 Task: Find connections with filter location Rezé with filter topic #programingwith filter profile language French with filter current company Dalmia Bharat Group with filter school SRM University (Sri Ramaswamy Memorial University) with filter industry Movies and Sound Recording with filter service category Business Law with filter keywords title Business Analyst
Action: Mouse moved to (257, 235)
Screenshot: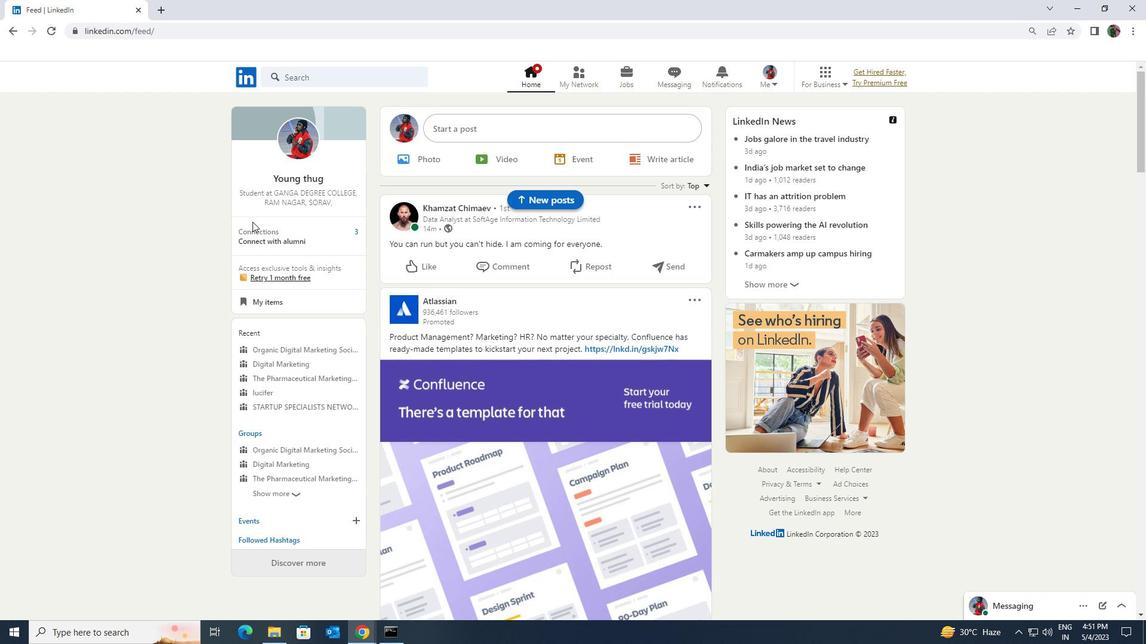 
Action: Mouse pressed left at (257, 235)
Screenshot: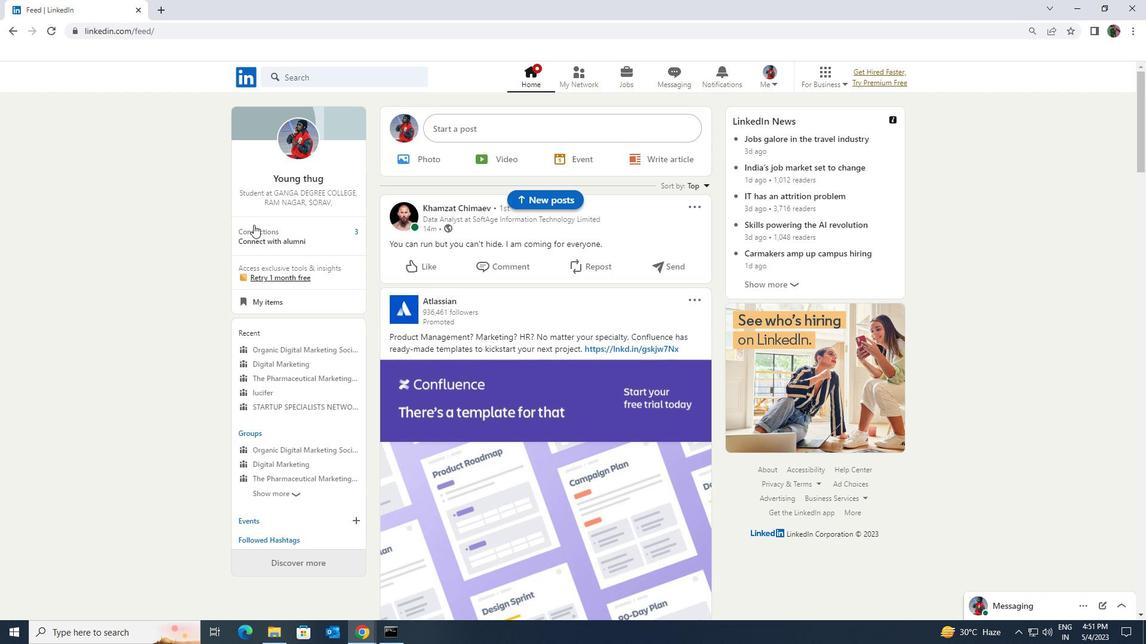 
Action: Mouse moved to (287, 145)
Screenshot: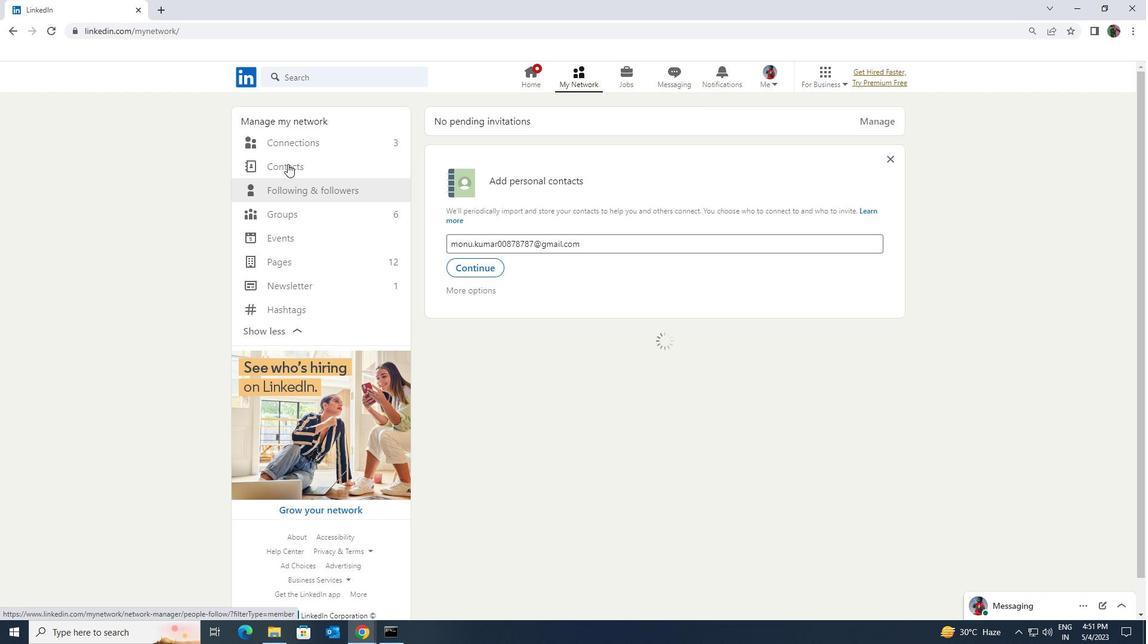 
Action: Mouse pressed left at (287, 145)
Screenshot: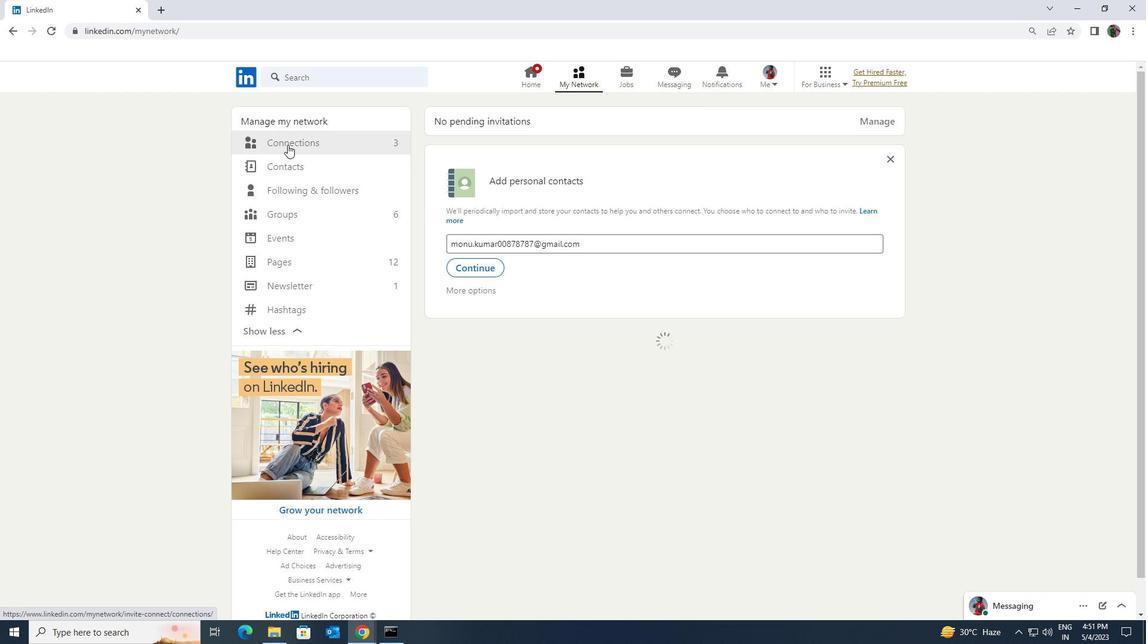 
Action: Mouse moved to (644, 146)
Screenshot: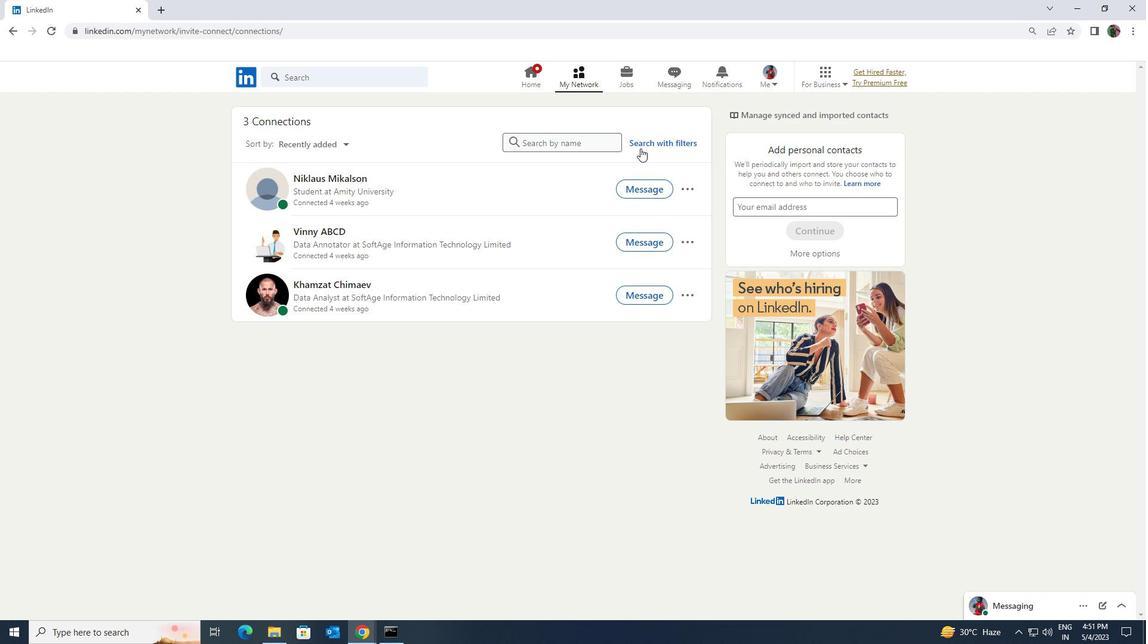 
Action: Mouse pressed left at (644, 146)
Screenshot: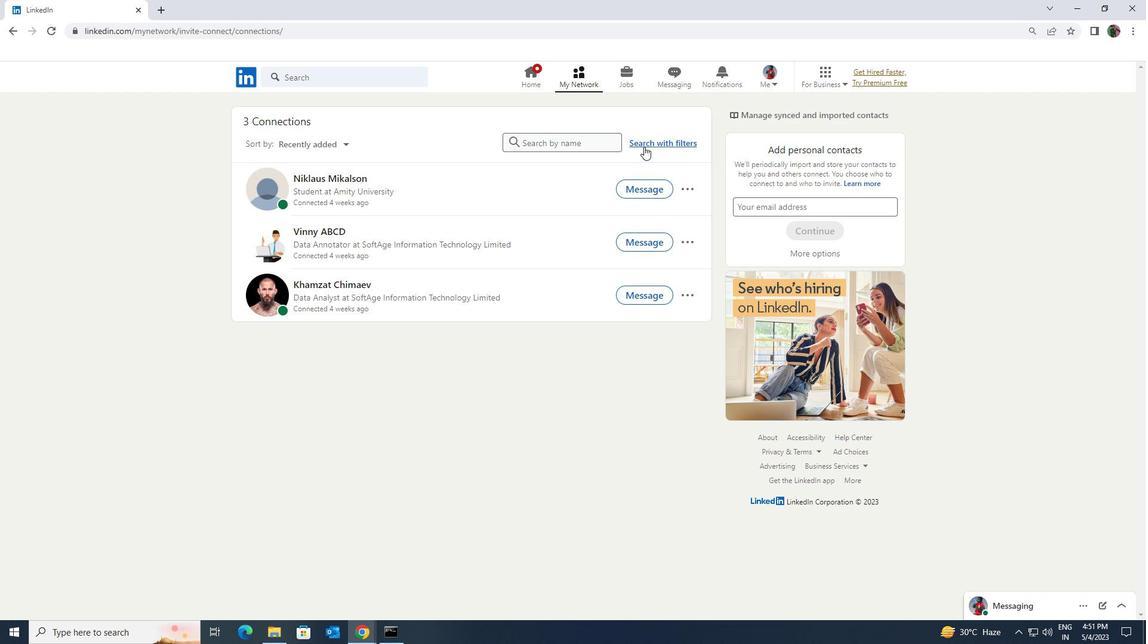 
Action: Mouse moved to (619, 108)
Screenshot: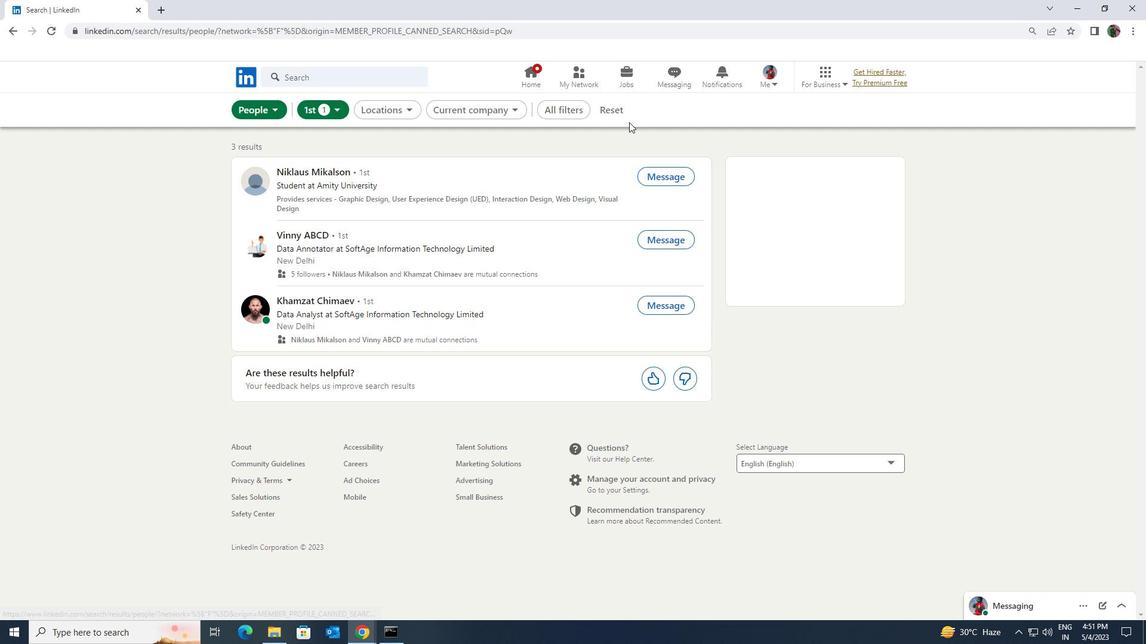 
Action: Mouse pressed left at (619, 108)
Screenshot: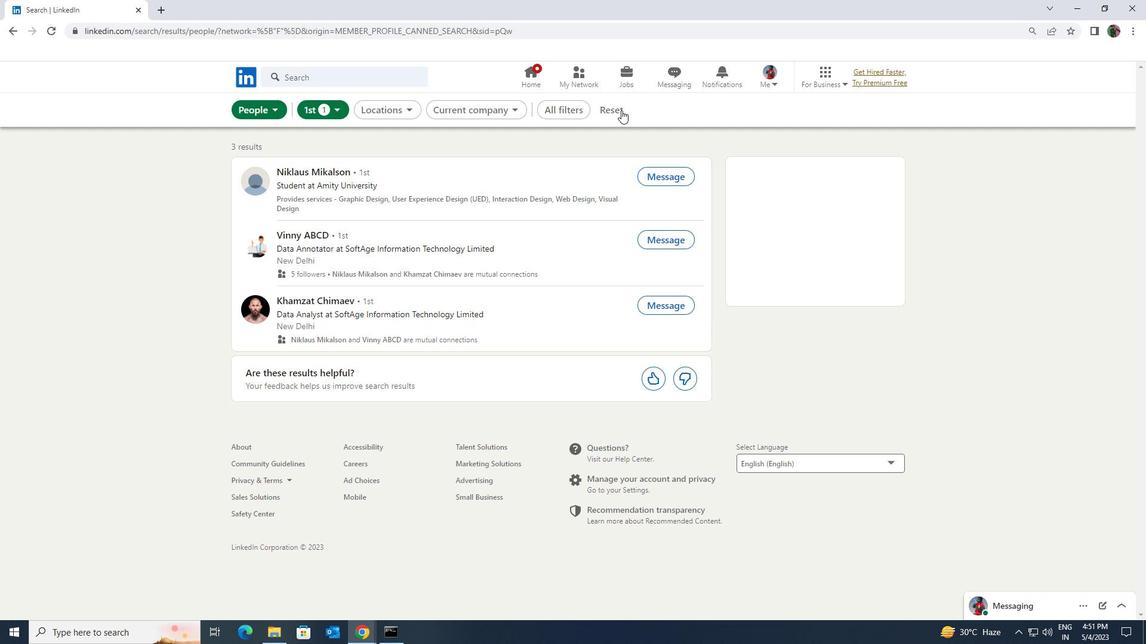 
Action: Mouse moved to (590, 108)
Screenshot: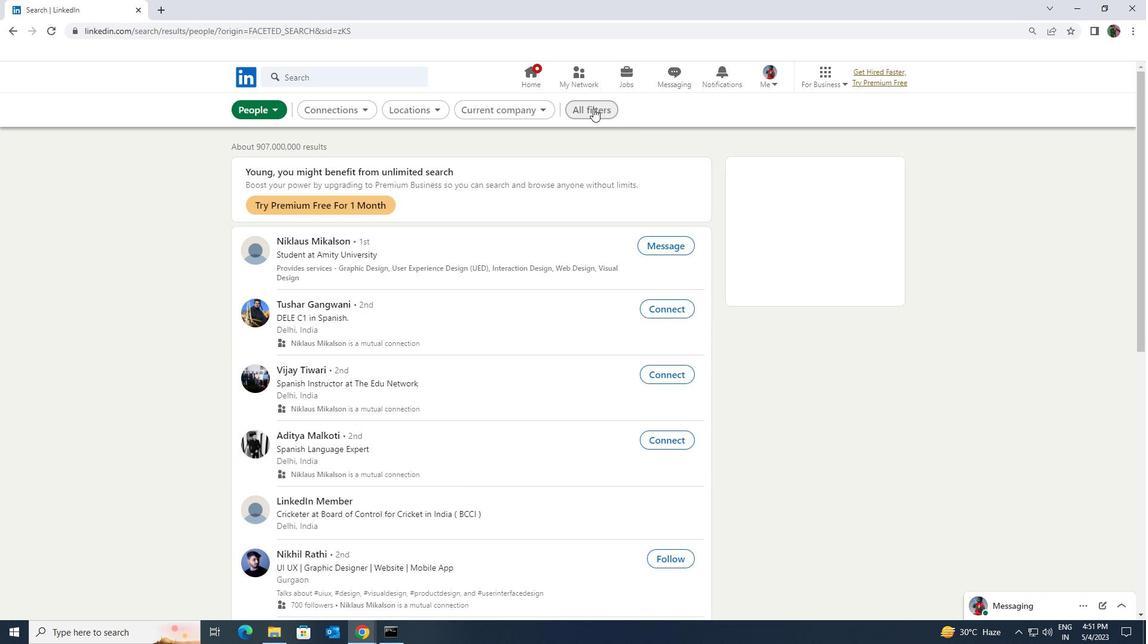 
Action: Mouse pressed left at (590, 108)
Screenshot: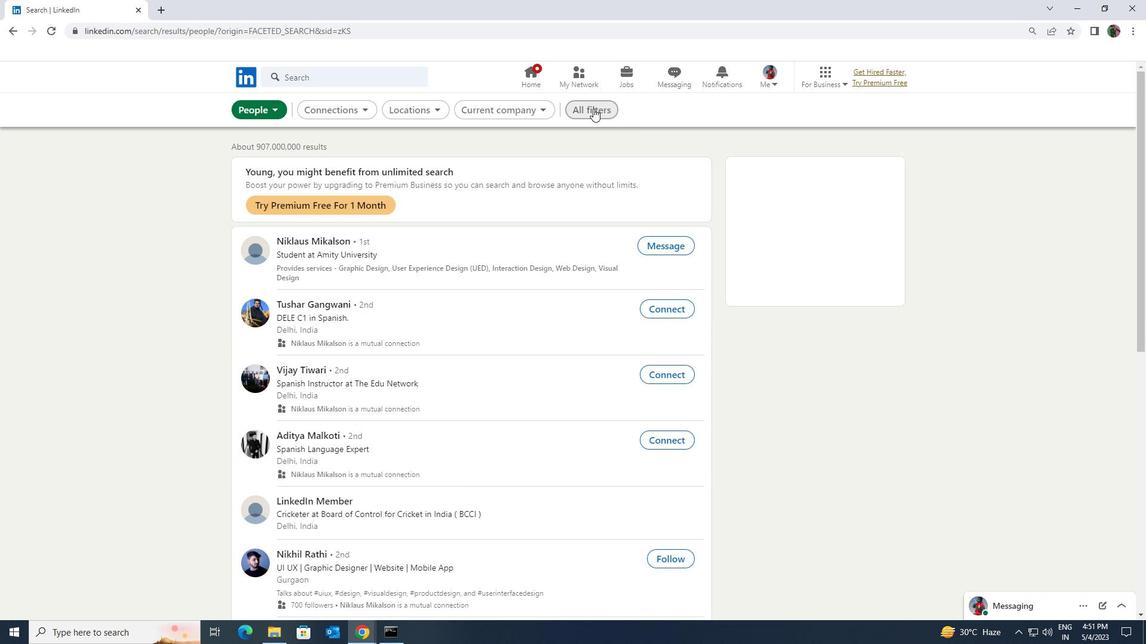 
Action: Mouse moved to (1009, 467)
Screenshot: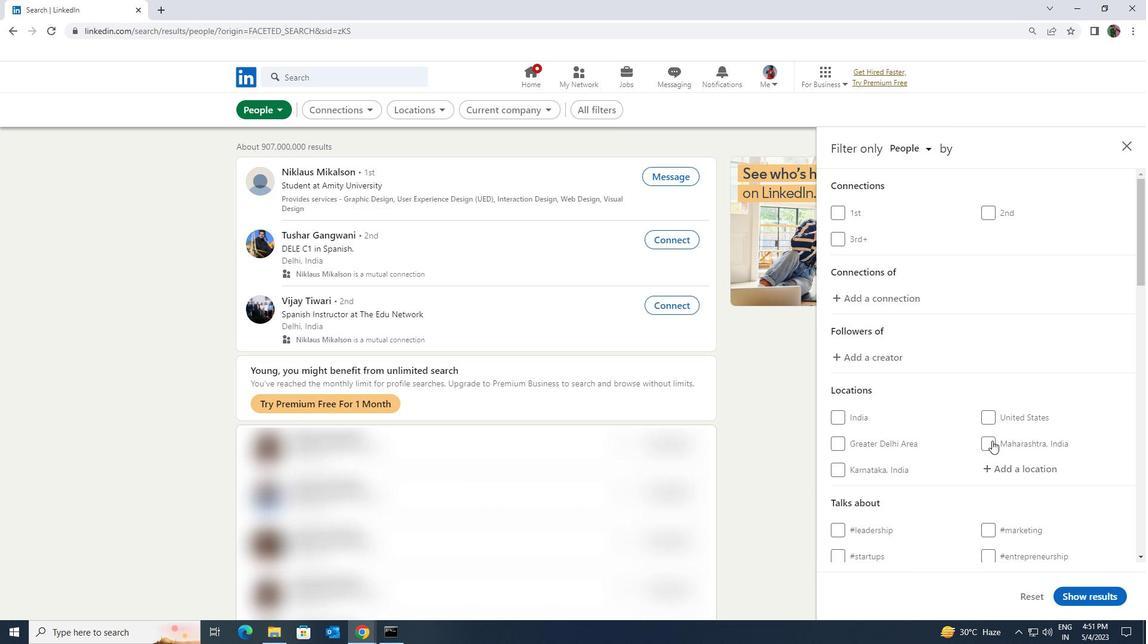 
Action: Mouse pressed left at (1009, 467)
Screenshot: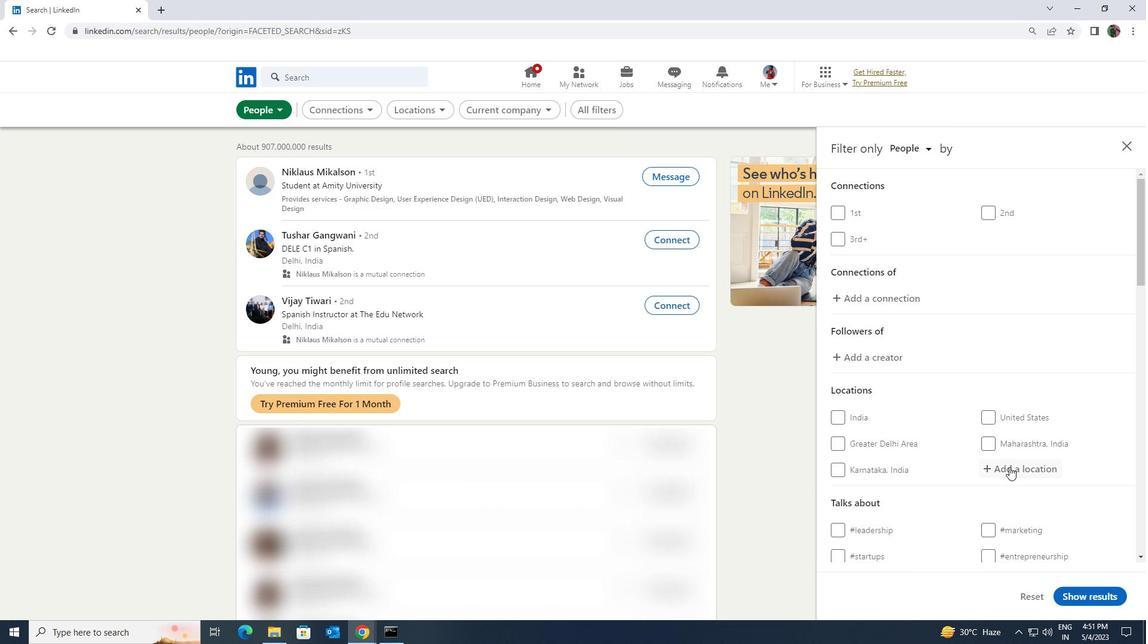 
Action: Mouse moved to (1009, 468)
Screenshot: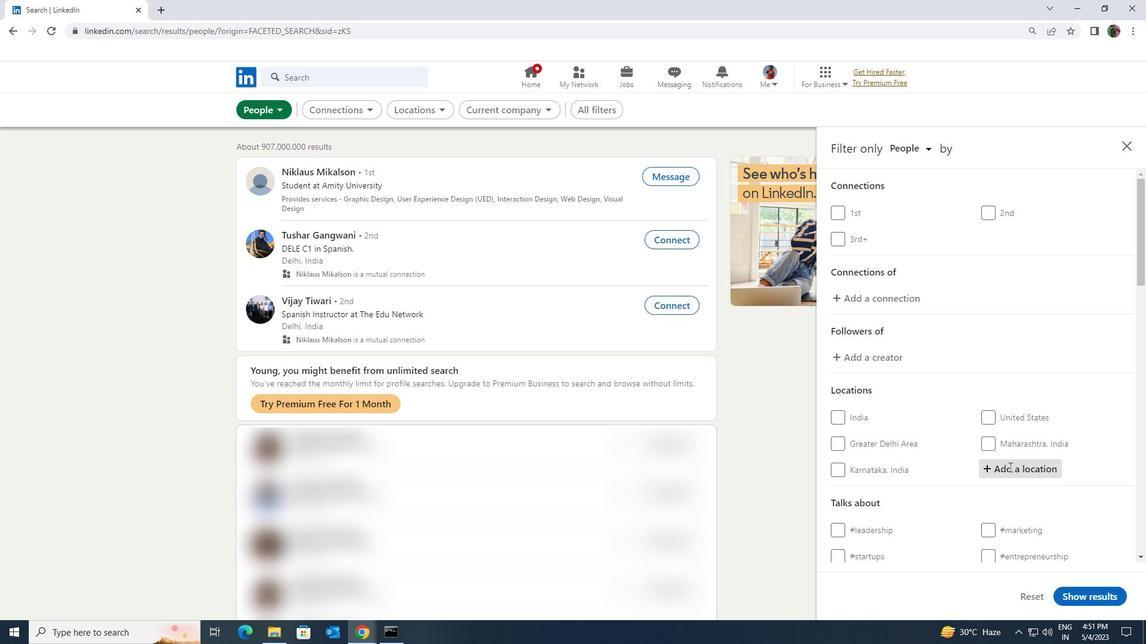 
Action: Key pressed <Key.shift>REZE
Screenshot: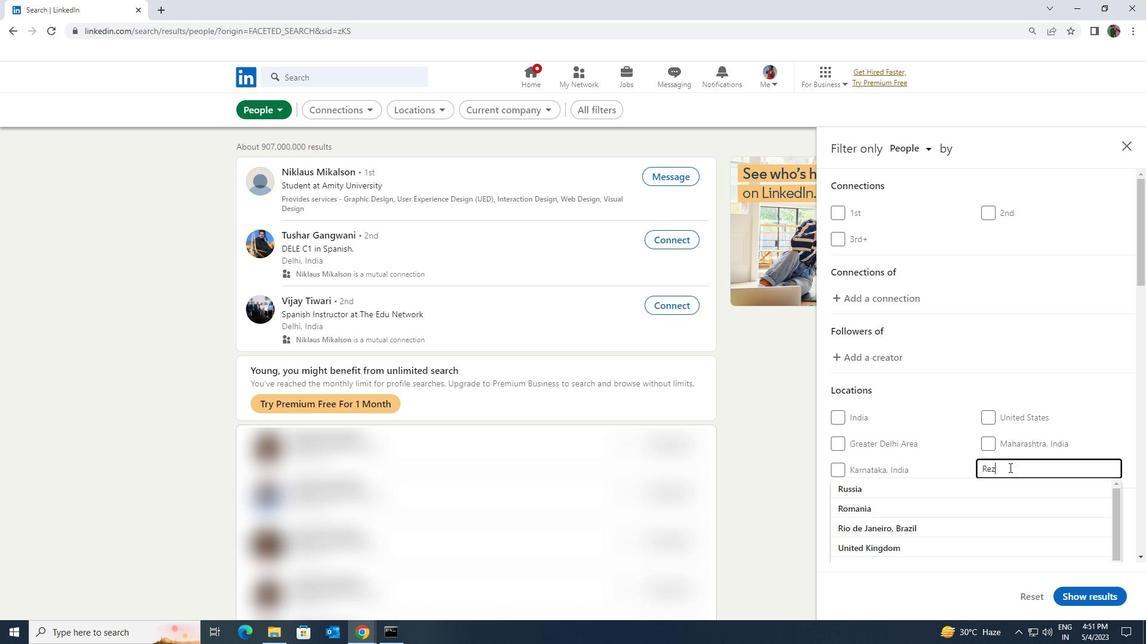 
Action: Mouse moved to (1003, 484)
Screenshot: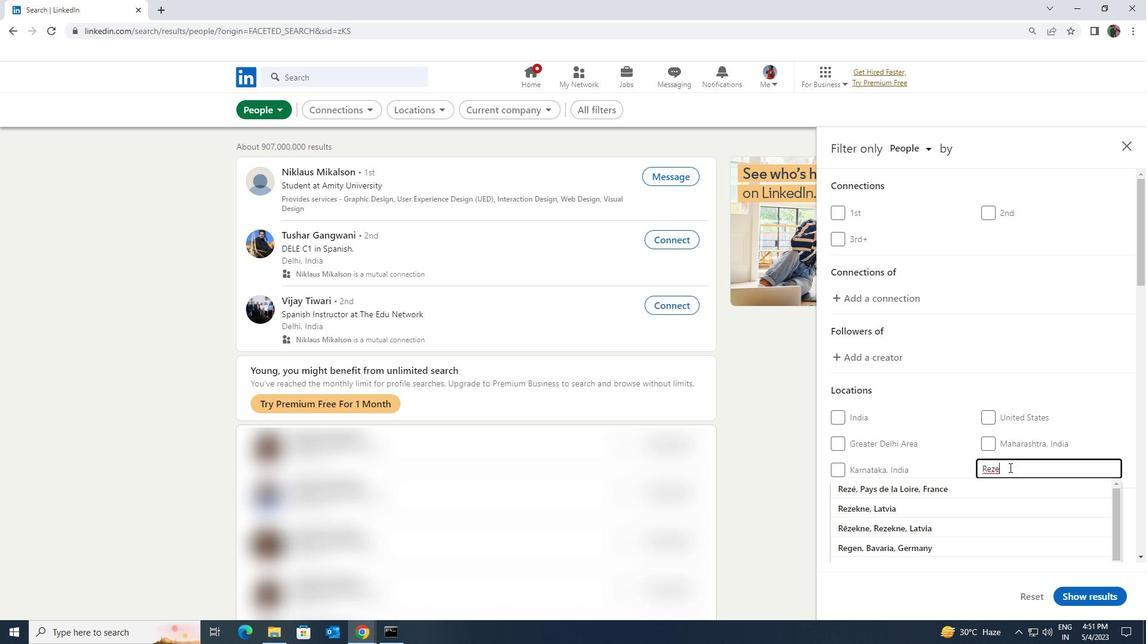 
Action: Mouse pressed left at (1003, 484)
Screenshot: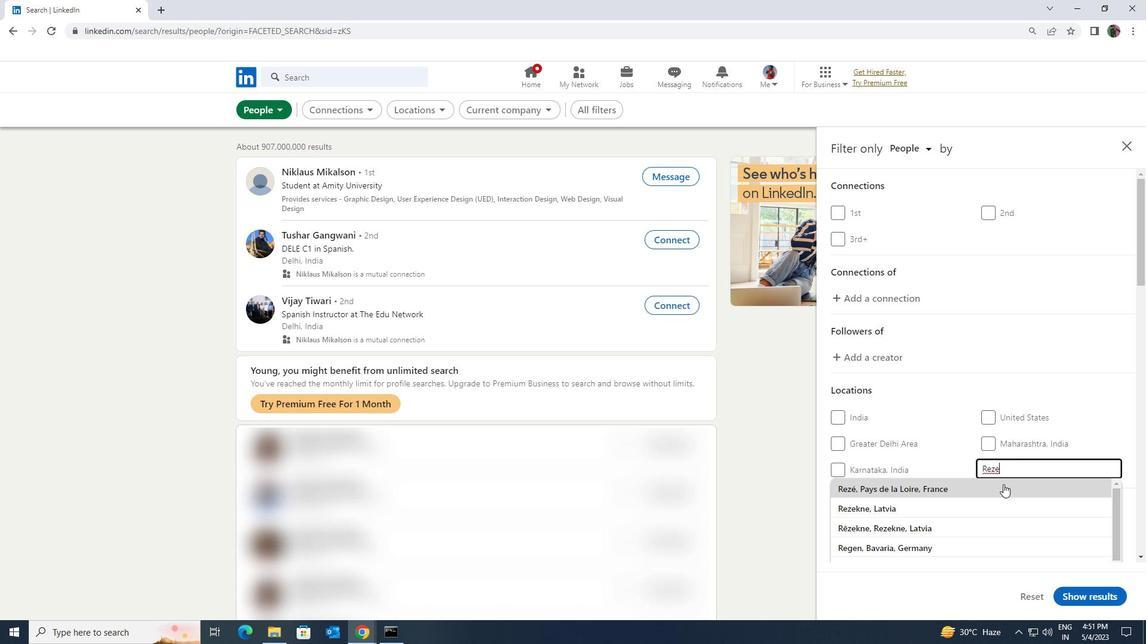 
Action: Mouse moved to (980, 484)
Screenshot: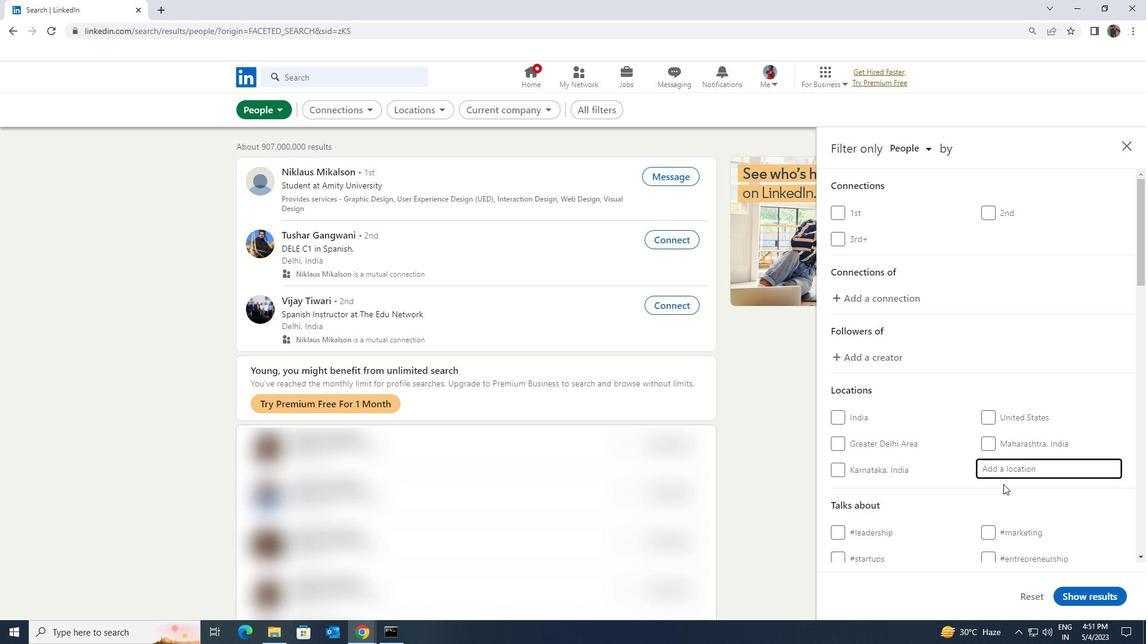 
Action: Mouse scrolled (980, 484) with delta (0, 0)
Screenshot: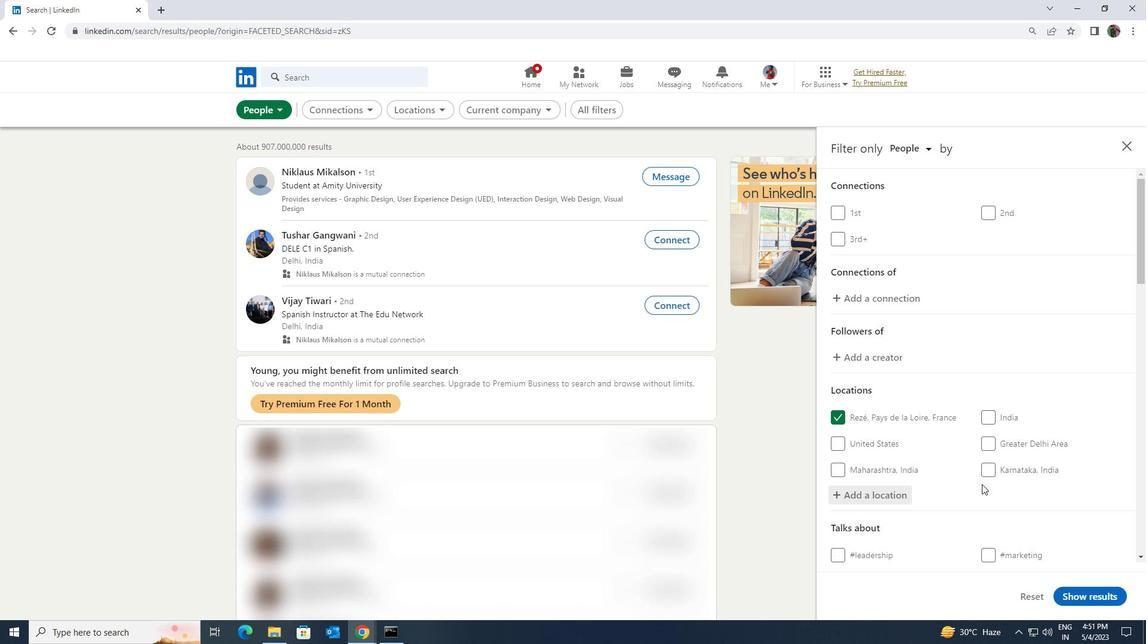 
Action: Mouse scrolled (980, 484) with delta (0, 0)
Screenshot: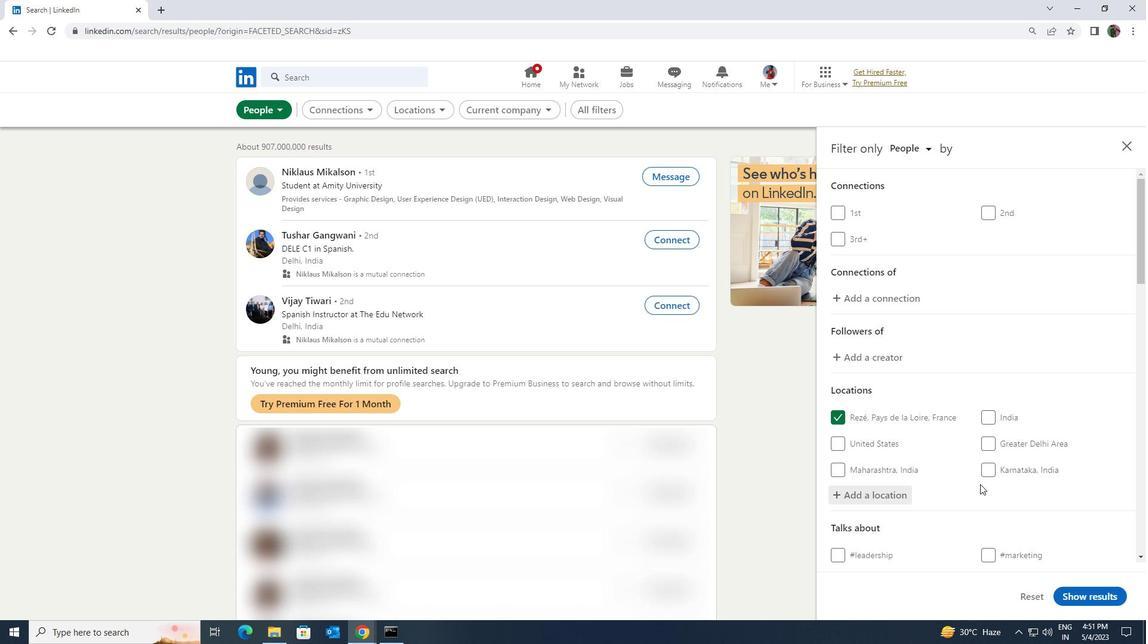 
Action: Mouse moved to (986, 491)
Screenshot: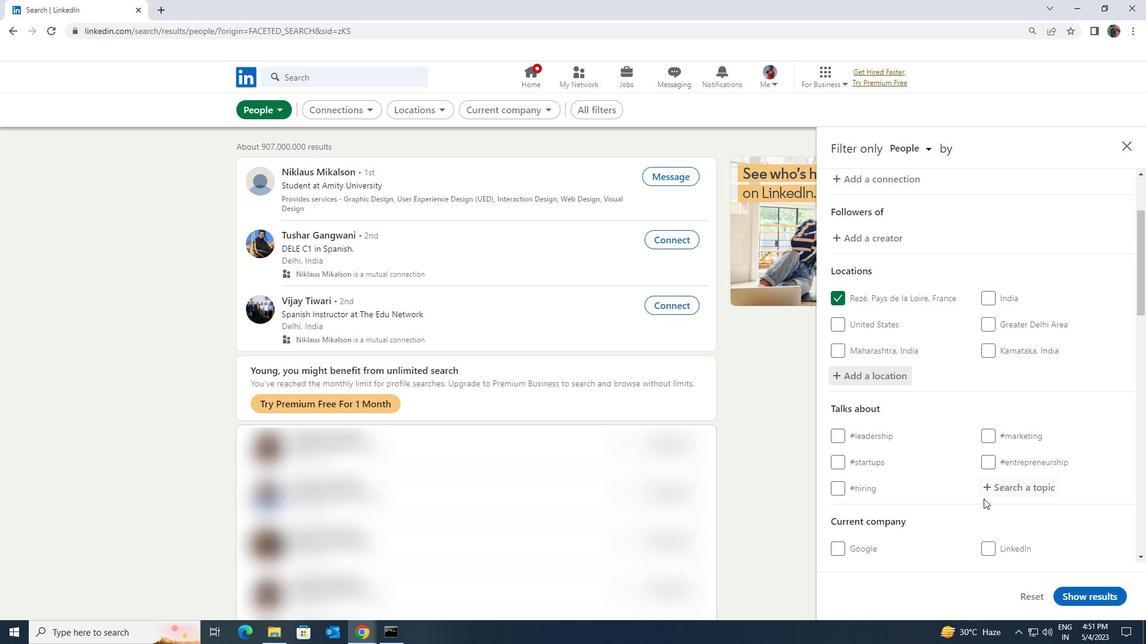
Action: Mouse pressed left at (986, 491)
Screenshot: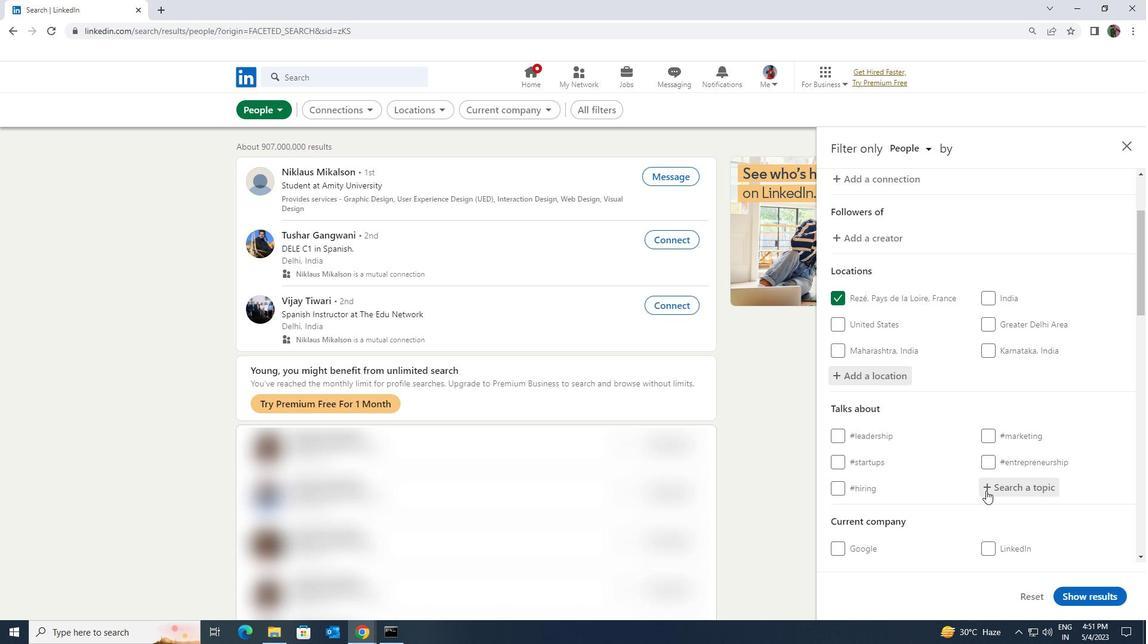 
Action: Key pressed <Key.shift><Key.shift><Key.shift><Key.shift><Key.shift><Key.shift><Key.shift><Key.shift><Key.shift><Key.shift><Key.shift>PROGRAMING
Screenshot: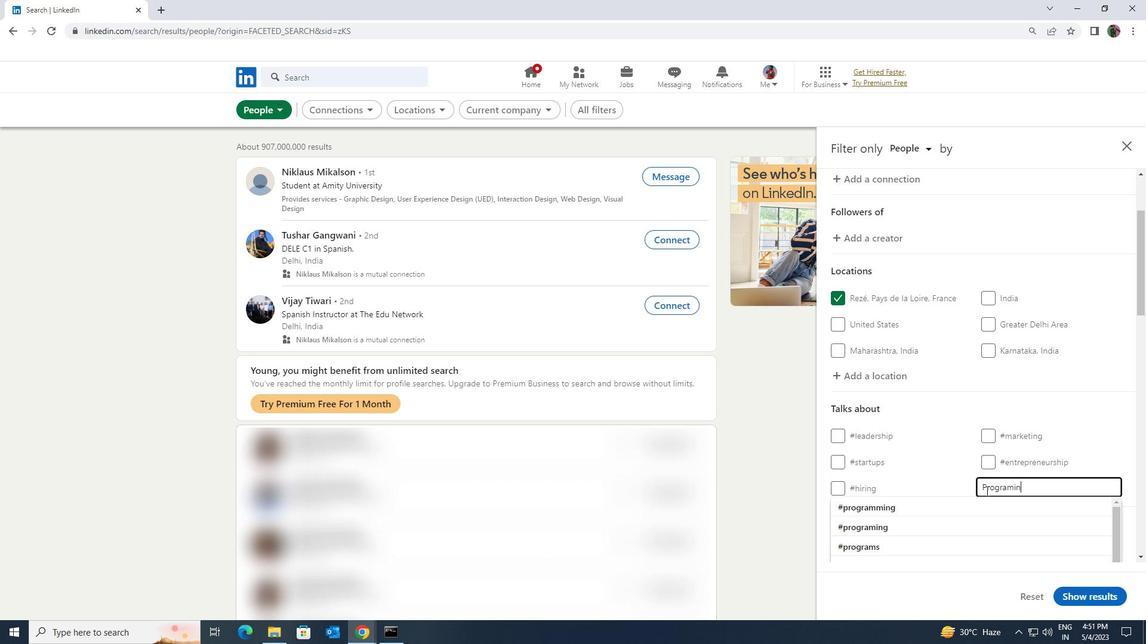 
Action: Mouse moved to (986, 509)
Screenshot: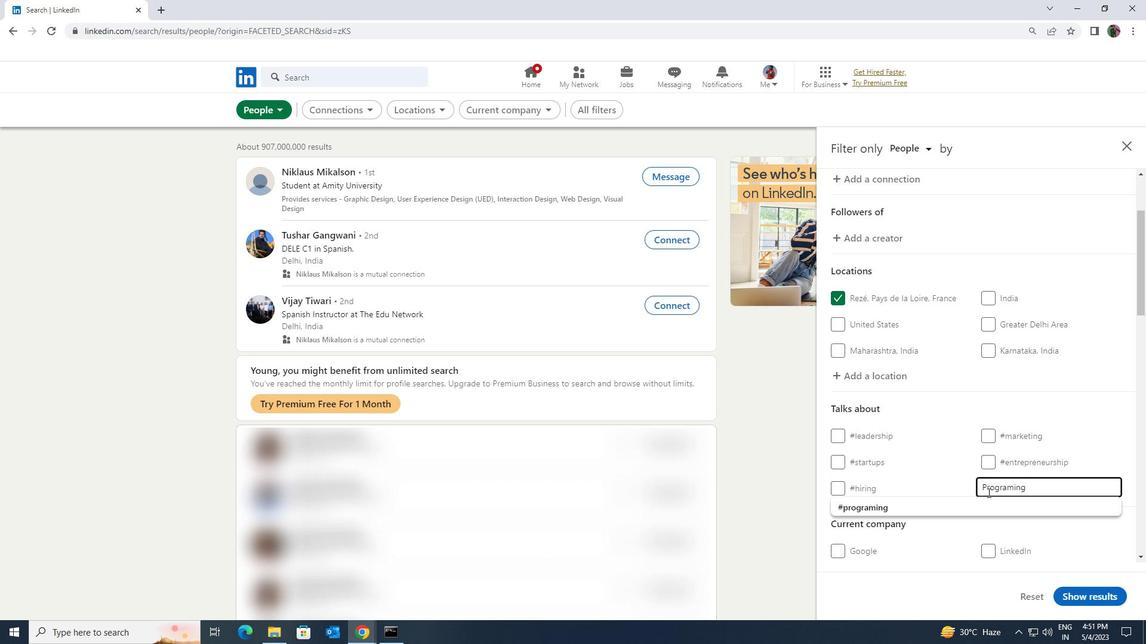 
Action: Mouse pressed left at (986, 509)
Screenshot: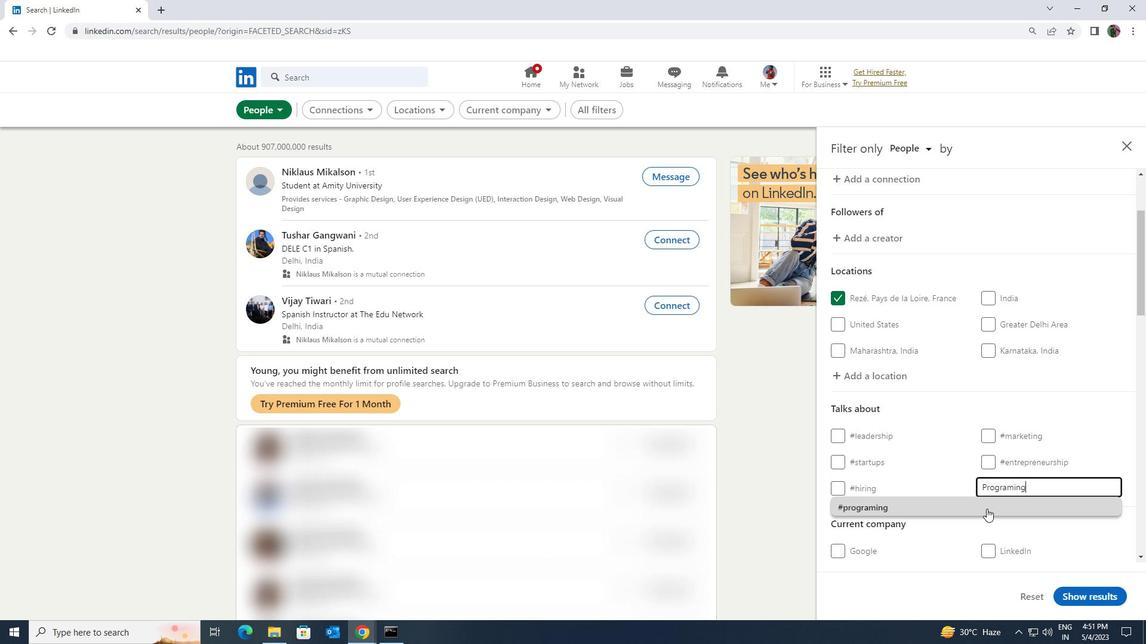 
Action: Mouse moved to (990, 509)
Screenshot: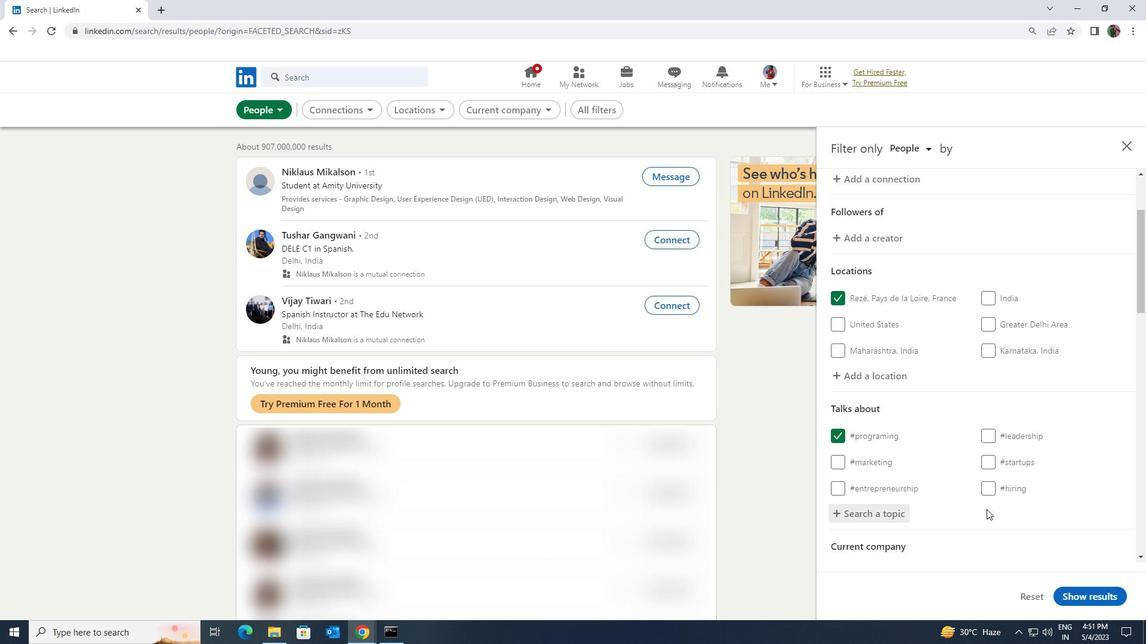 
Action: Mouse scrolled (990, 508) with delta (0, 0)
Screenshot: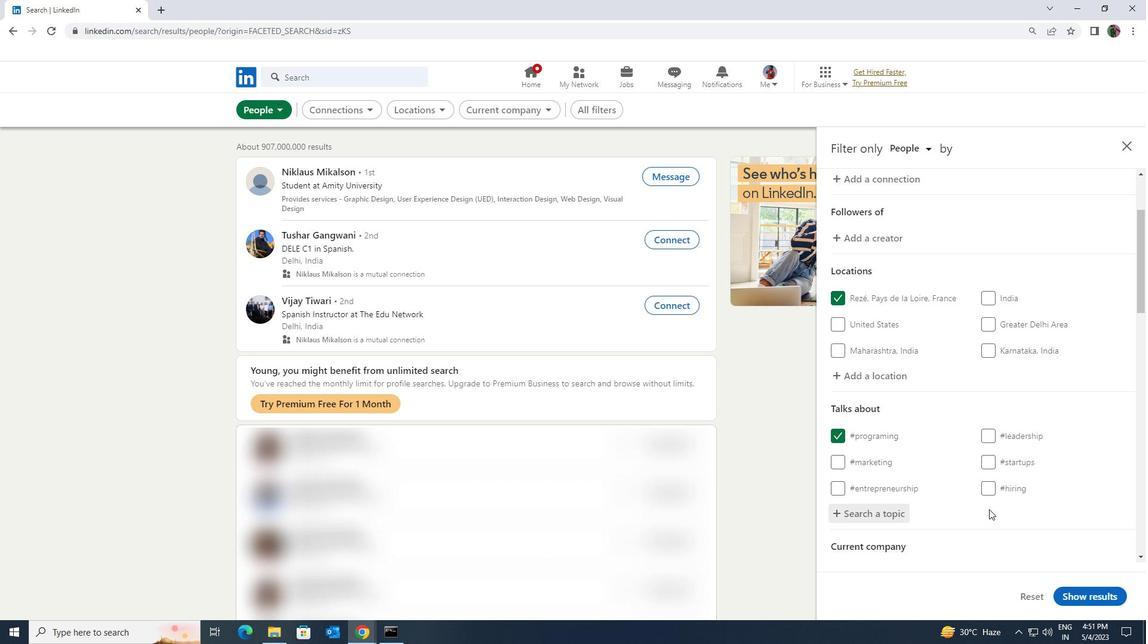 
Action: Mouse moved to (991, 508)
Screenshot: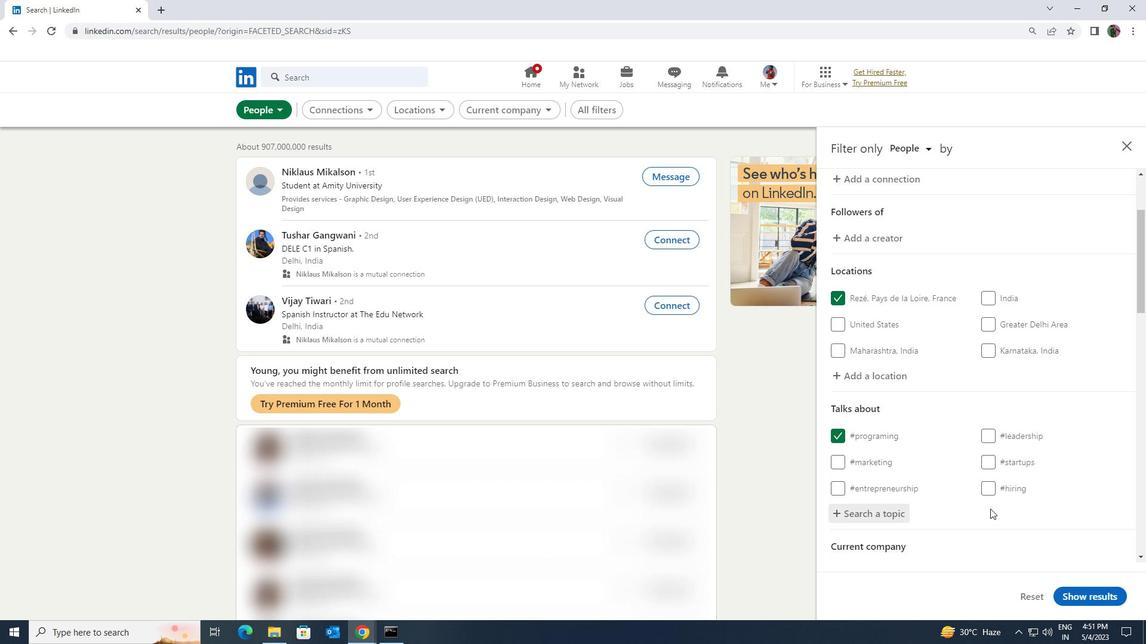 
Action: Mouse scrolled (991, 508) with delta (0, 0)
Screenshot: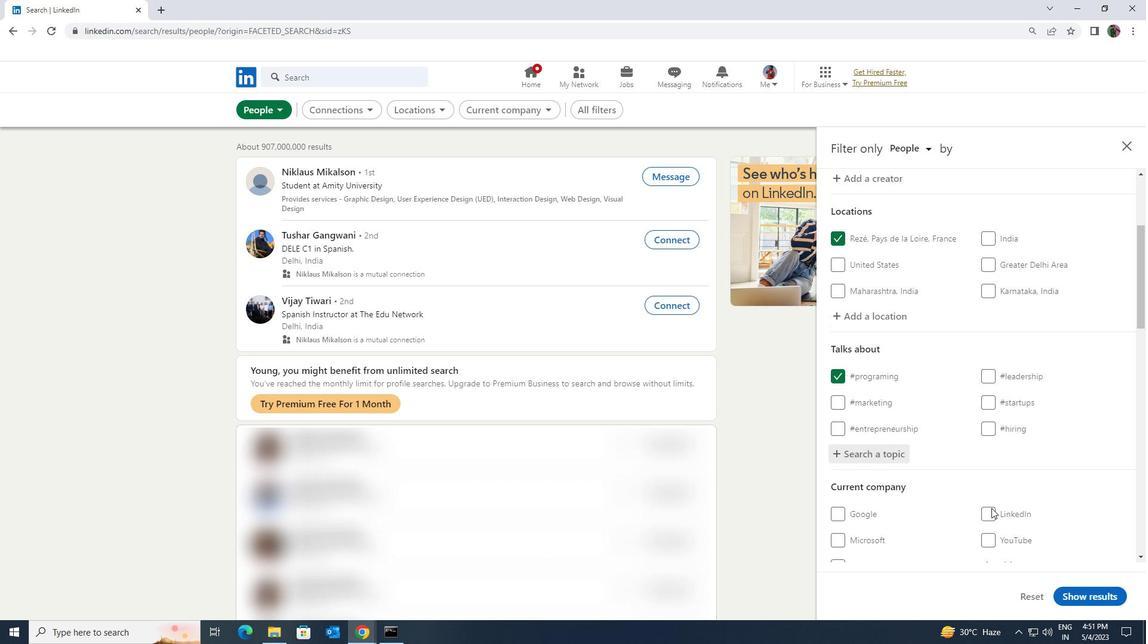 
Action: Mouse moved to (991, 508)
Screenshot: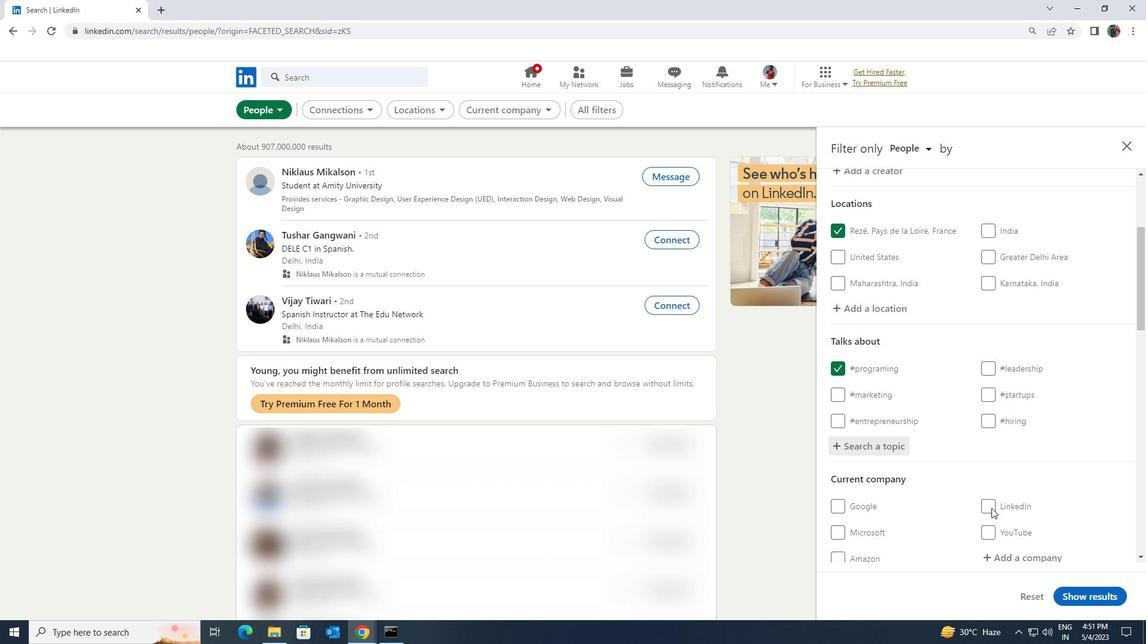 
Action: Mouse scrolled (991, 507) with delta (0, 0)
Screenshot: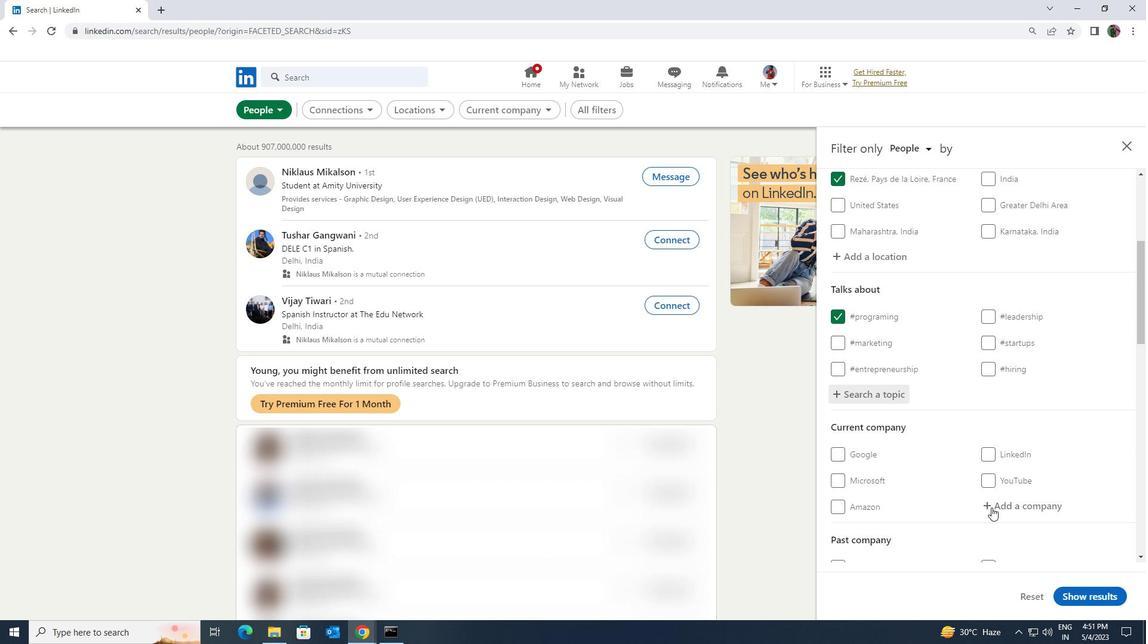 
Action: Mouse scrolled (991, 507) with delta (0, 0)
Screenshot: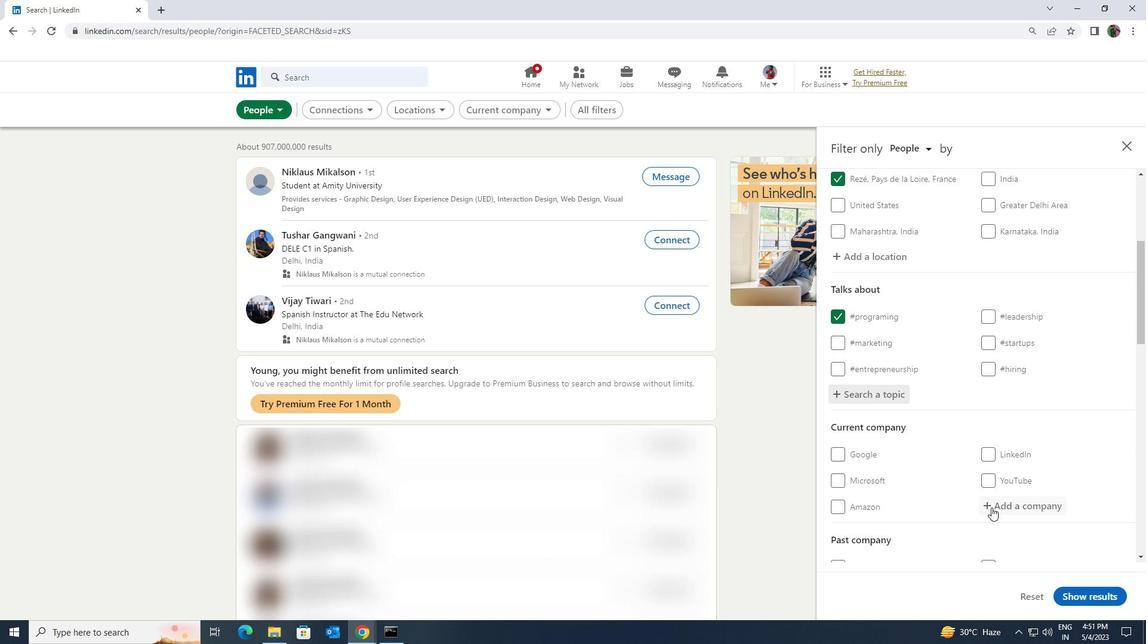 
Action: Mouse moved to (991, 508)
Screenshot: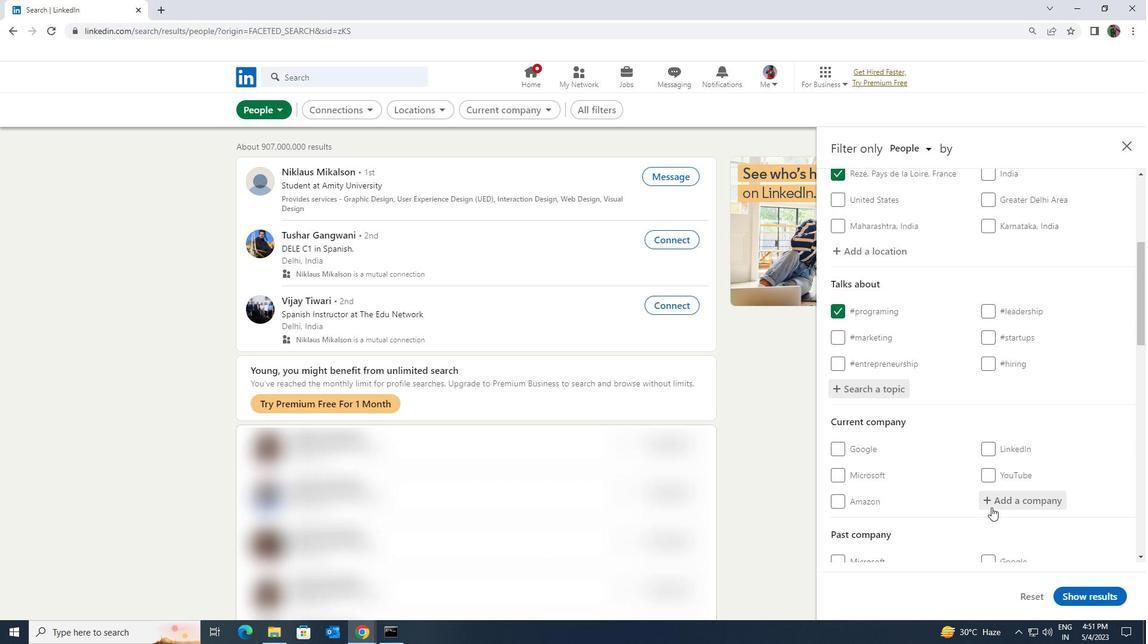 
Action: Mouse scrolled (991, 507) with delta (0, 0)
Screenshot: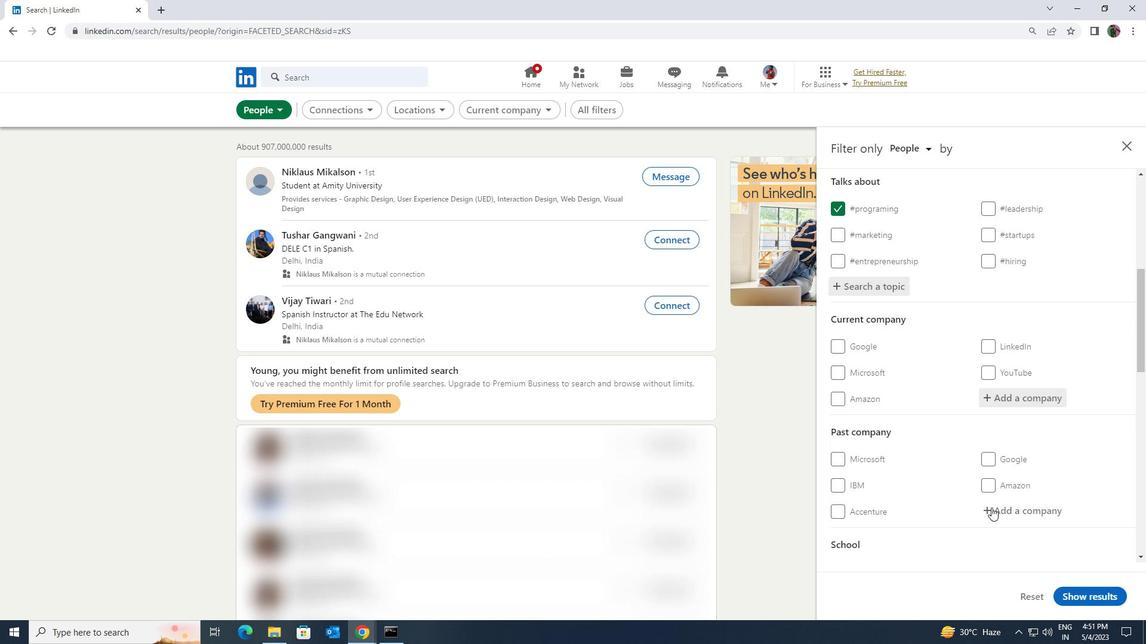 
Action: Mouse moved to (992, 506)
Screenshot: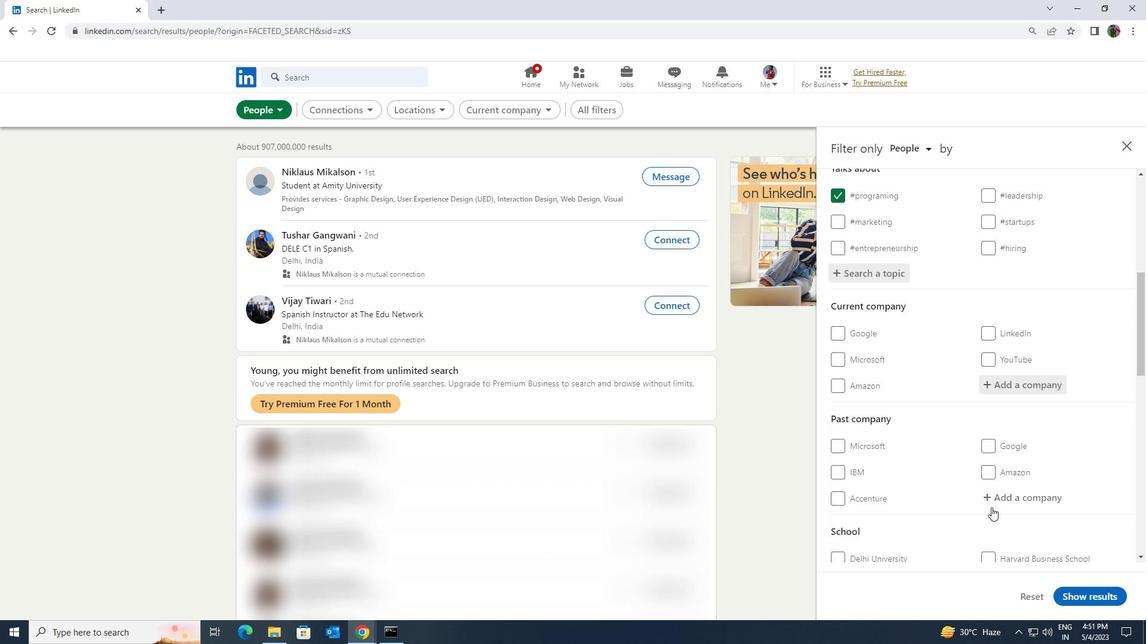 
Action: Mouse scrolled (992, 506) with delta (0, 0)
Screenshot: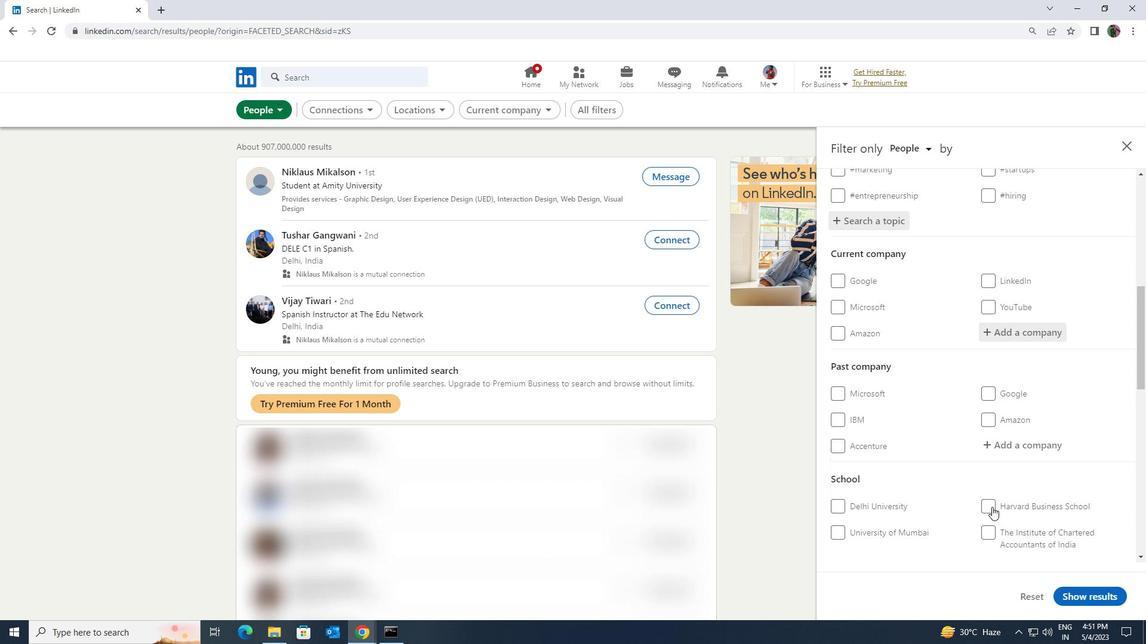 
Action: Mouse scrolled (992, 506) with delta (0, 0)
Screenshot: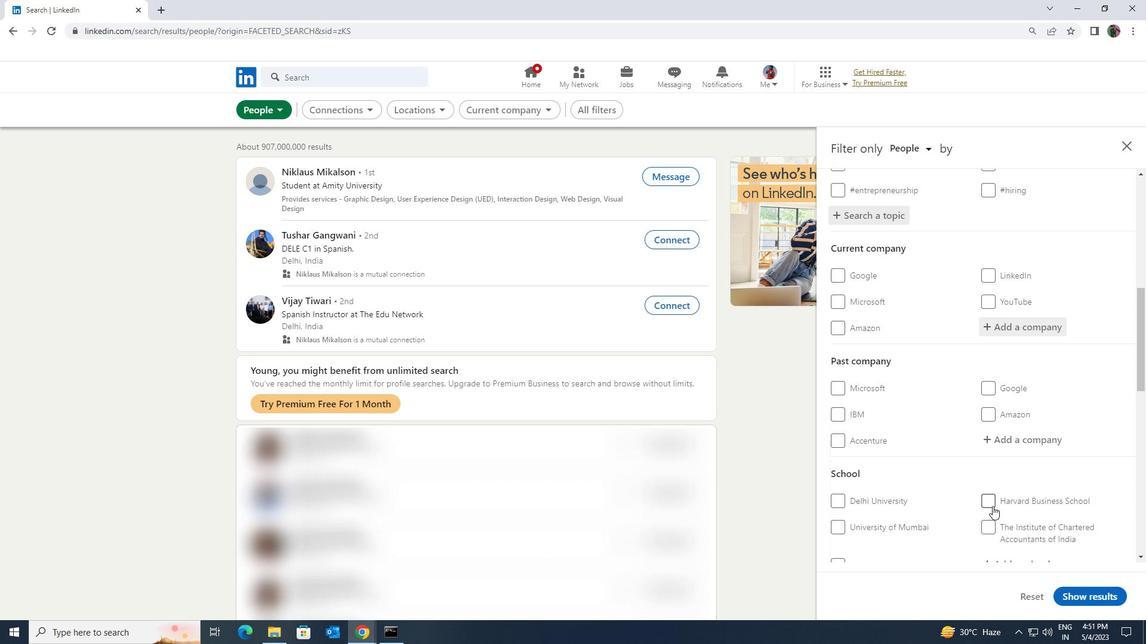 
Action: Mouse scrolled (992, 506) with delta (0, 0)
Screenshot: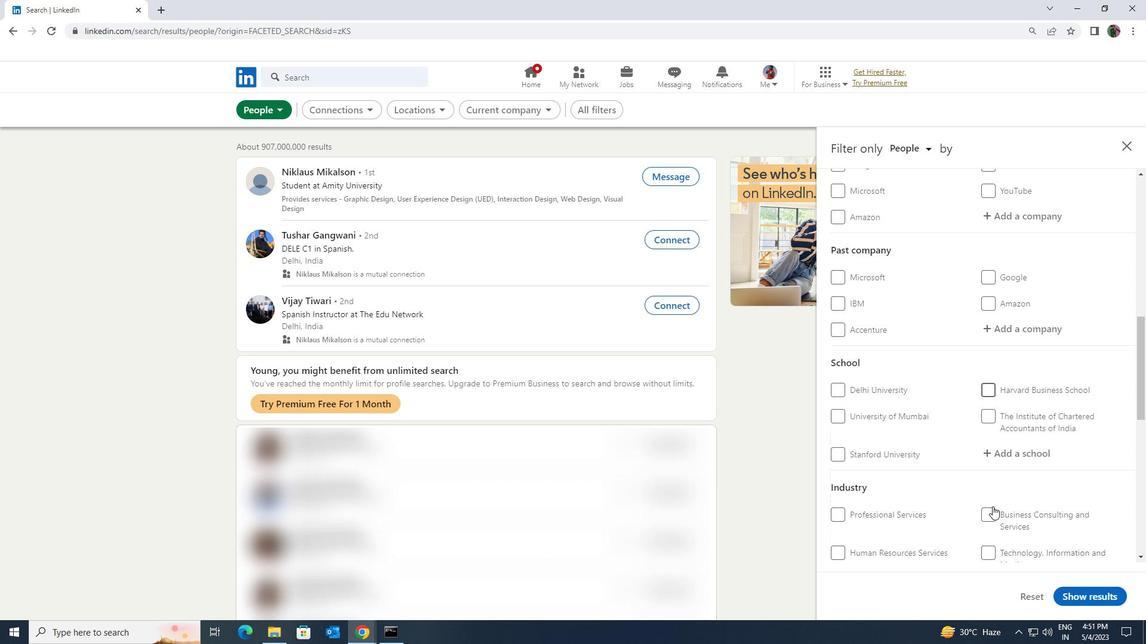 
Action: Mouse scrolled (992, 506) with delta (0, 0)
Screenshot: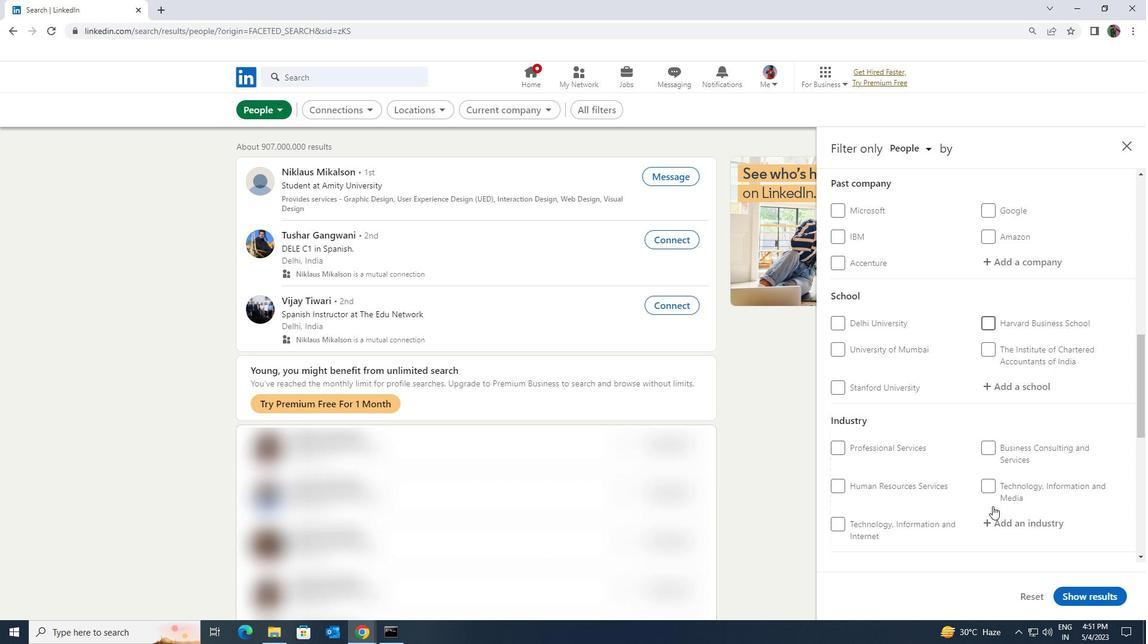 
Action: Mouse scrolled (992, 506) with delta (0, 0)
Screenshot: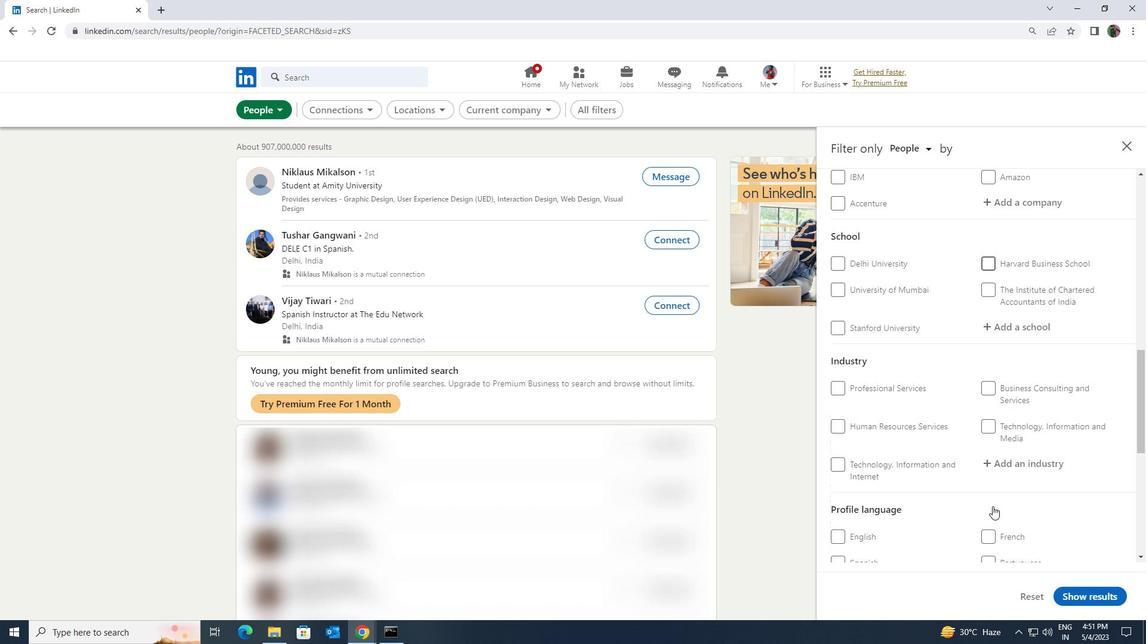 
Action: Mouse moved to (988, 478)
Screenshot: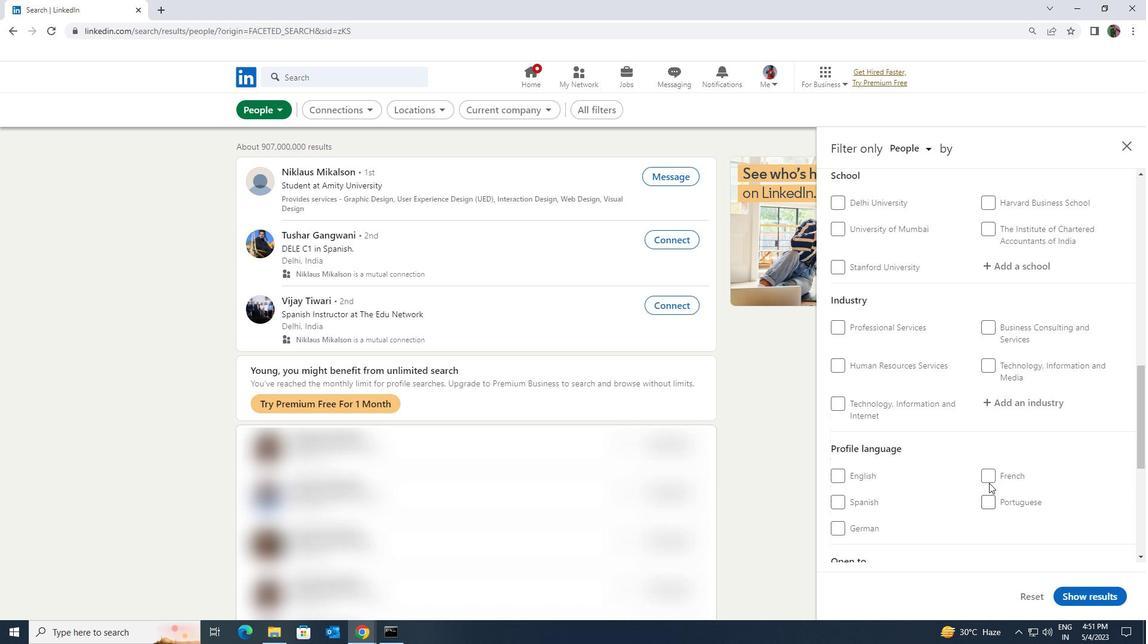 
Action: Mouse pressed left at (988, 478)
Screenshot: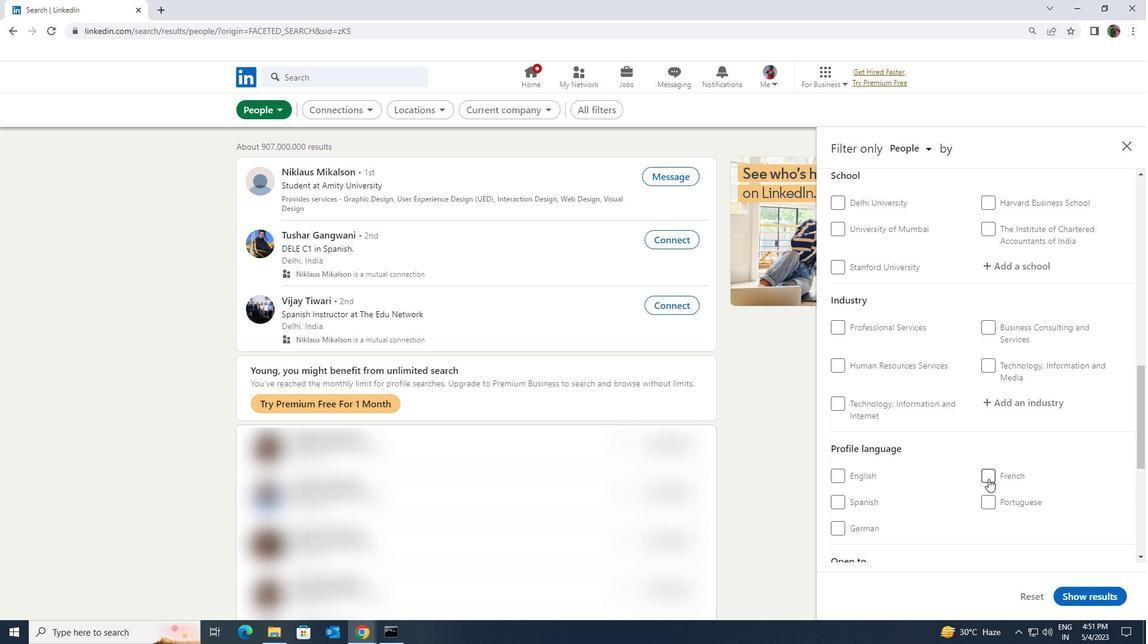
Action: Mouse moved to (988, 478)
Screenshot: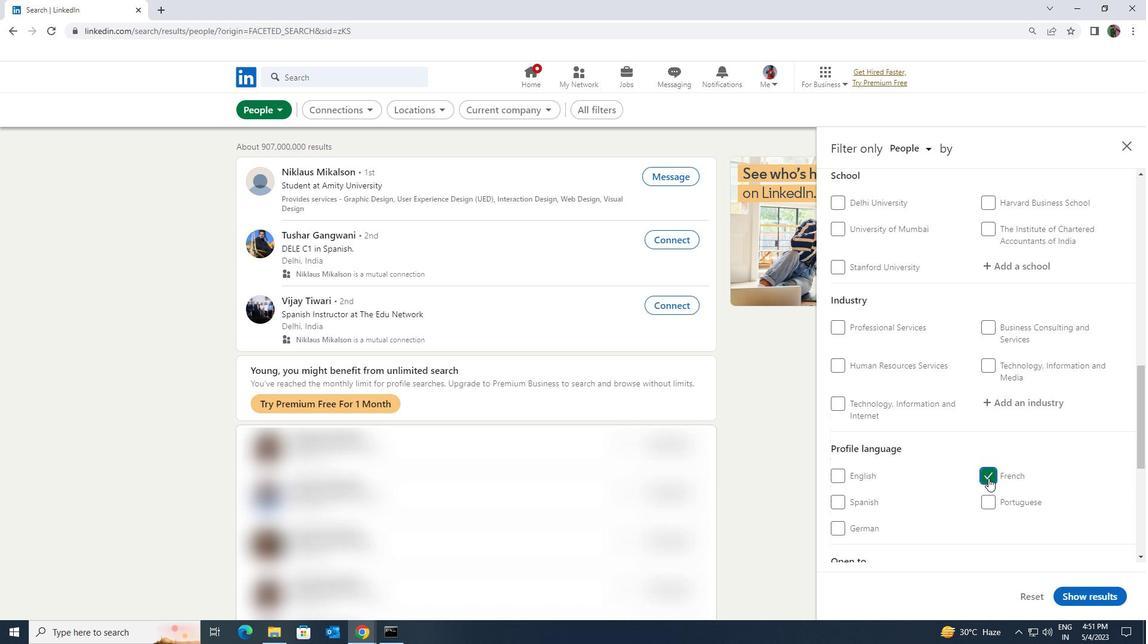 
Action: Mouse scrolled (988, 479) with delta (0, 0)
Screenshot: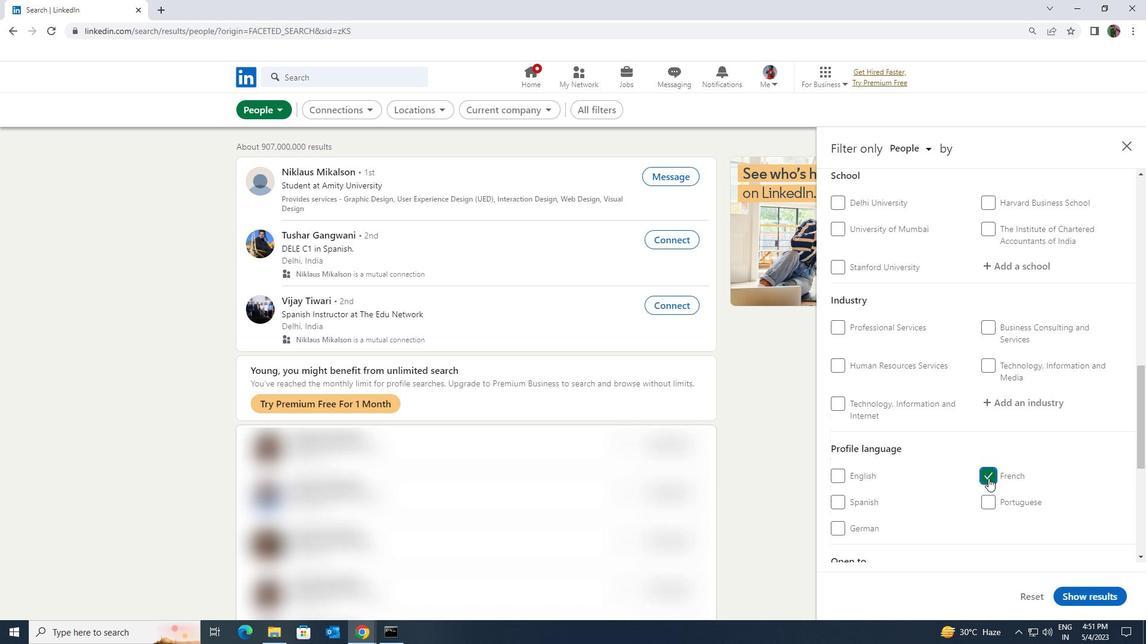 
Action: Mouse scrolled (988, 479) with delta (0, 0)
Screenshot: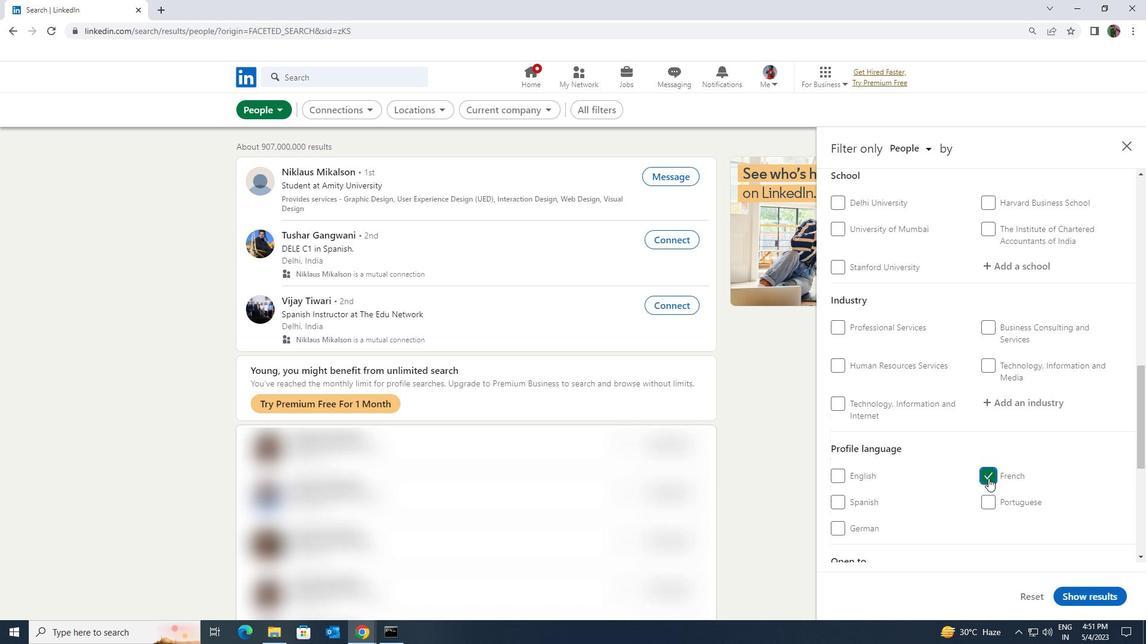 
Action: Mouse scrolled (988, 479) with delta (0, 0)
Screenshot: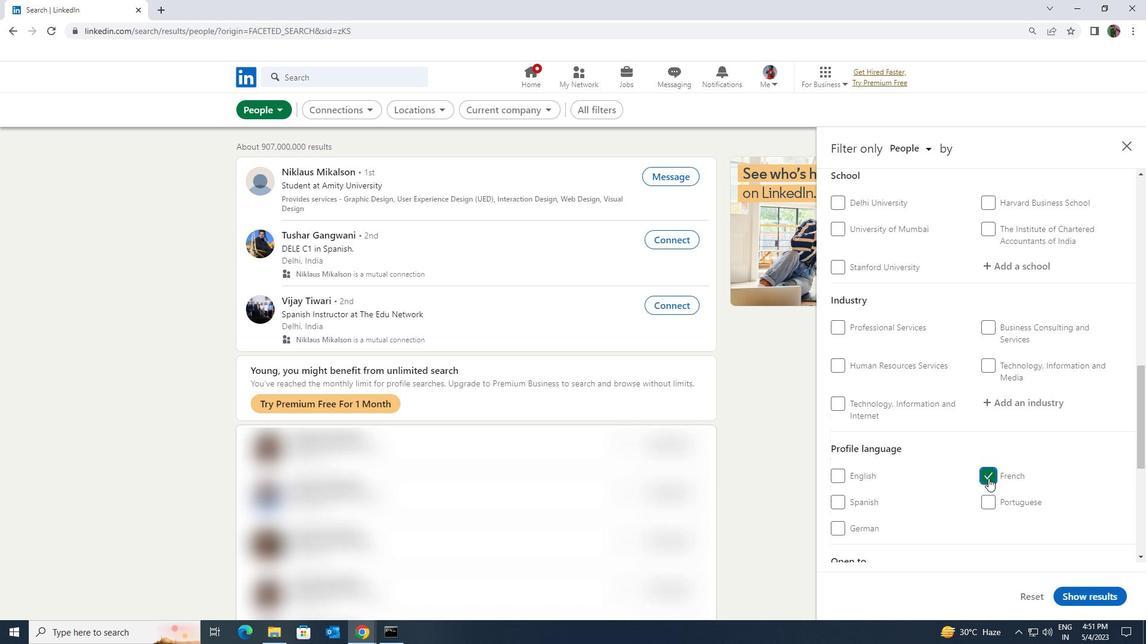 
Action: Mouse scrolled (988, 479) with delta (0, 0)
Screenshot: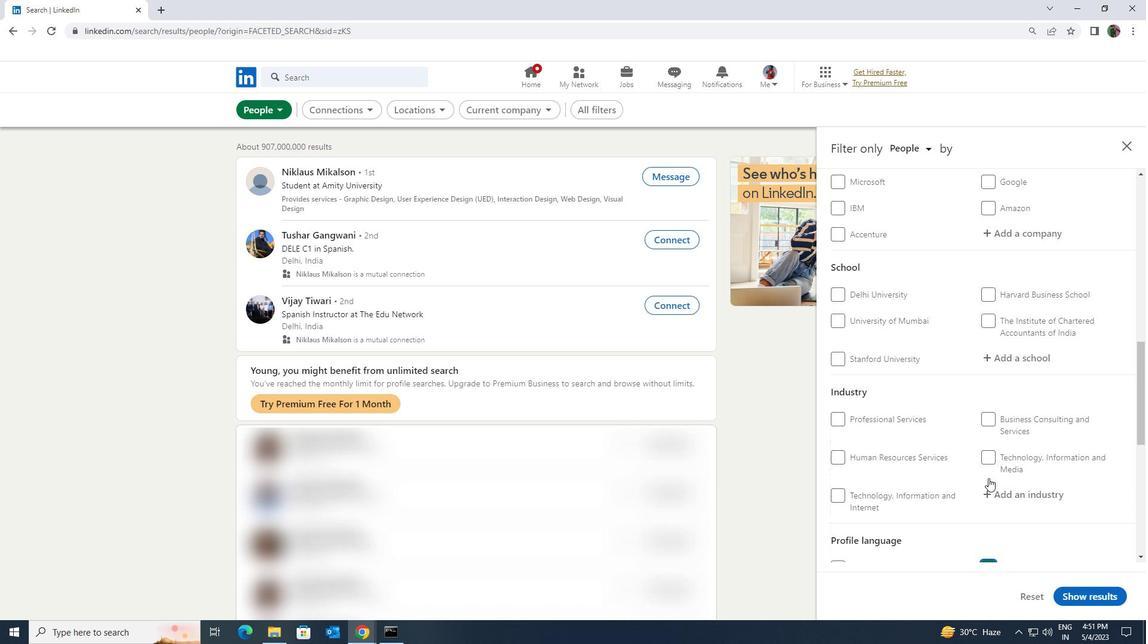 
Action: Mouse scrolled (988, 479) with delta (0, 0)
Screenshot: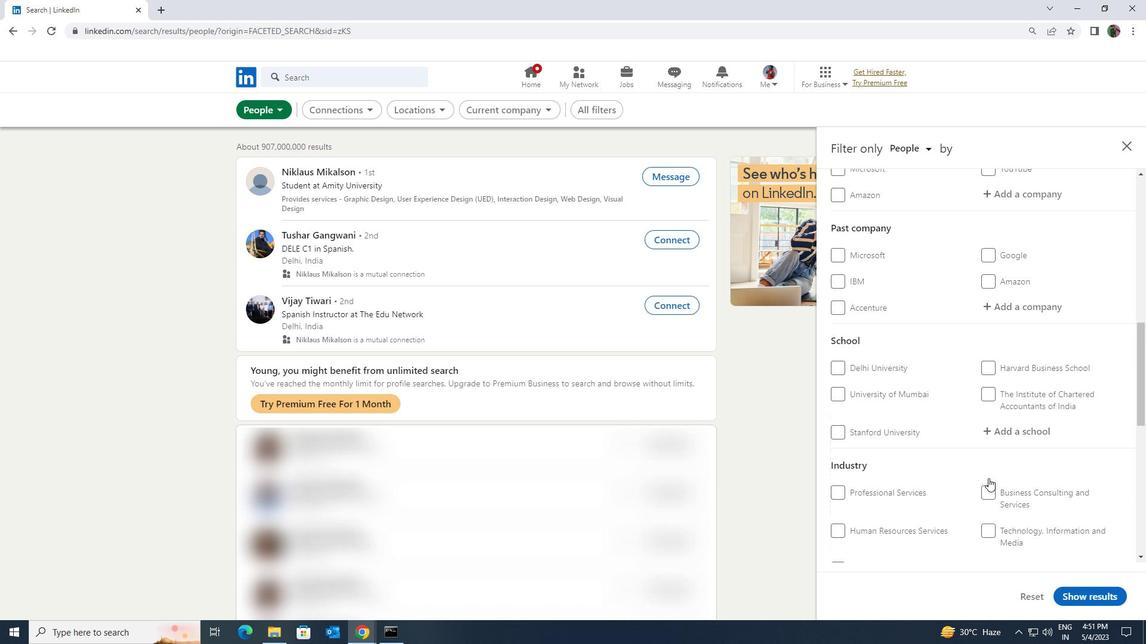 
Action: Mouse moved to (988, 479)
Screenshot: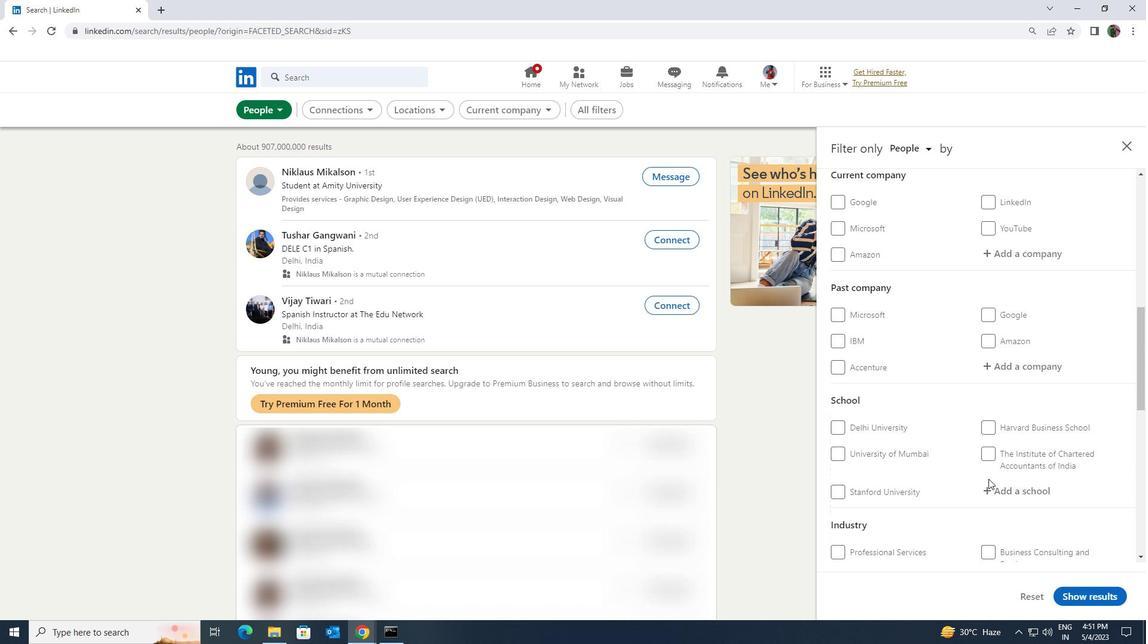 
Action: Mouse scrolled (988, 480) with delta (0, 0)
Screenshot: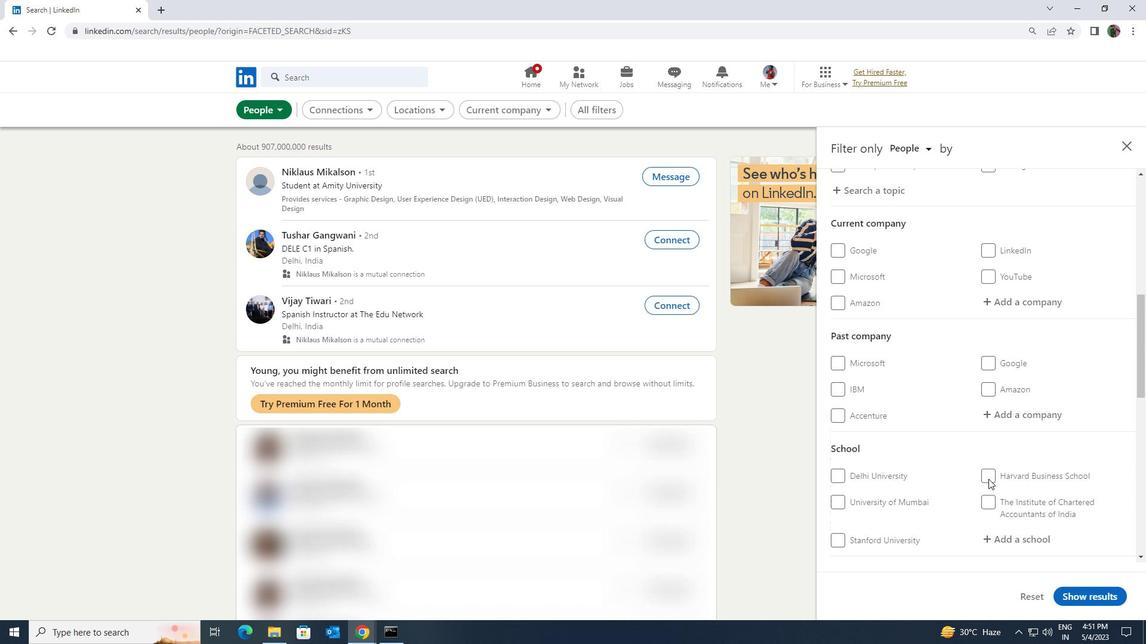 
Action: Mouse scrolled (988, 480) with delta (0, 0)
Screenshot: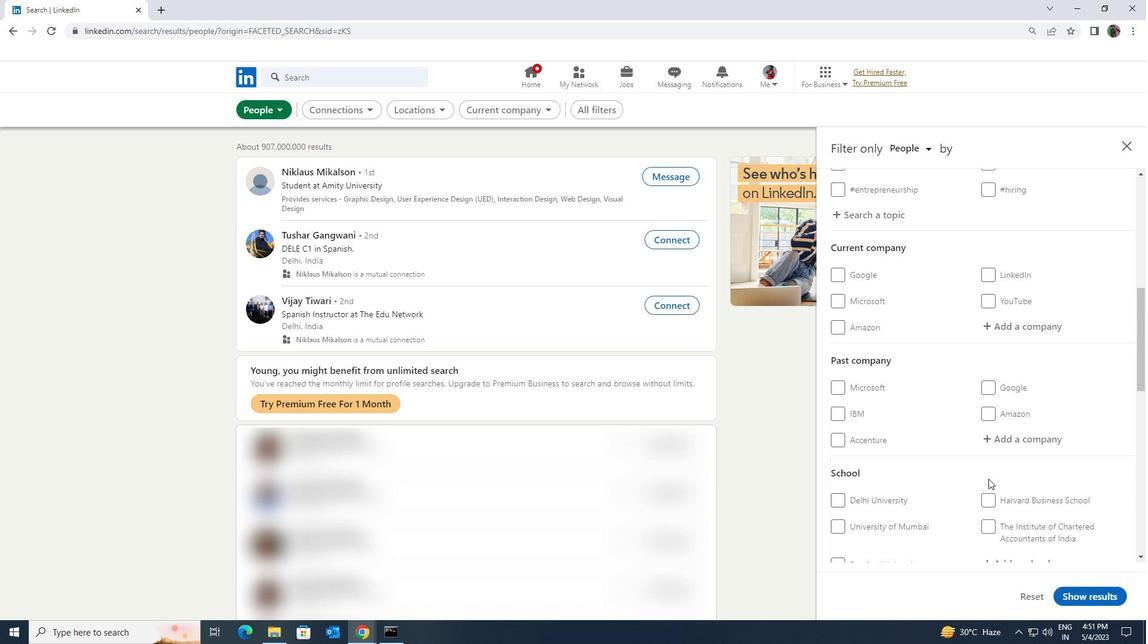 
Action: Mouse moved to (995, 448)
Screenshot: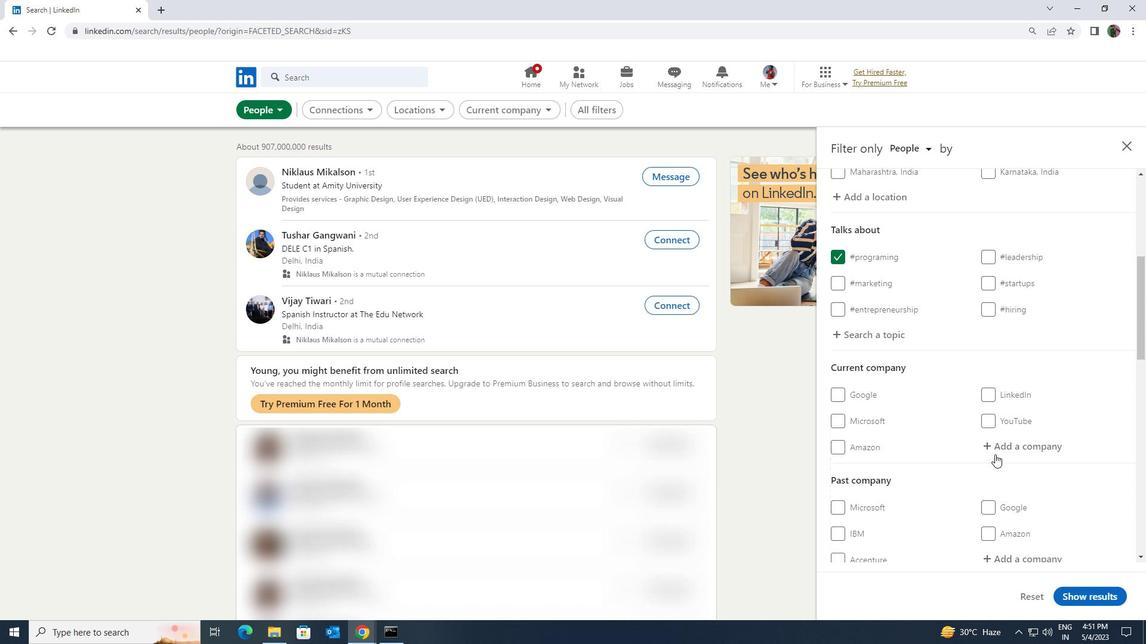 
Action: Mouse pressed left at (995, 448)
Screenshot: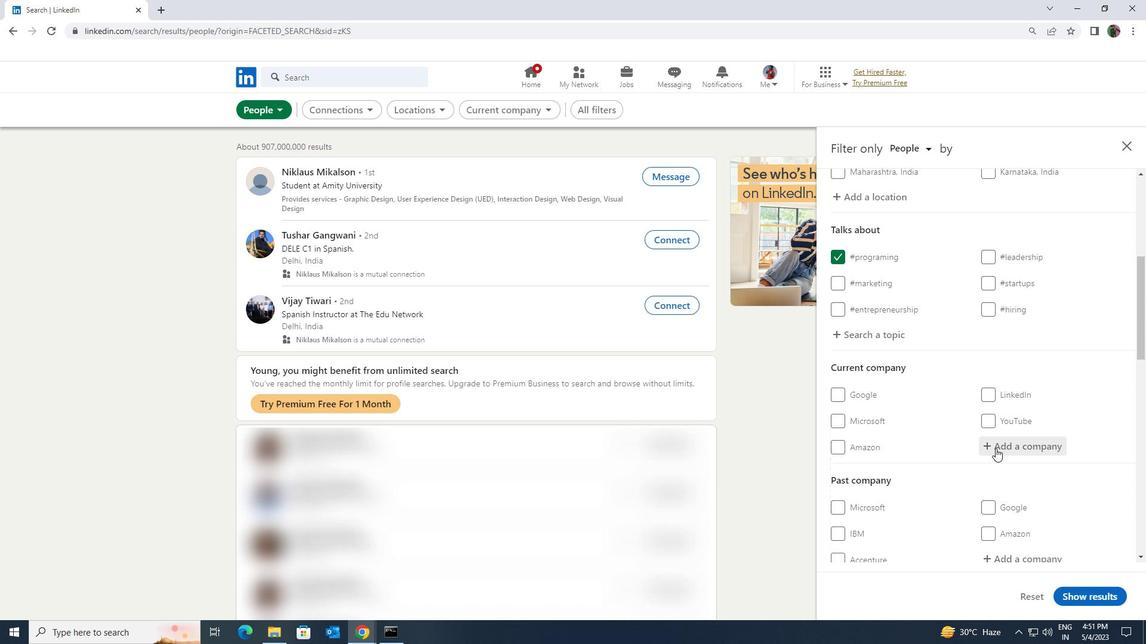 
Action: Mouse moved to (994, 450)
Screenshot: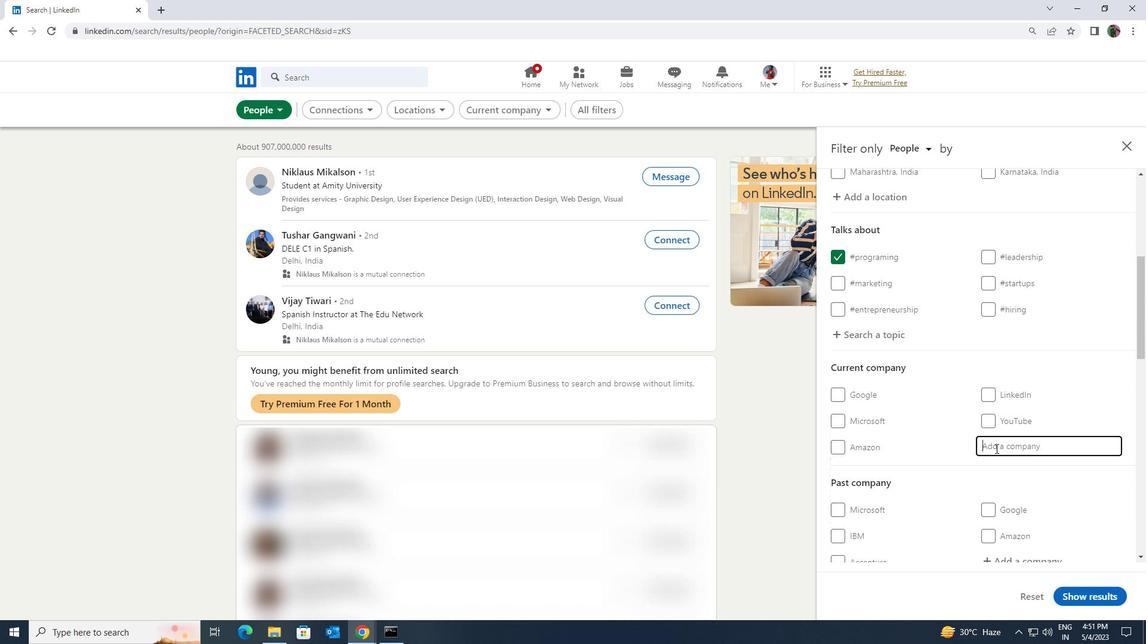 
Action: Key pressed <Key.shift><Key.shift><Key.shift><Key.shift><Key.shift><Key.shift><Key.shift><Key.shift><Key.shift>DALIMIA
Screenshot: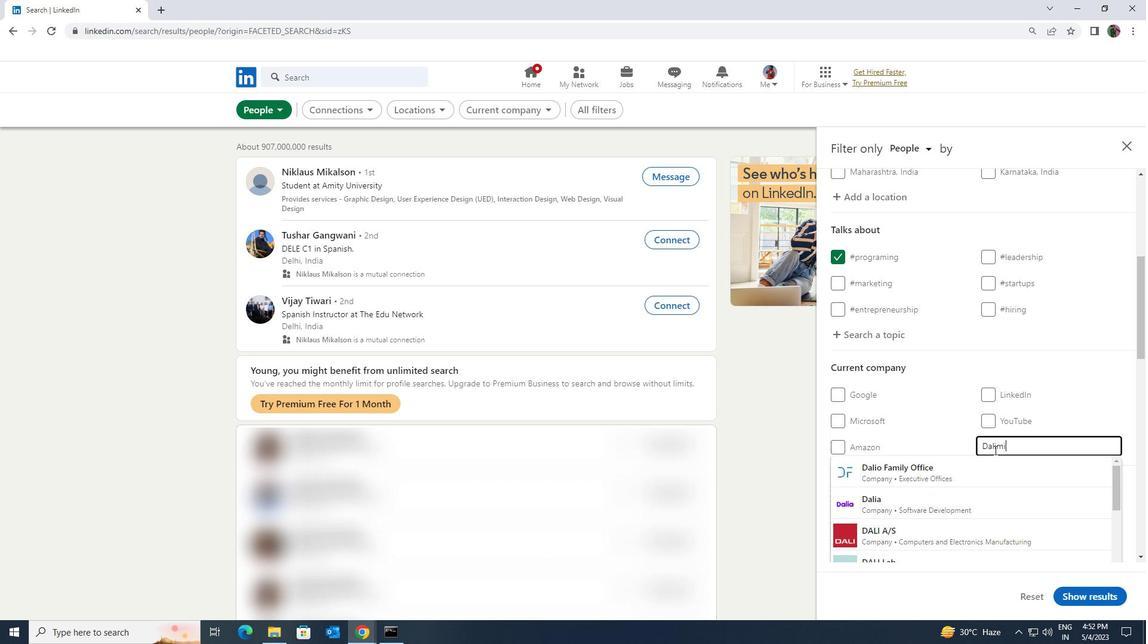 
Action: Mouse moved to (998, 451)
Screenshot: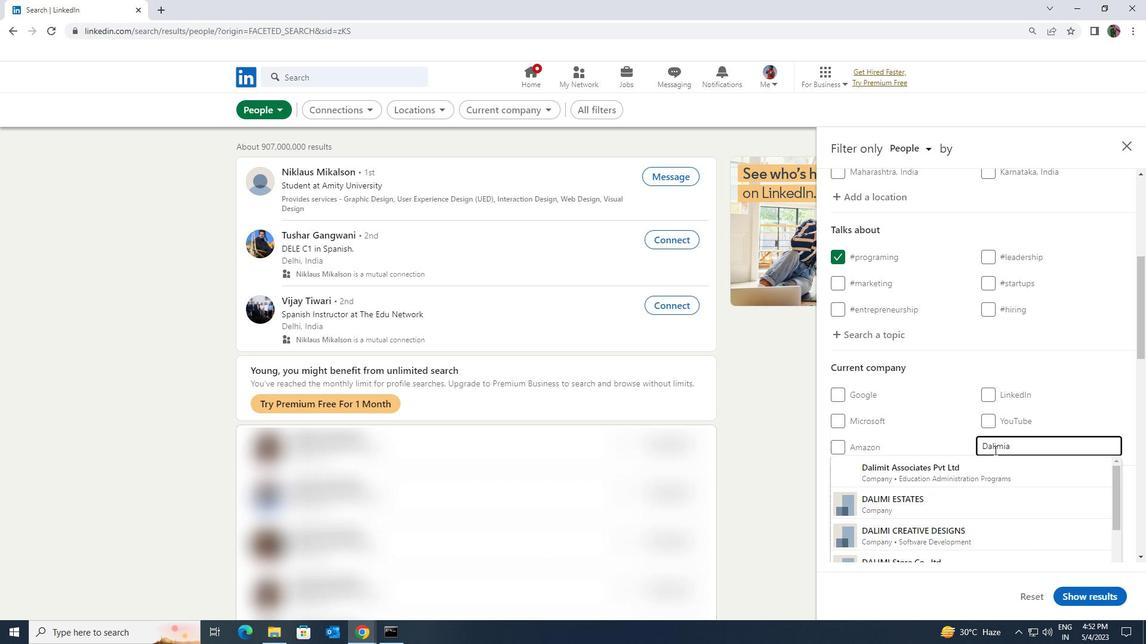 
Action: Key pressed <Key.backspace><Key.backspace><Key.backspace><Key.backspace>MIA<Key.space>
Screenshot: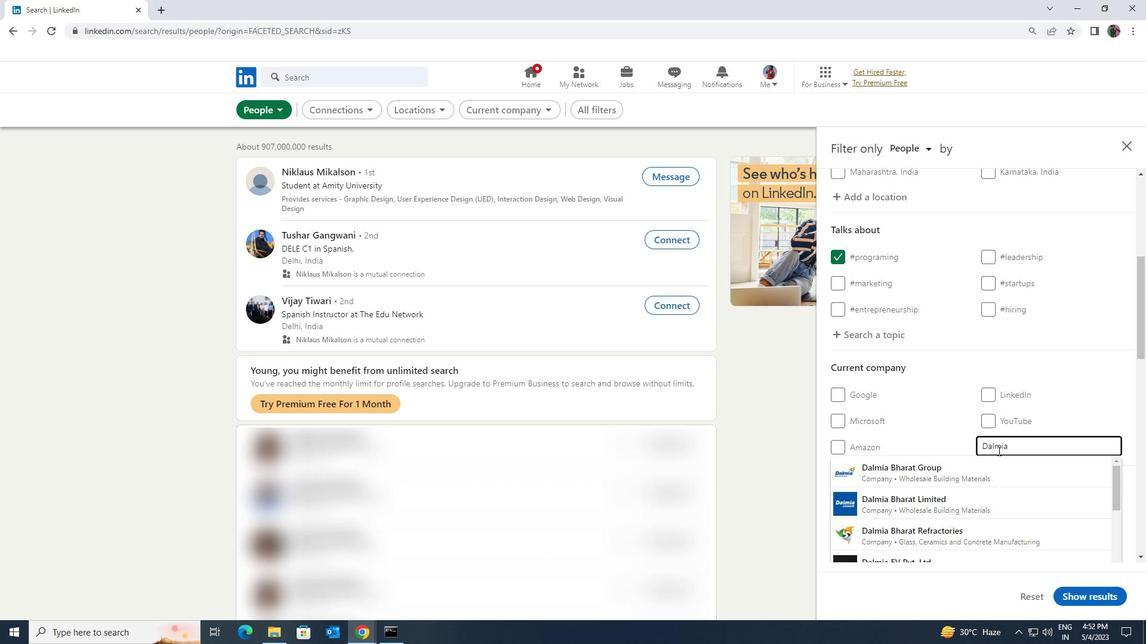 
Action: Mouse moved to (990, 470)
Screenshot: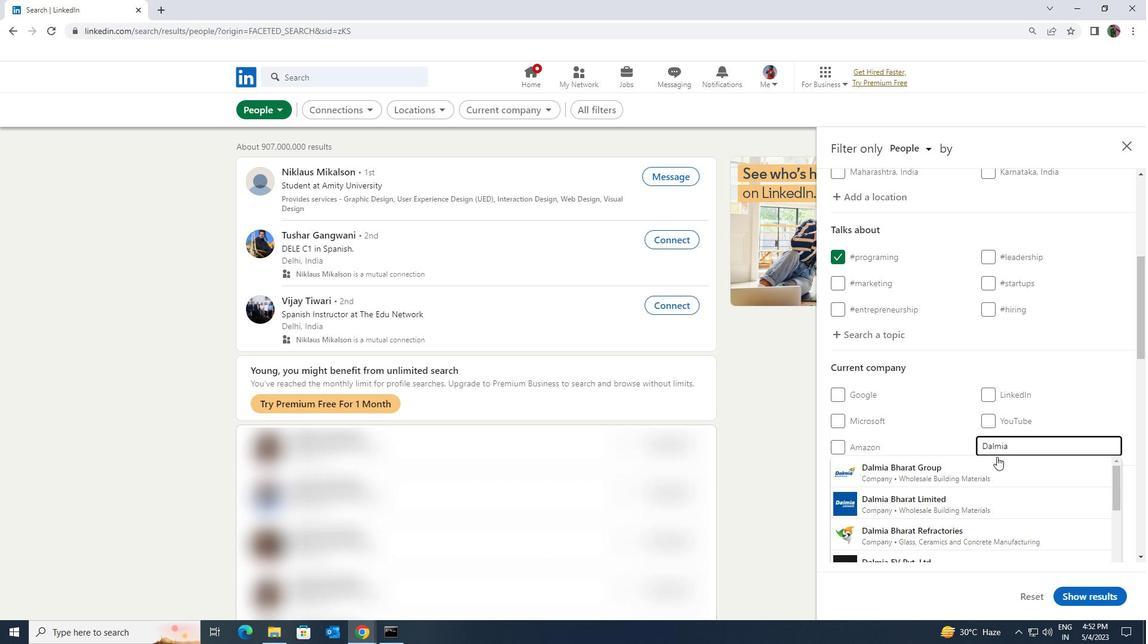 
Action: Mouse pressed left at (990, 470)
Screenshot: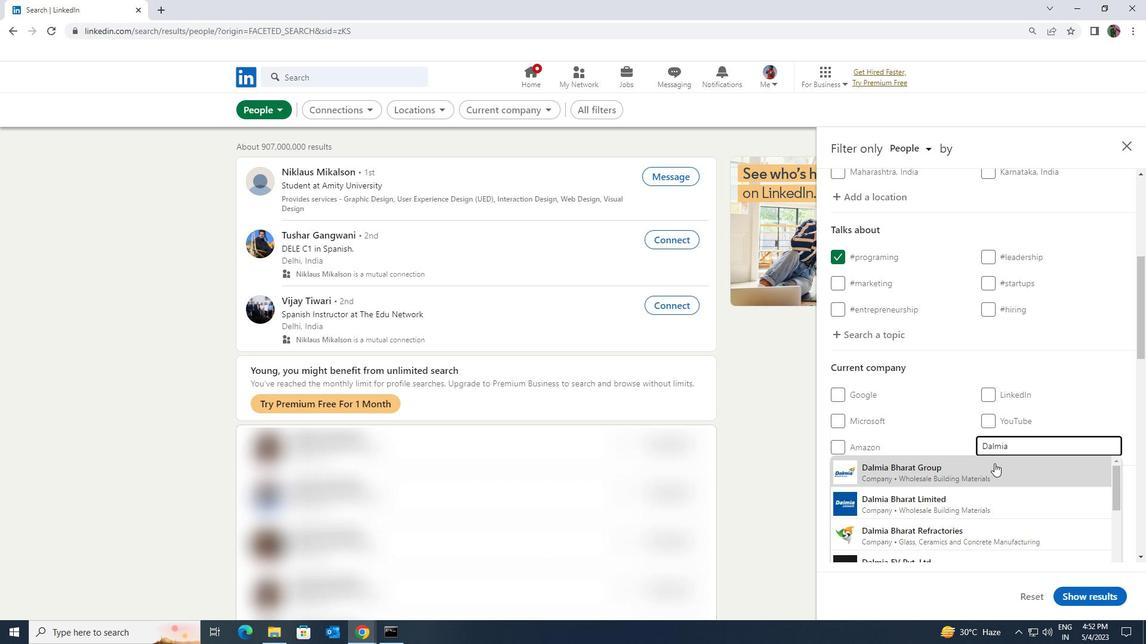 
Action: Mouse scrolled (990, 469) with delta (0, 0)
Screenshot: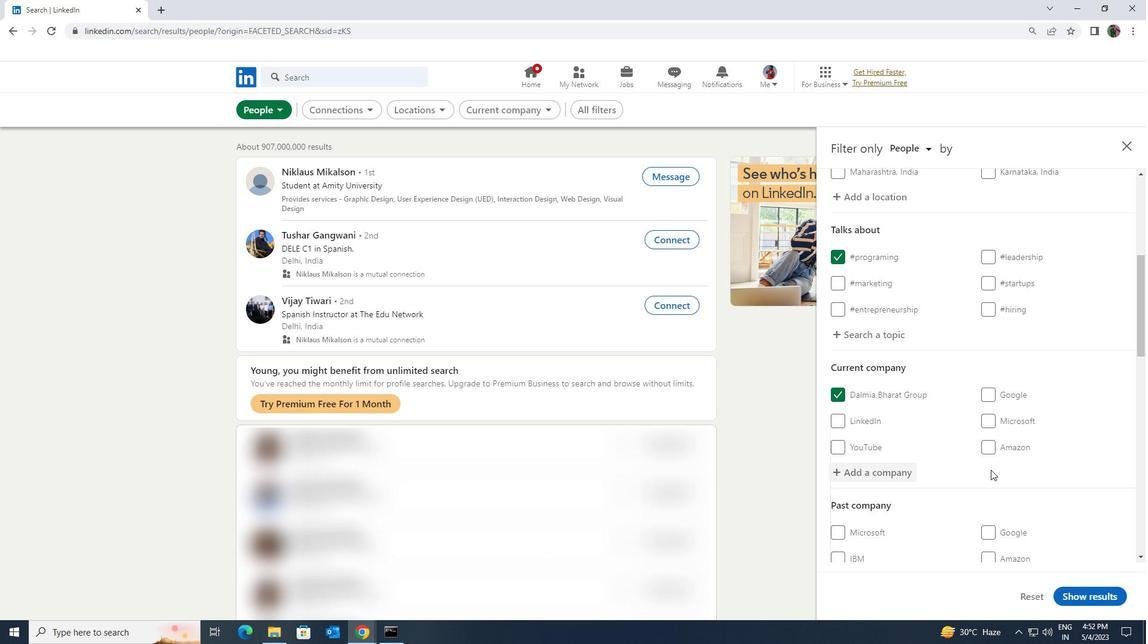 
Action: Mouse scrolled (990, 469) with delta (0, 0)
Screenshot: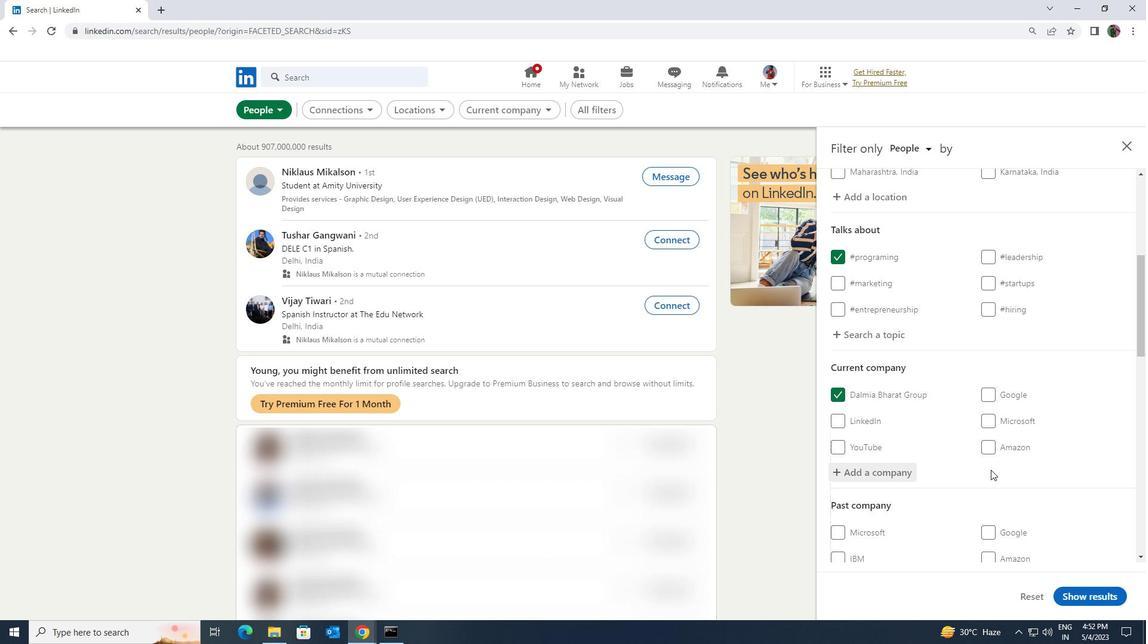 
Action: Mouse scrolled (990, 469) with delta (0, 0)
Screenshot: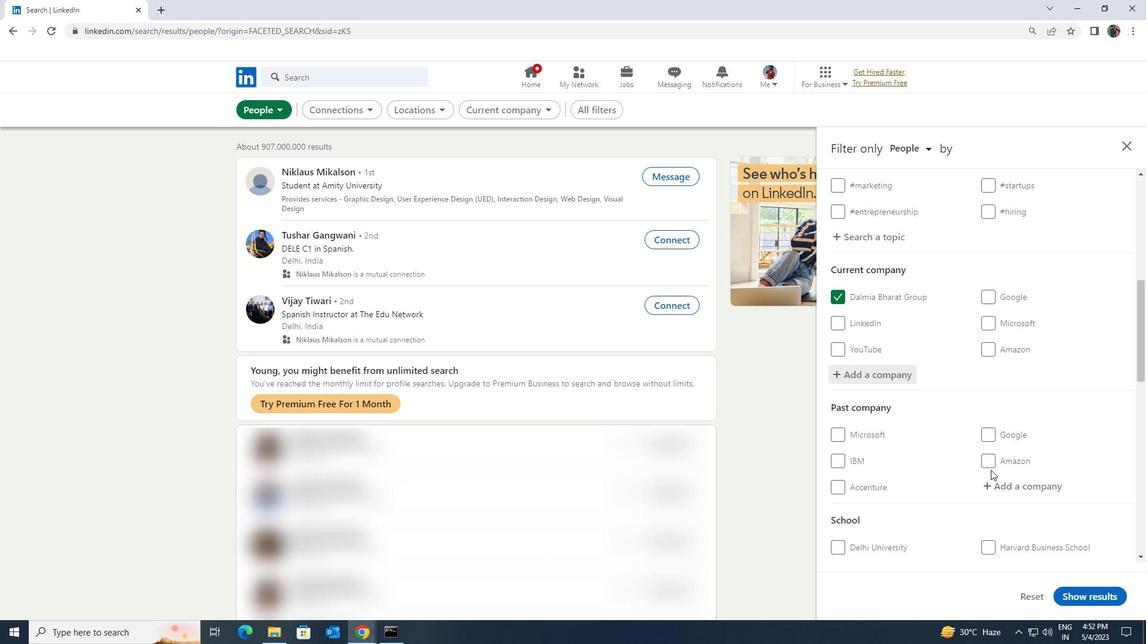 
Action: Mouse scrolled (990, 469) with delta (0, 0)
Screenshot: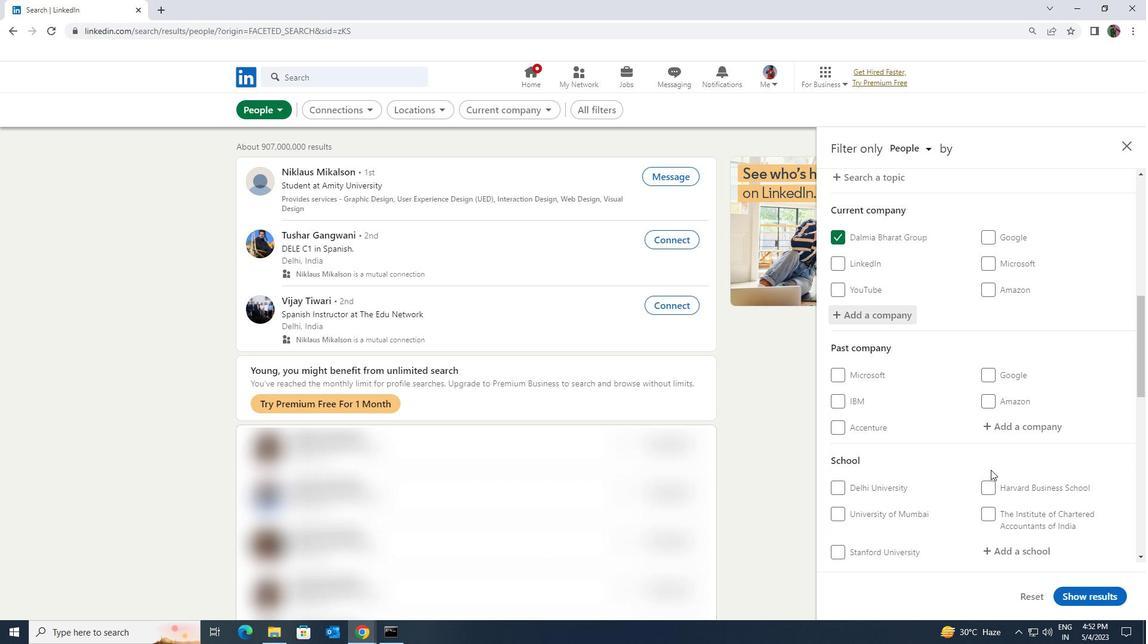 
Action: Mouse moved to (990, 470)
Screenshot: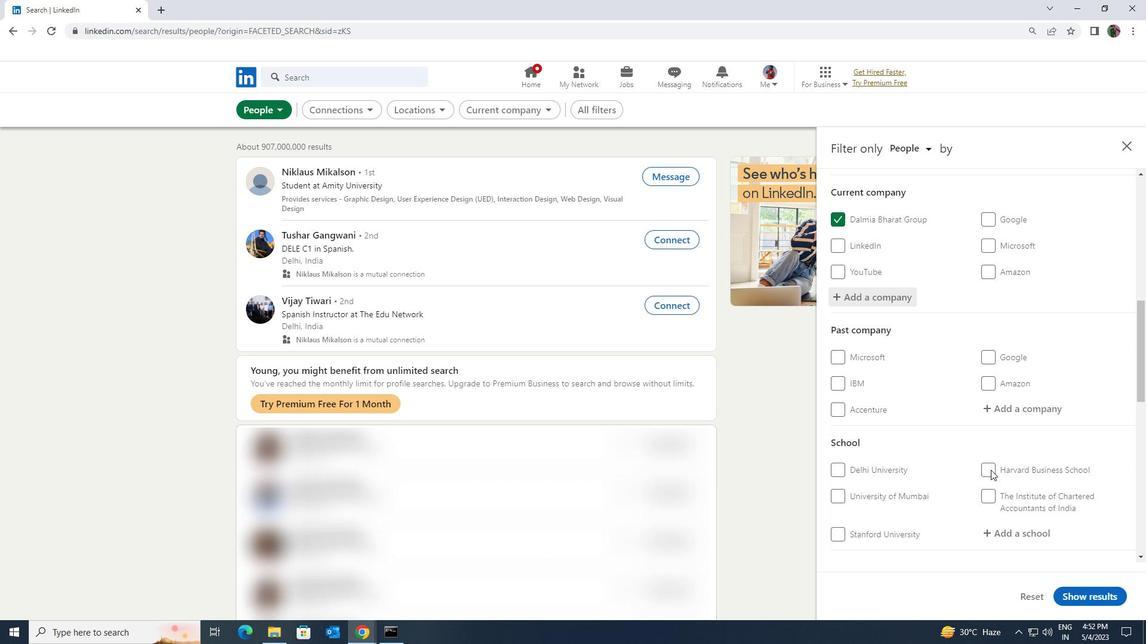 
Action: Mouse scrolled (990, 469) with delta (0, 0)
Screenshot: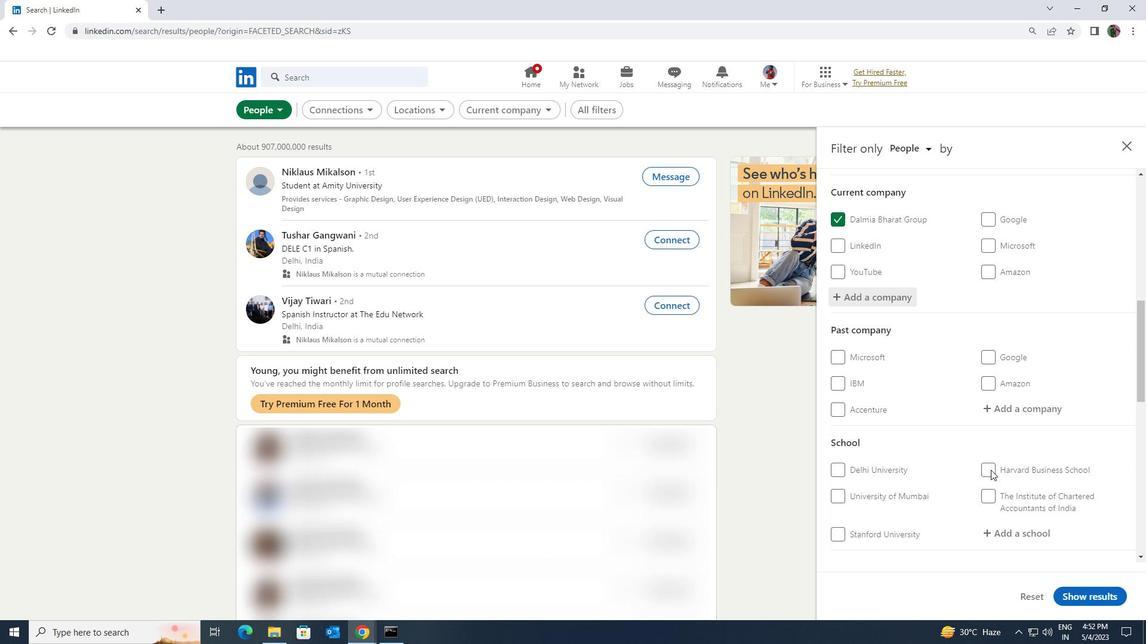 
Action: Mouse moved to (1004, 417)
Screenshot: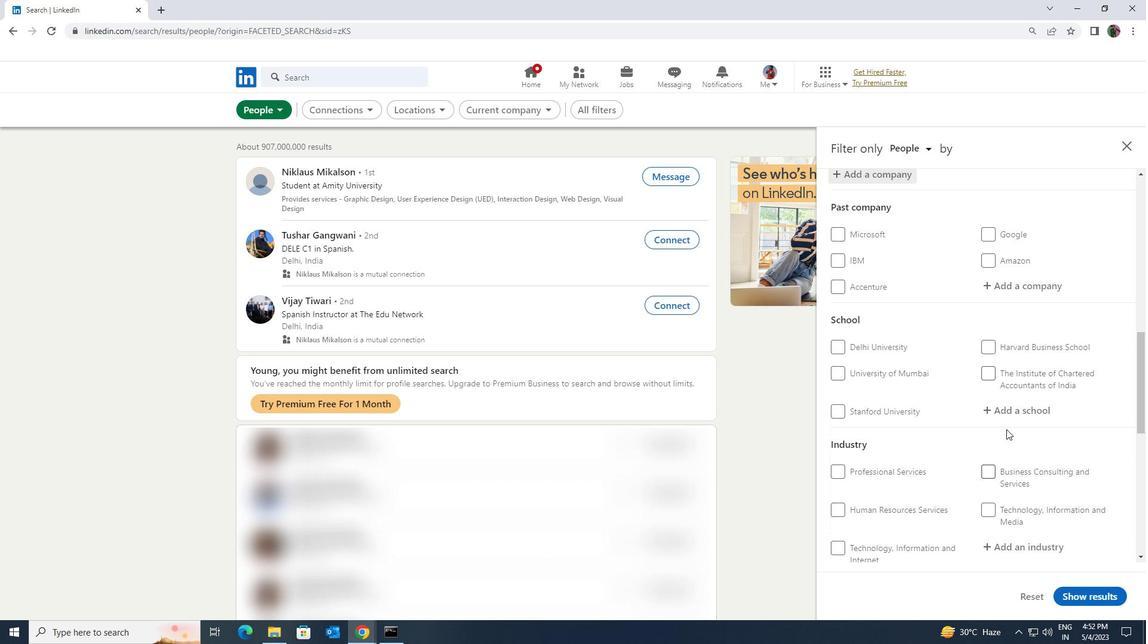 
Action: Mouse pressed left at (1004, 417)
Screenshot: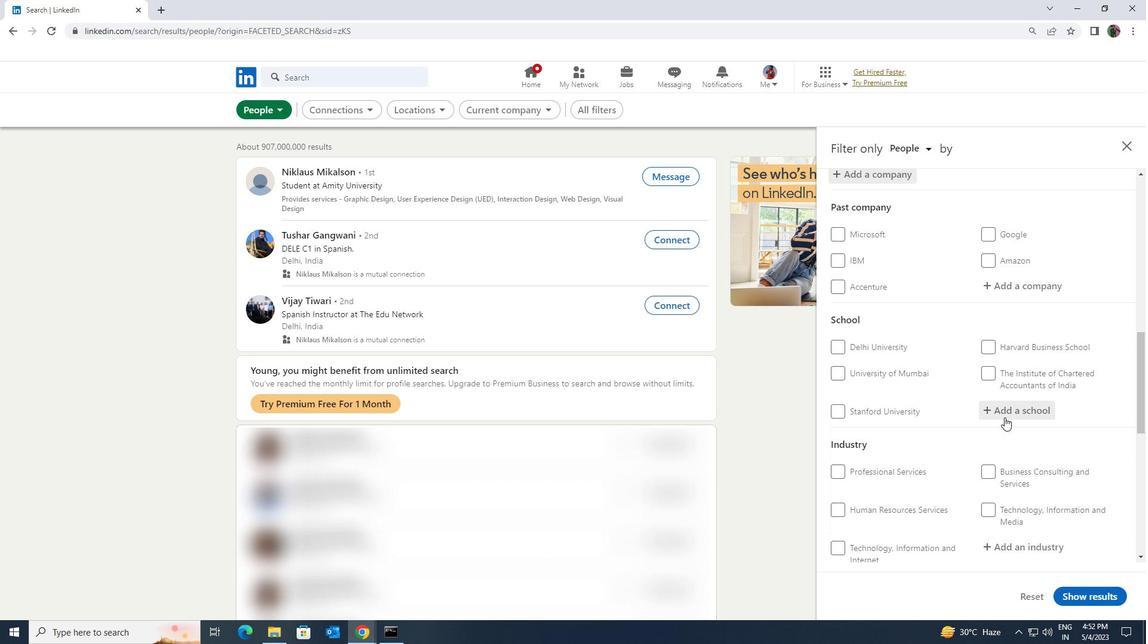 
Action: Mouse moved to (1004, 417)
Screenshot: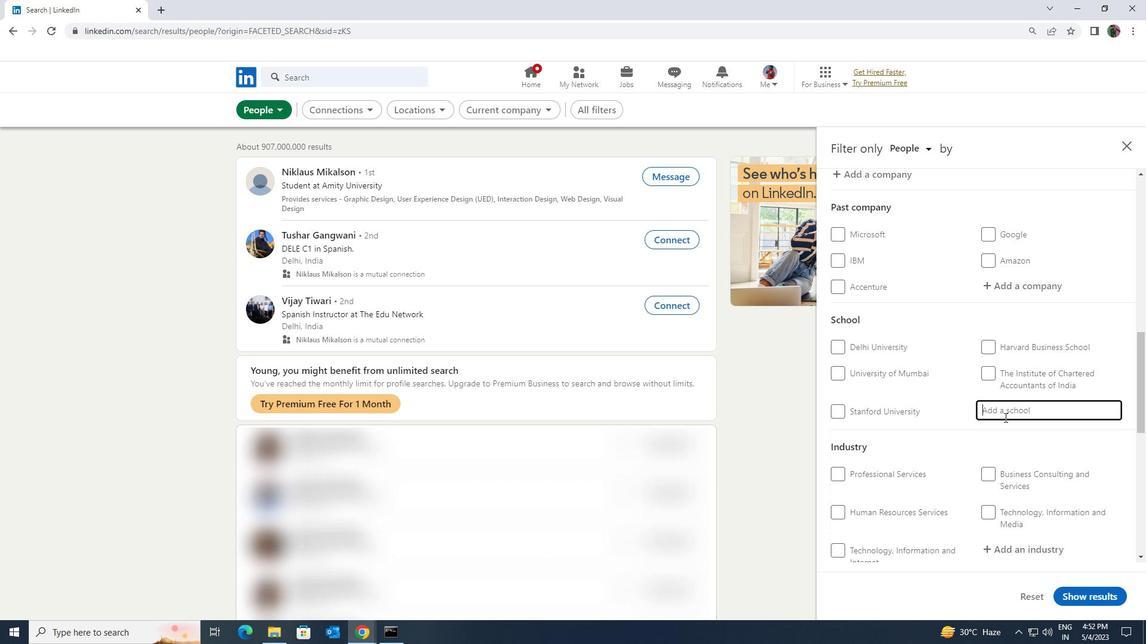 
Action: Key pressed <Key.shift><Key.shift><Key.shift><Key.shift><Key.shift>SRM<Key.space><Key.shift>UNI
Screenshot: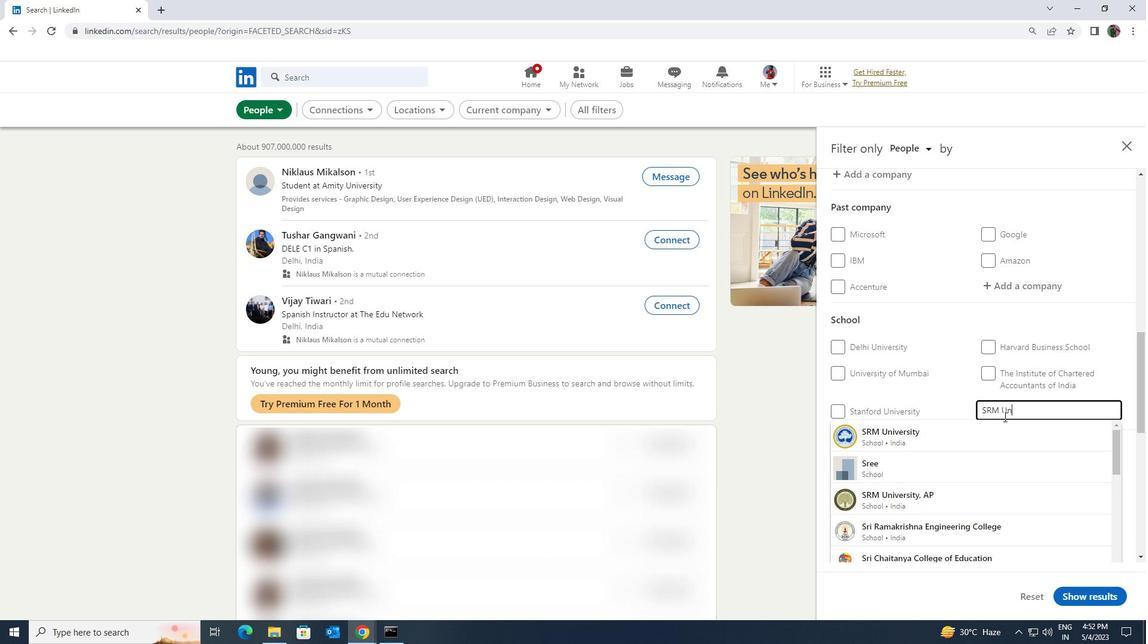 
Action: Mouse moved to (1019, 514)
Screenshot: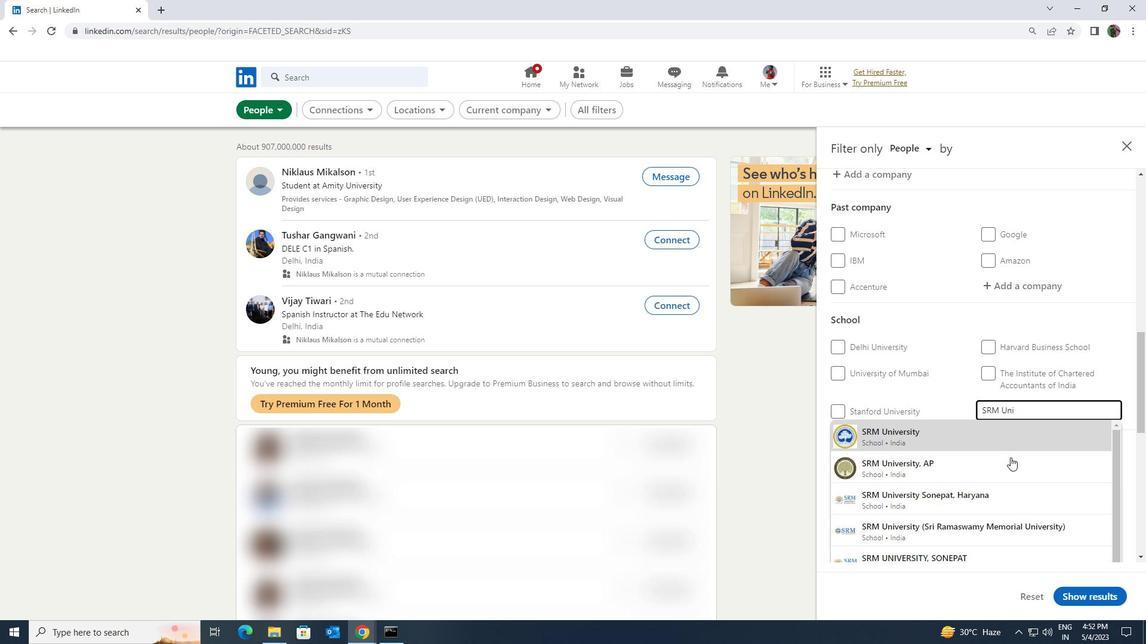 
Action: Mouse pressed left at (1019, 514)
Screenshot: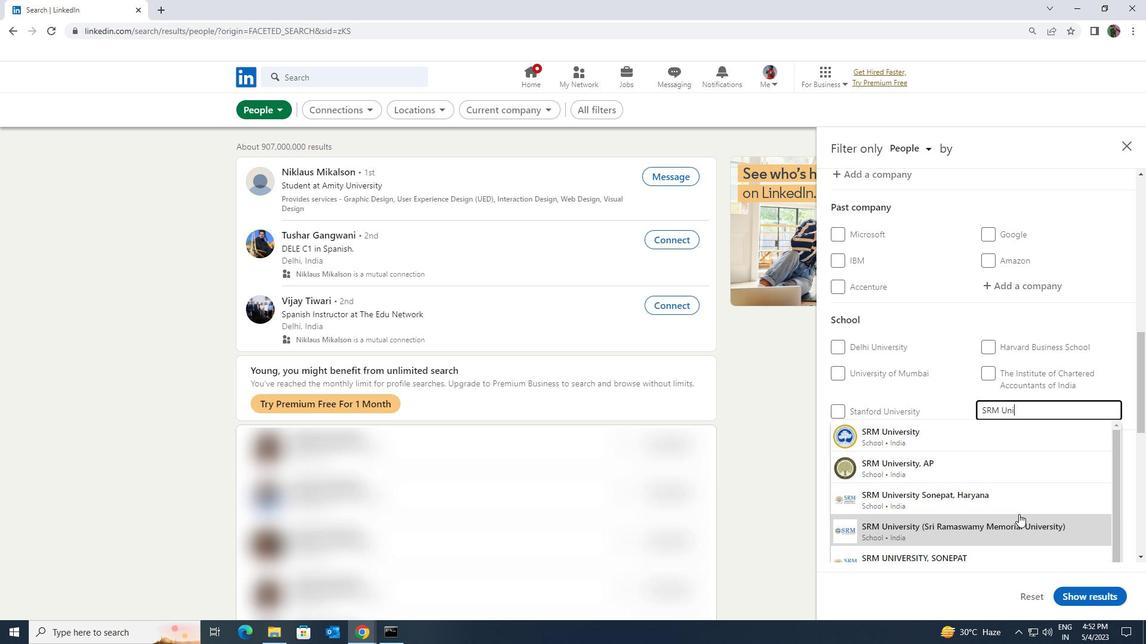 
Action: Mouse moved to (1017, 511)
Screenshot: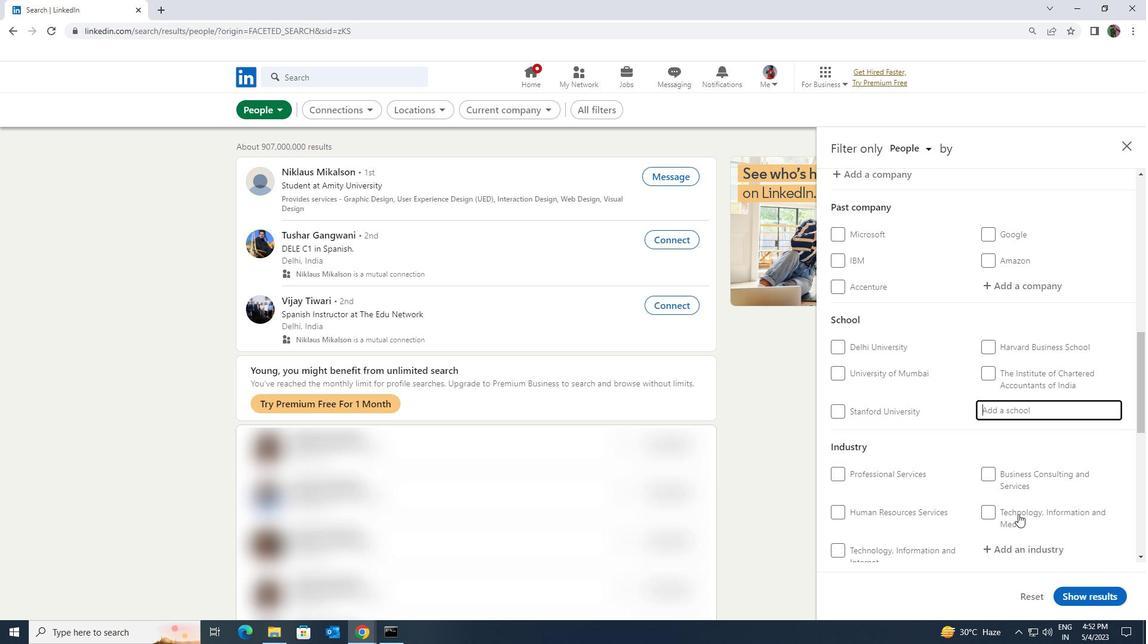 
Action: Mouse scrolled (1017, 510) with delta (0, 0)
Screenshot: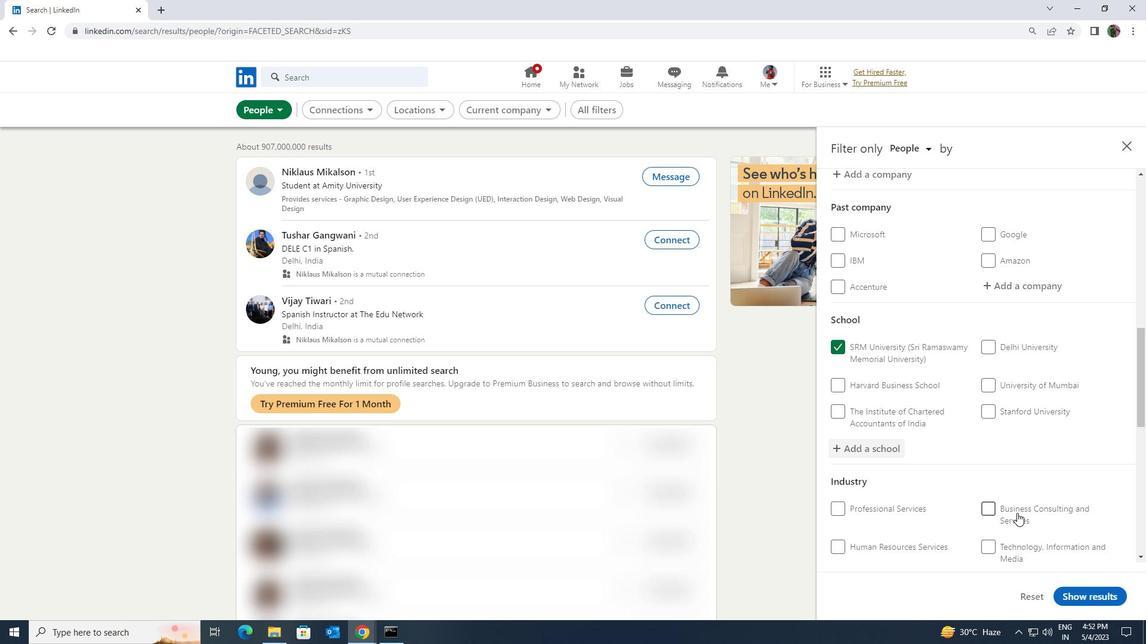 
Action: Mouse moved to (1017, 510)
Screenshot: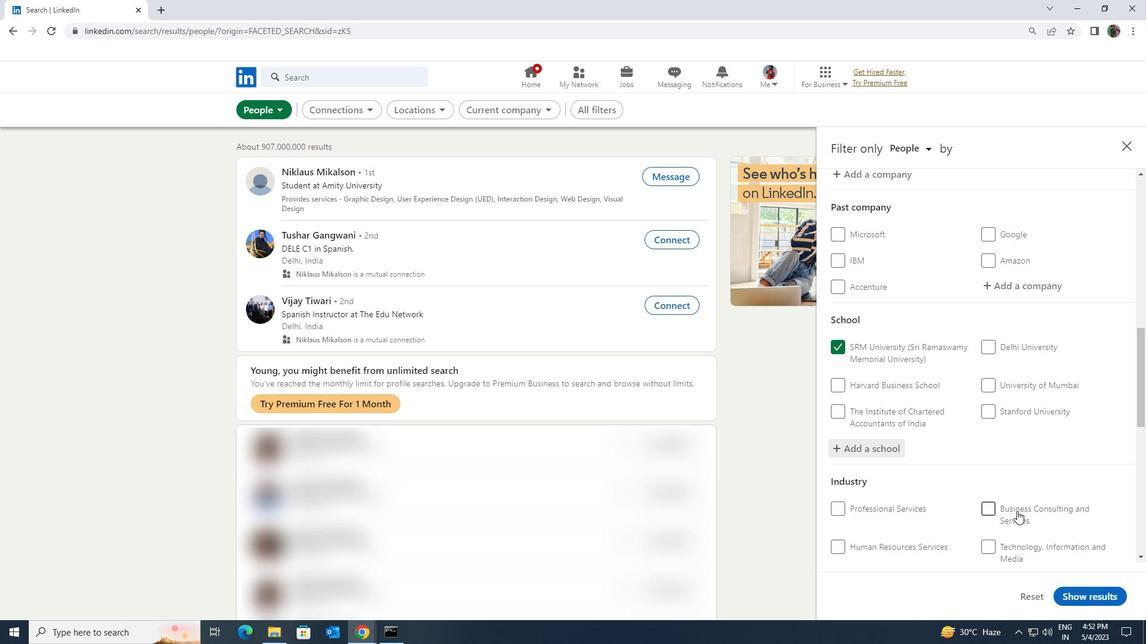 
Action: Mouse scrolled (1017, 509) with delta (0, 0)
Screenshot: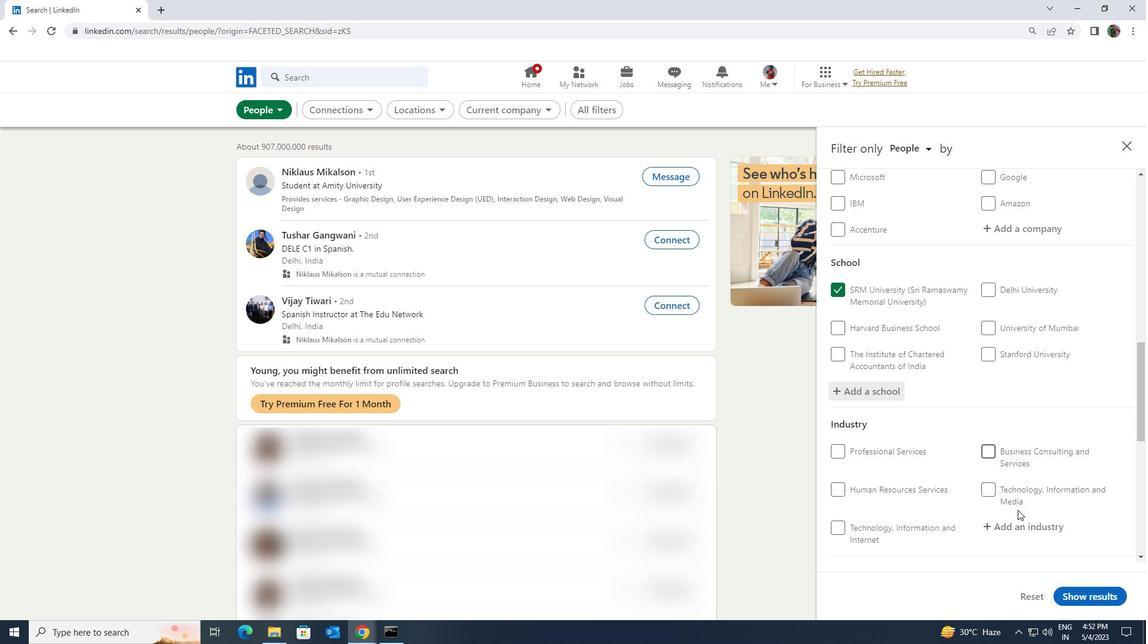 
Action: Mouse moved to (1018, 465)
Screenshot: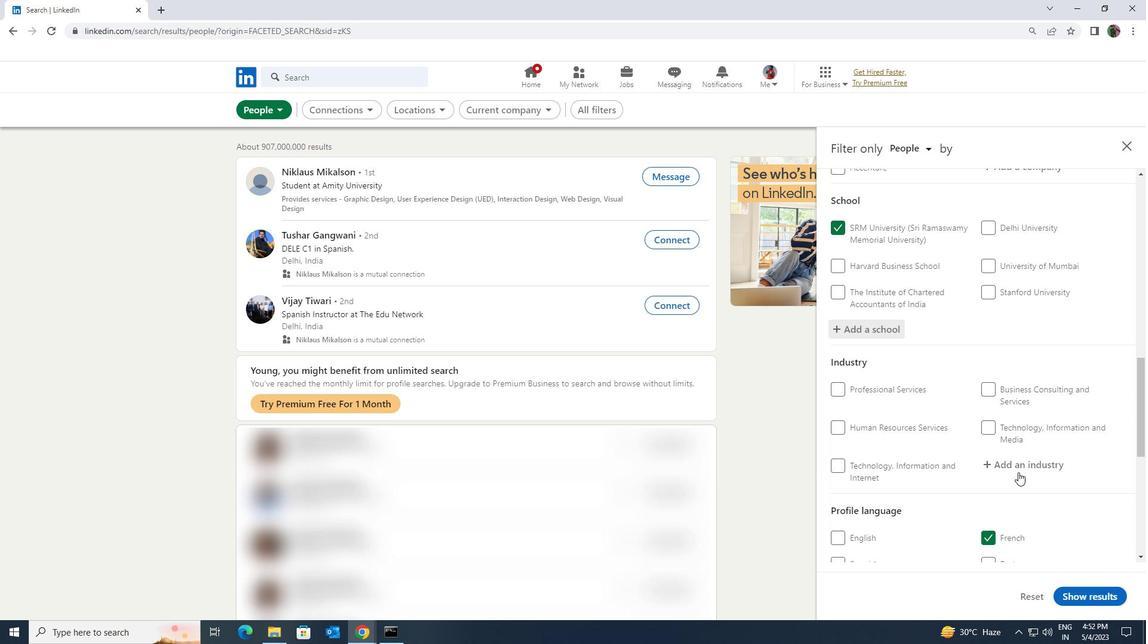 
Action: Mouse pressed left at (1018, 465)
Screenshot: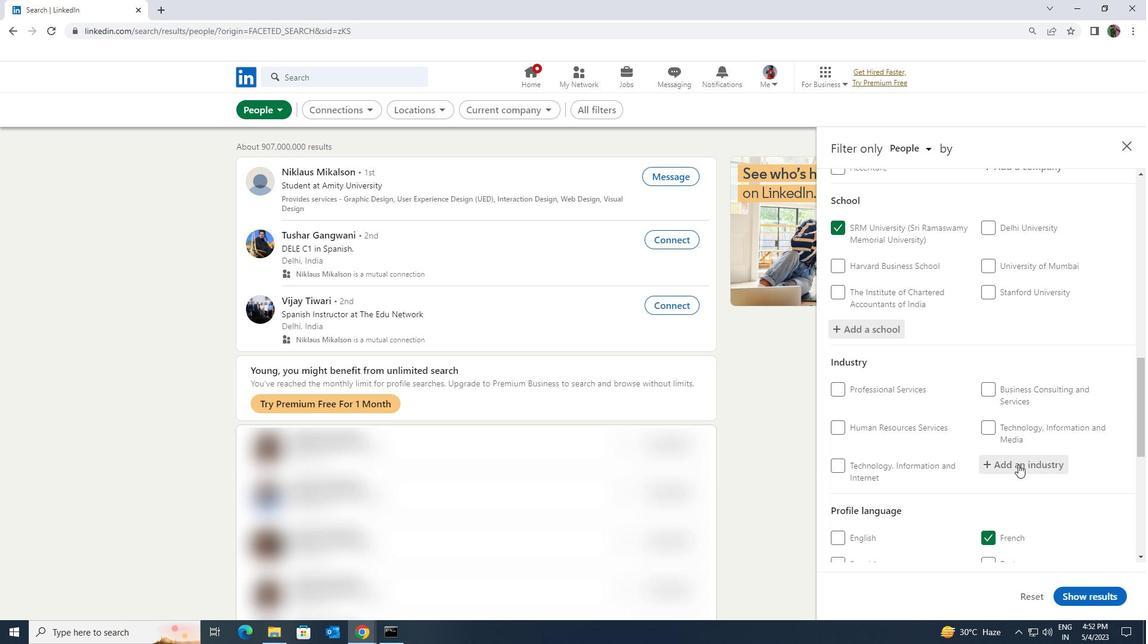 
Action: Key pressed <Key.shift>MOVIES<Key.space>
Screenshot: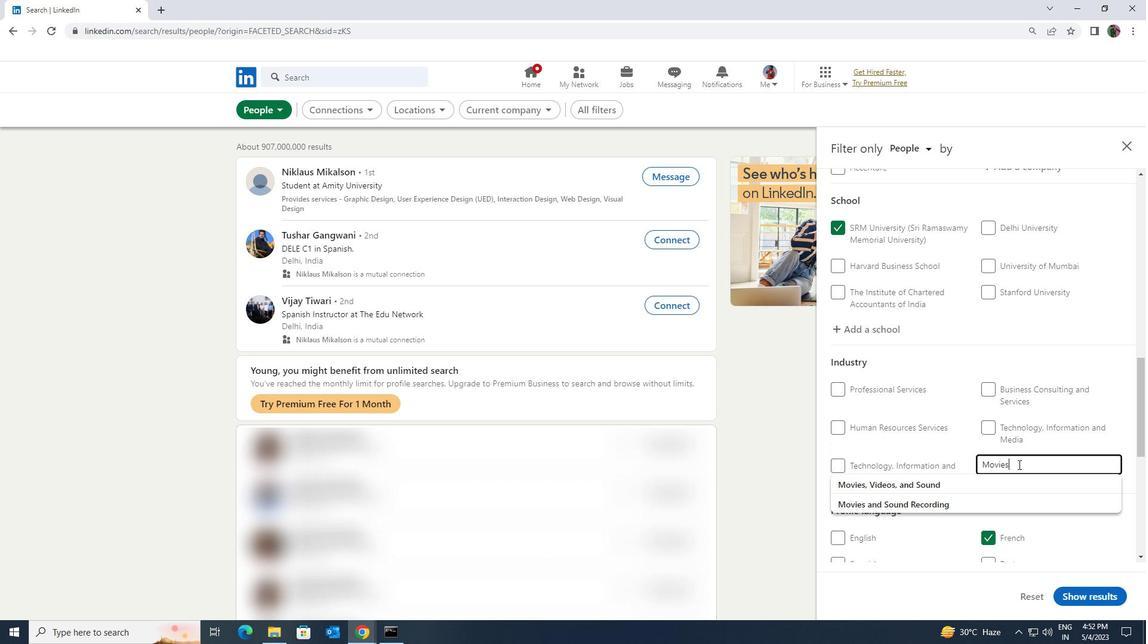 
Action: Mouse moved to (1004, 497)
Screenshot: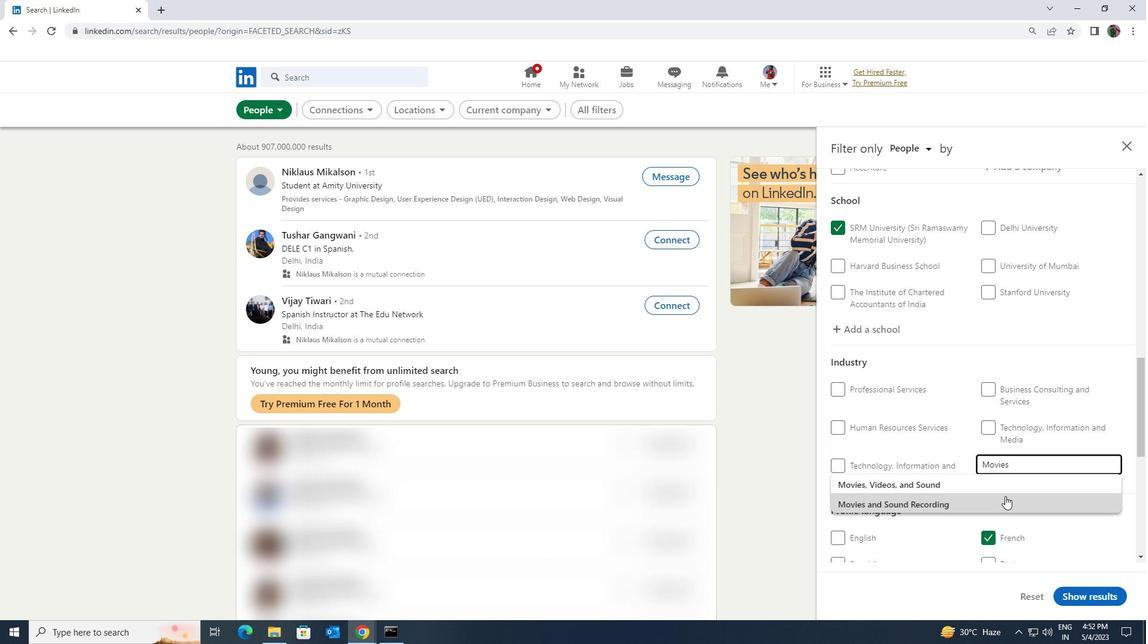 
Action: Mouse pressed left at (1004, 497)
Screenshot: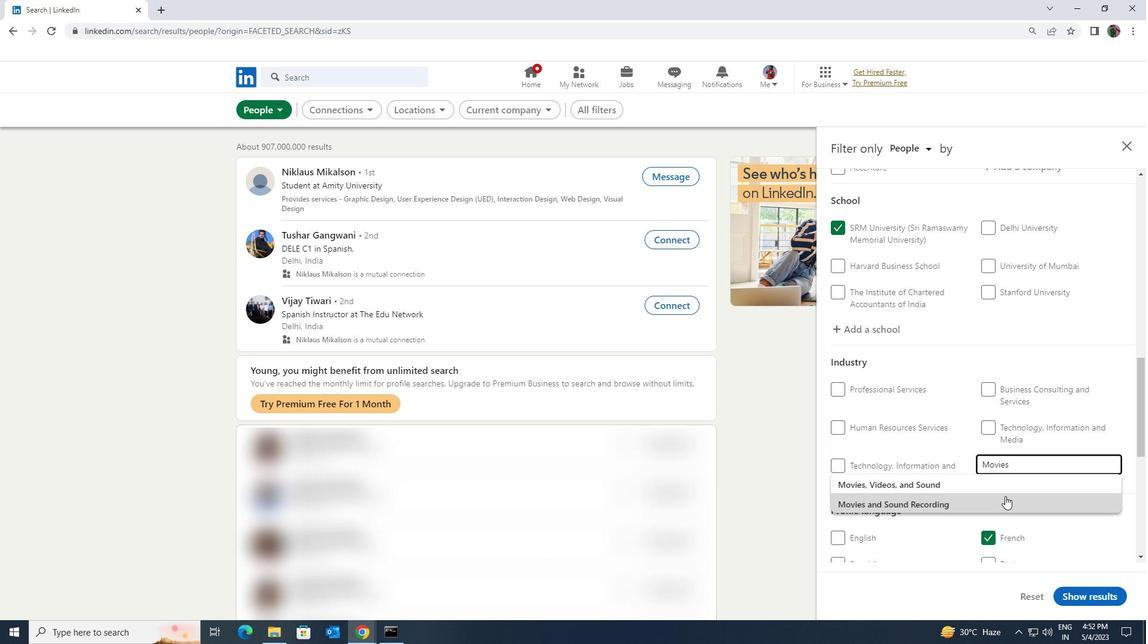 
Action: Mouse moved to (1004, 496)
Screenshot: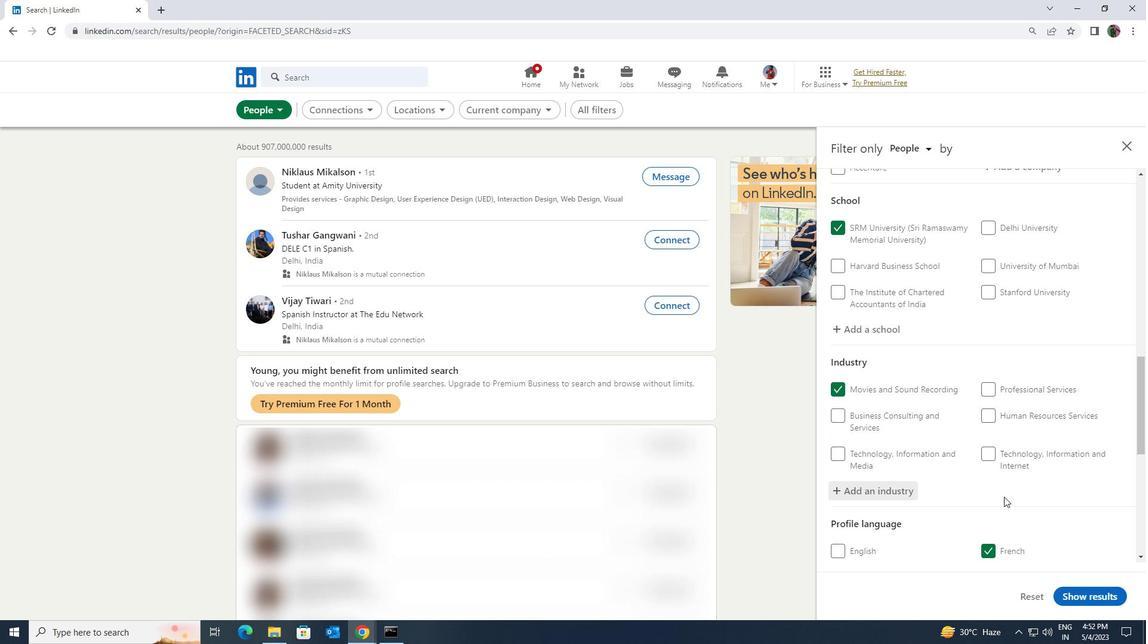 
Action: Mouse scrolled (1004, 496) with delta (0, 0)
Screenshot: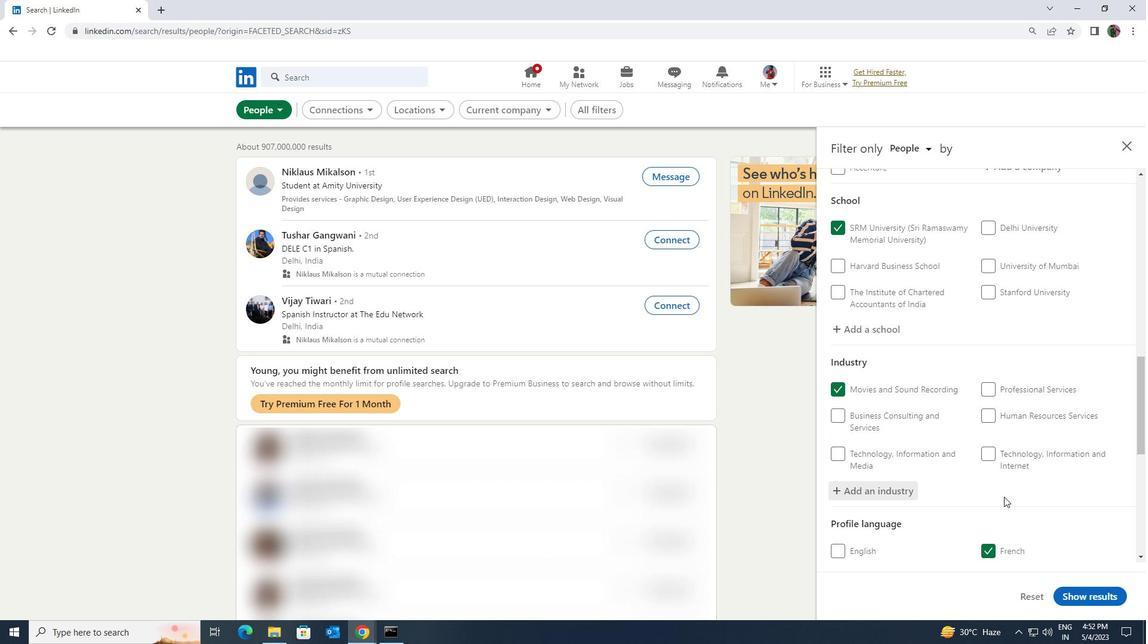 
Action: Mouse scrolled (1004, 496) with delta (0, 0)
Screenshot: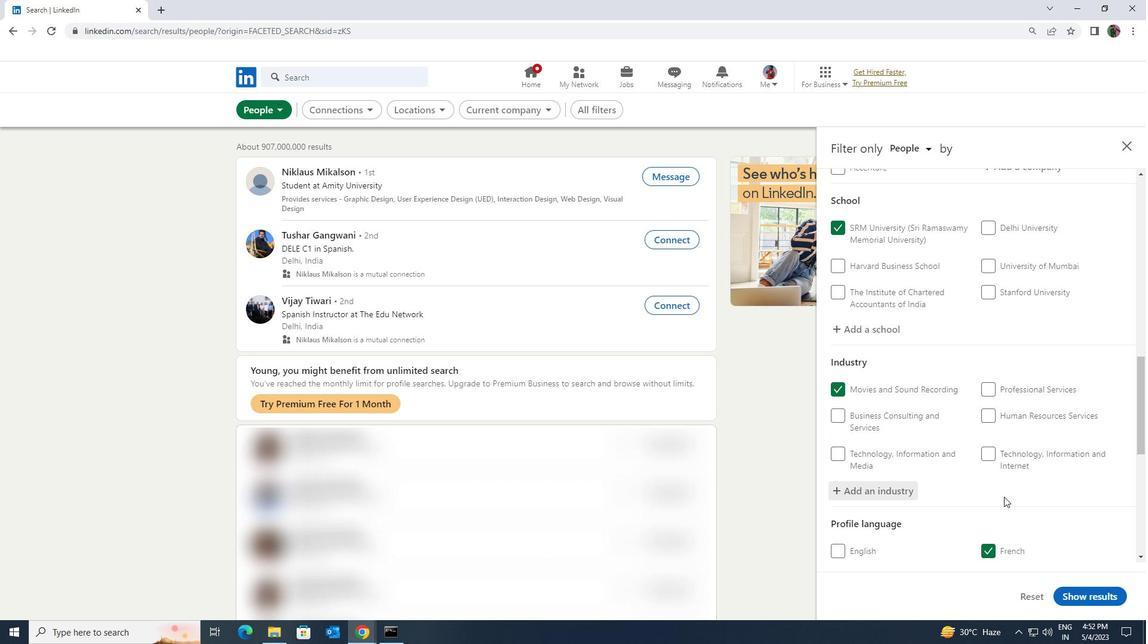 
Action: Mouse scrolled (1004, 496) with delta (0, 0)
Screenshot: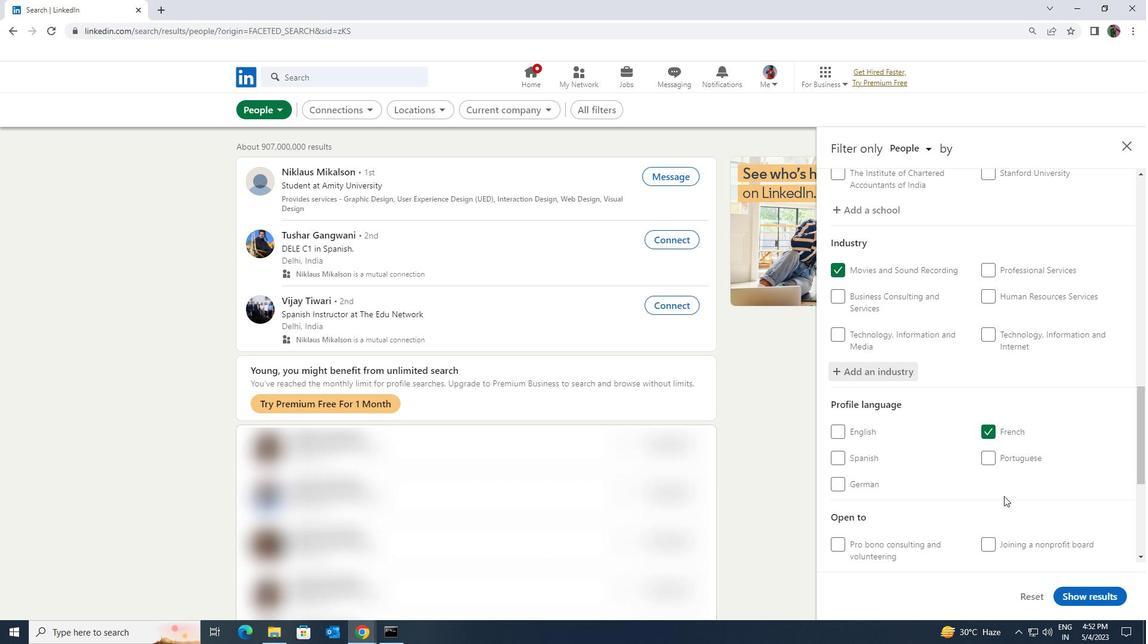 
Action: Mouse moved to (1004, 495)
Screenshot: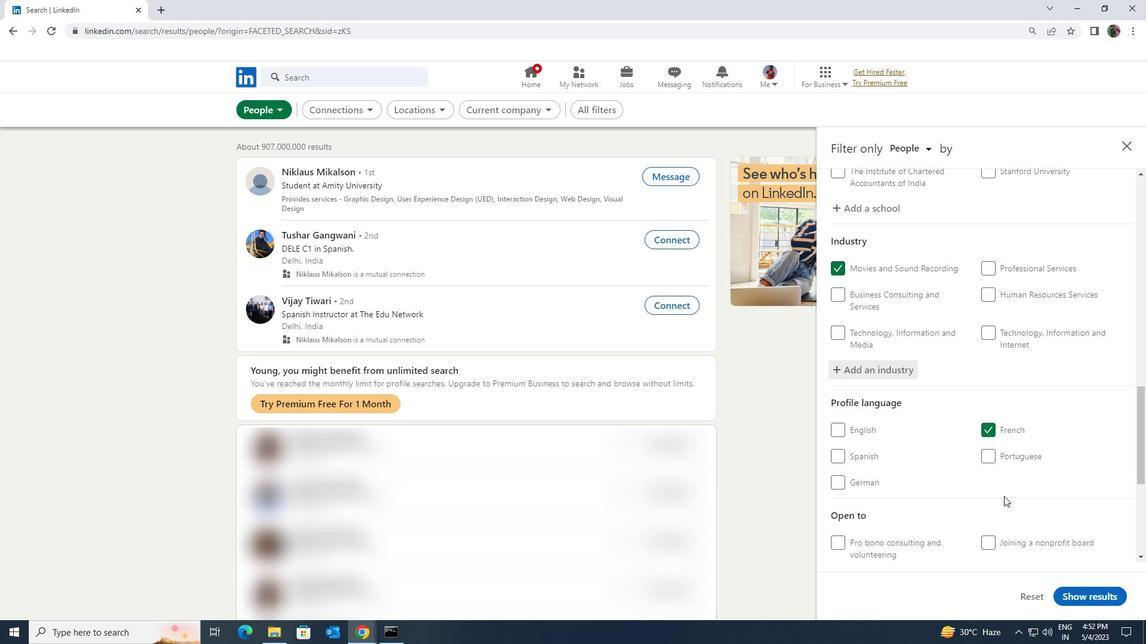 
Action: Mouse scrolled (1004, 494) with delta (0, 0)
Screenshot: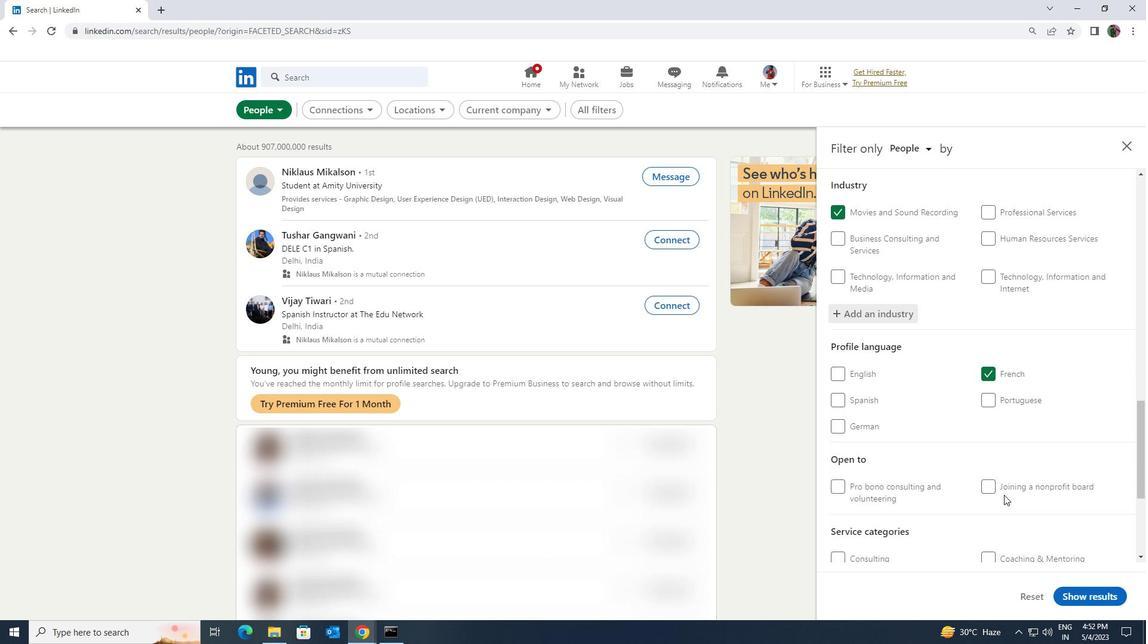 
Action: Mouse moved to (1003, 494)
Screenshot: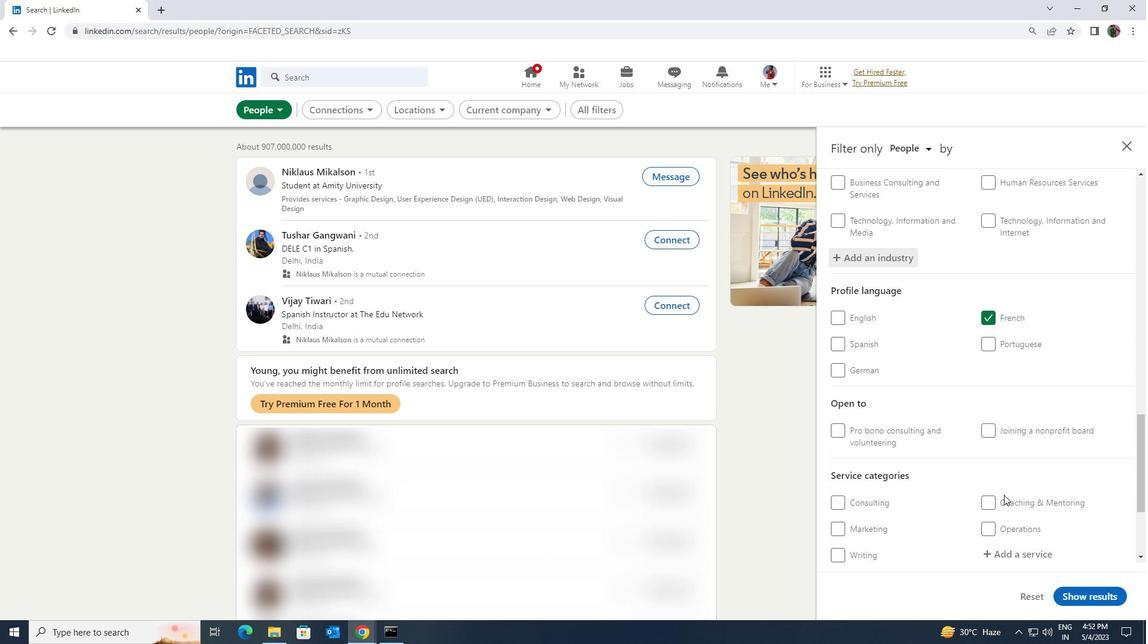 
Action: Mouse scrolled (1003, 493) with delta (0, 0)
Screenshot: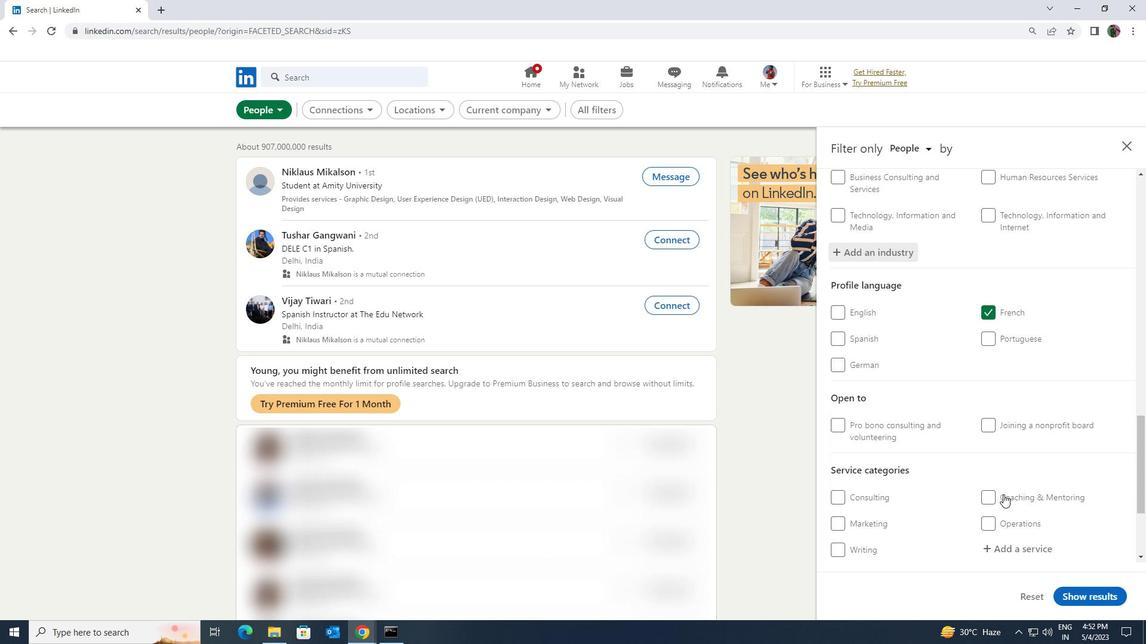 
Action: Mouse moved to (1003, 489)
Screenshot: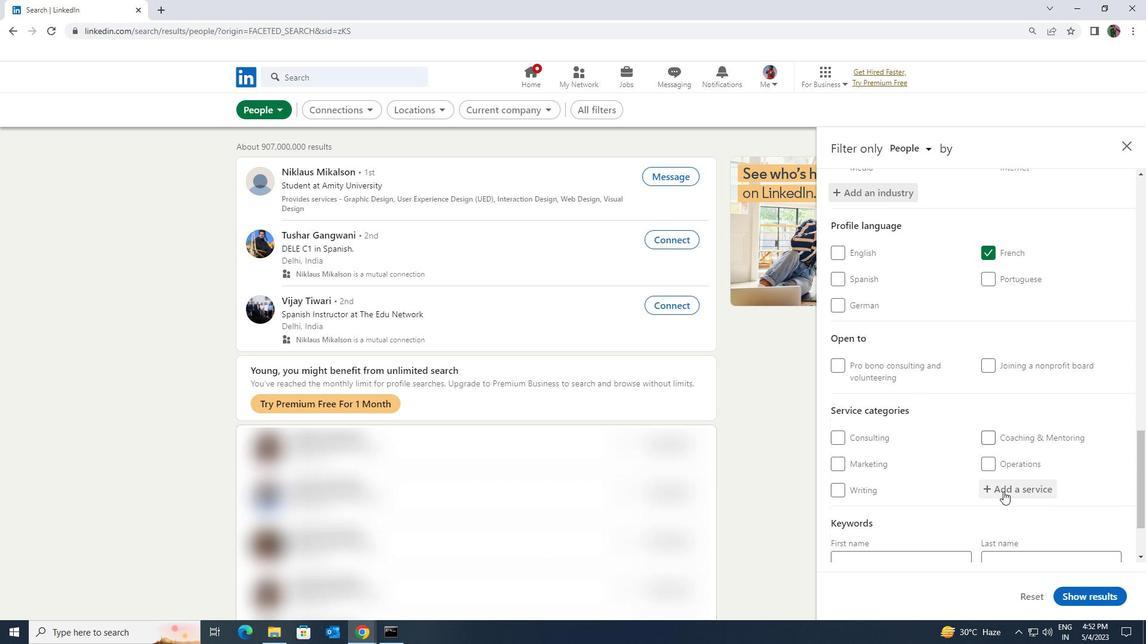
Action: Mouse pressed left at (1003, 489)
Screenshot: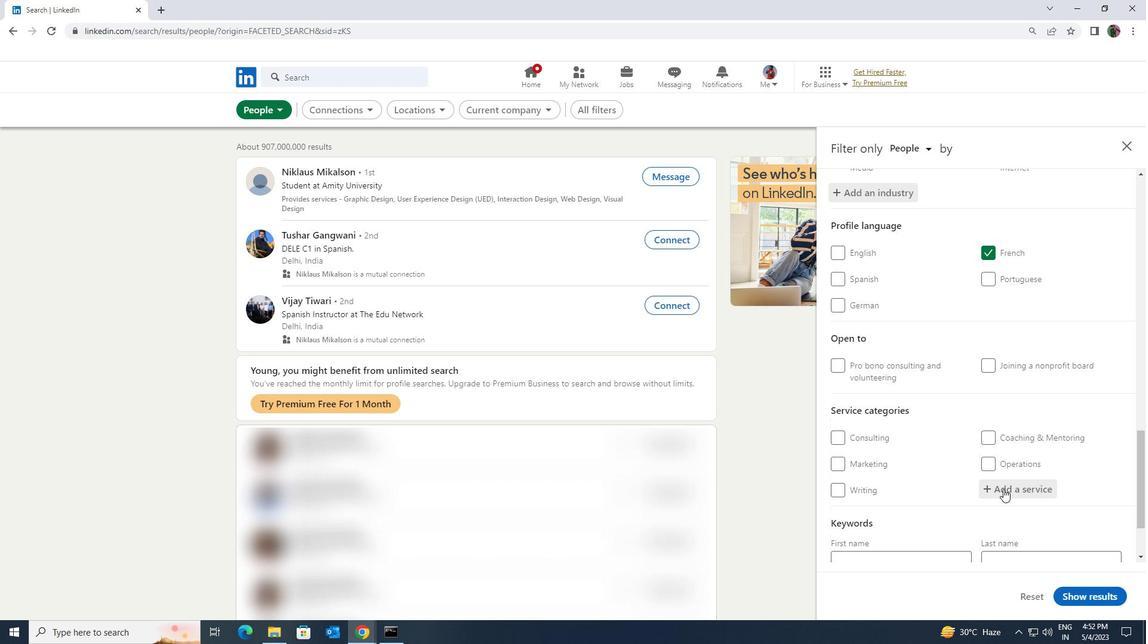 
Action: Key pressed <Key.shift>BUSINESS
Screenshot: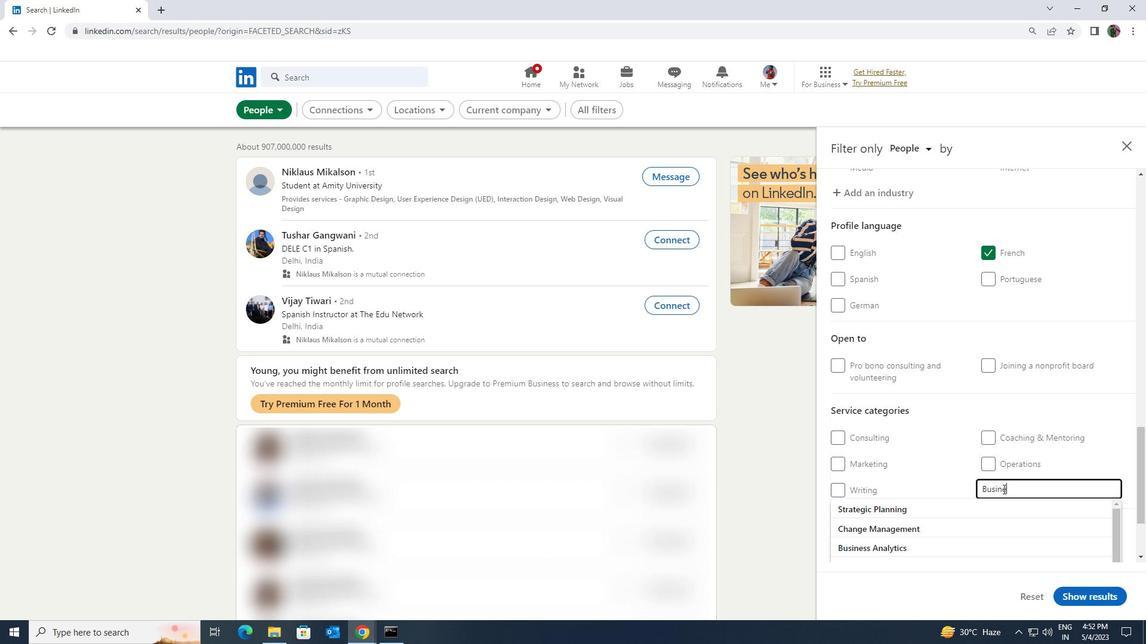 
Action: Mouse moved to (966, 542)
Screenshot: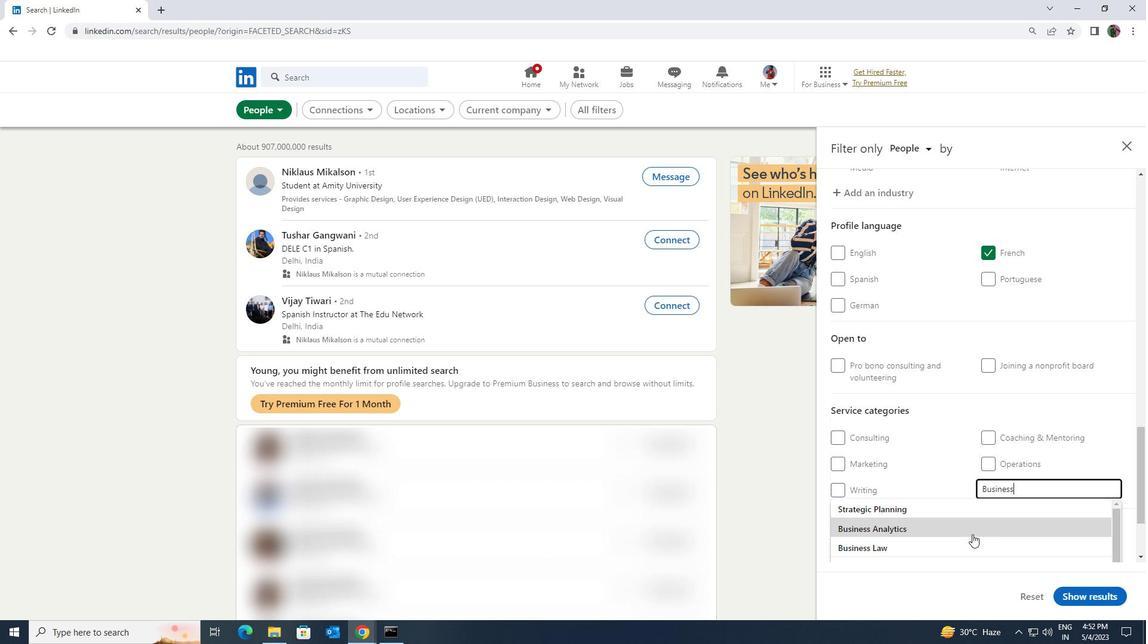 
Action: Mouse pressed left at (966, 542)
Screenshot: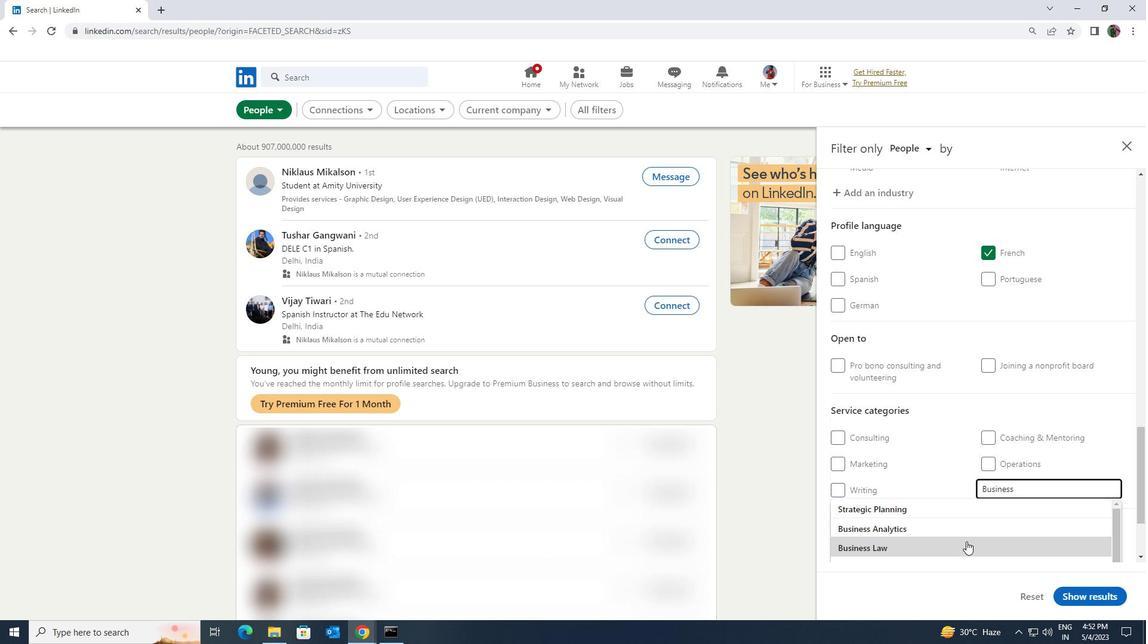 
Action: Mouse moved to (927, 489)
Screenshot: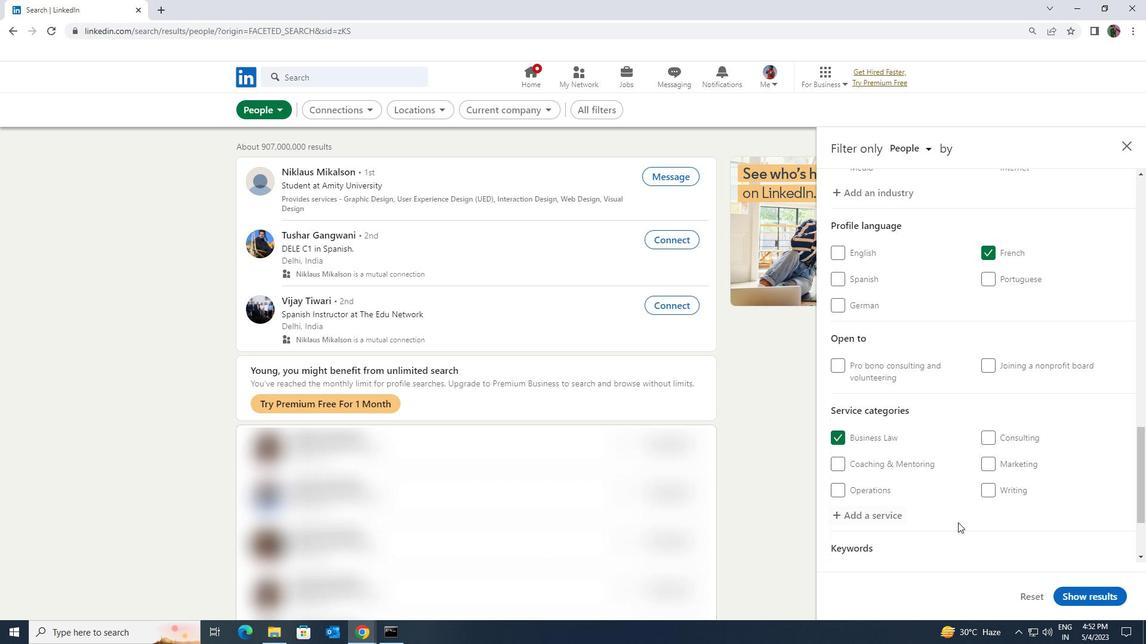 
Action: Mouse scrolled (927, 488) with delta (0, 0)
Screenshot: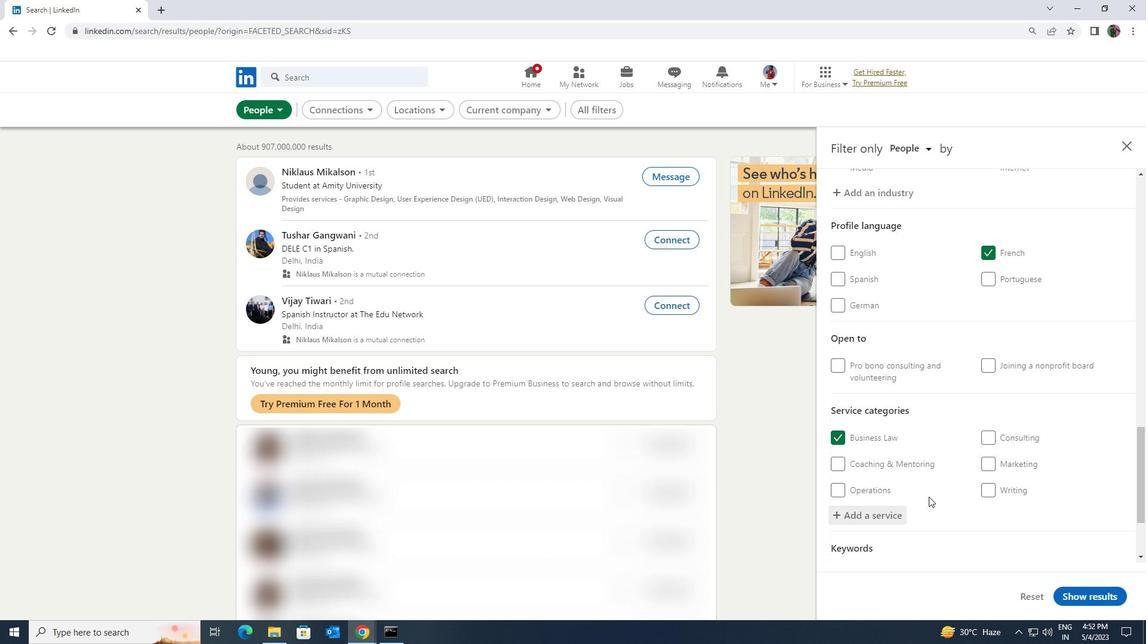 
Action: Mouse scrolled (927, 488) with delta (0, 0)
Screenshot: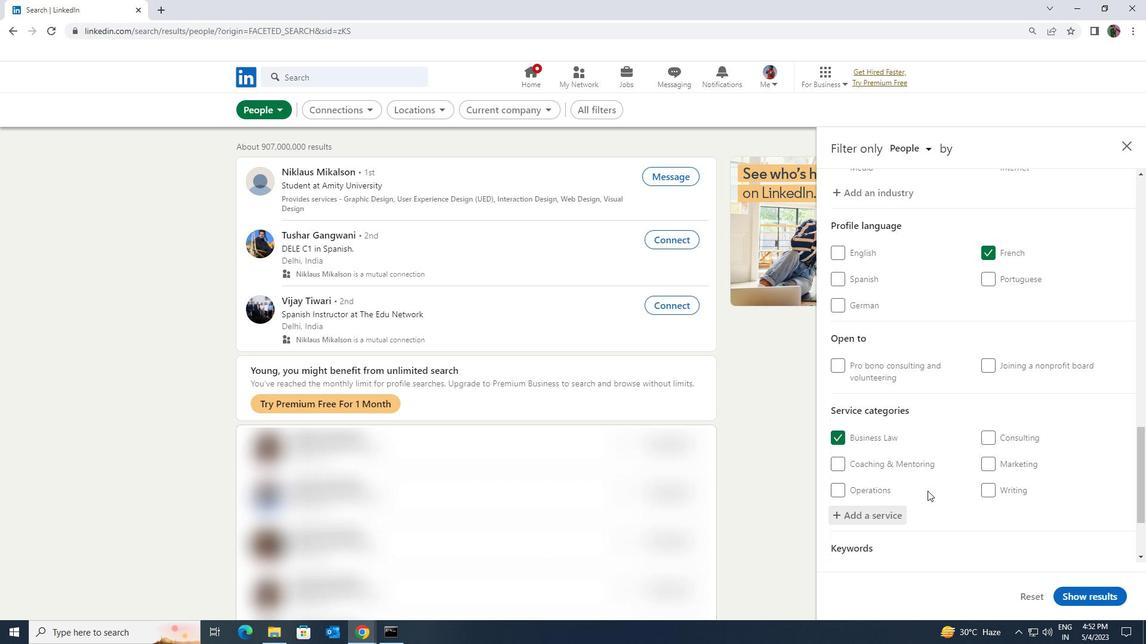 
Action: Mouse moved to (920, 502)
Screenshot: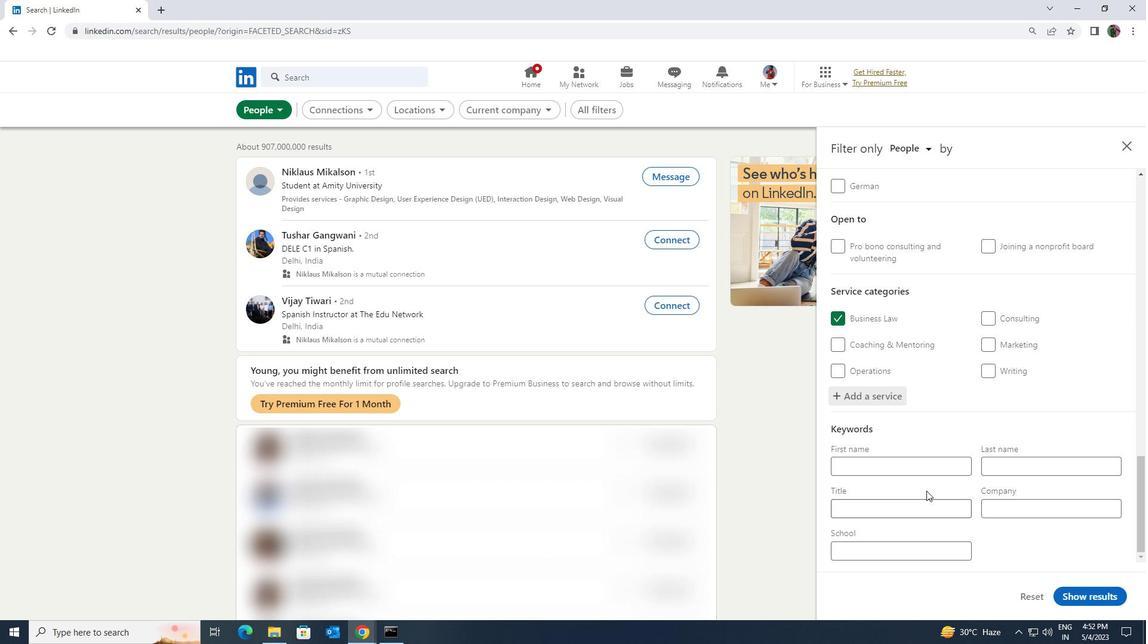 
Action: Mouse pressed left at (920, 502)
Screenshot: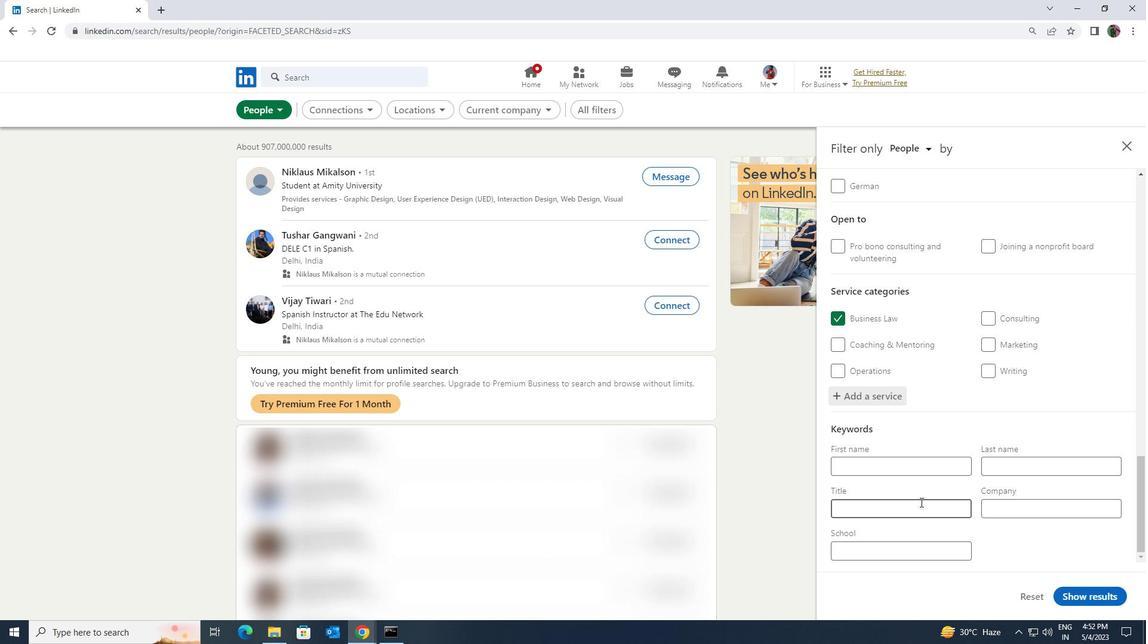 
Action: Mouse moved to (919, 503)
Screenshot: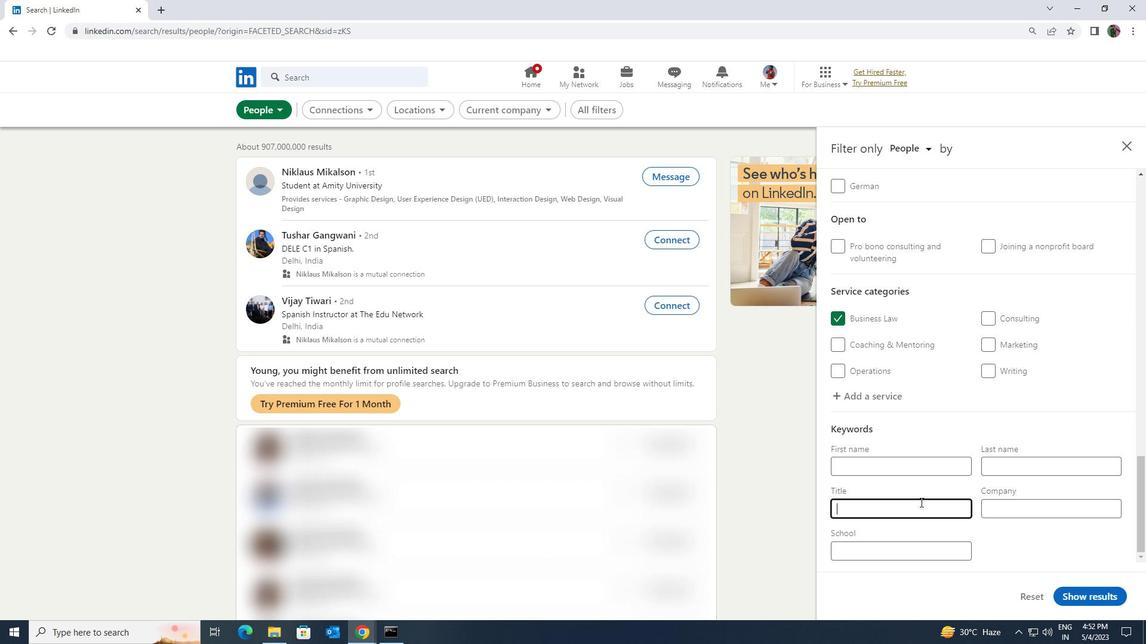 
Action: Key pressed <Key.shift><Key.shift><Key.shift><Key.shift><Key.shift><Key.shift><Key.shift><Key.shift><Key.shift><Key.shift><Key.shift>BUSINESS<Key.space><Key.shift>ANALYST
Screenshot: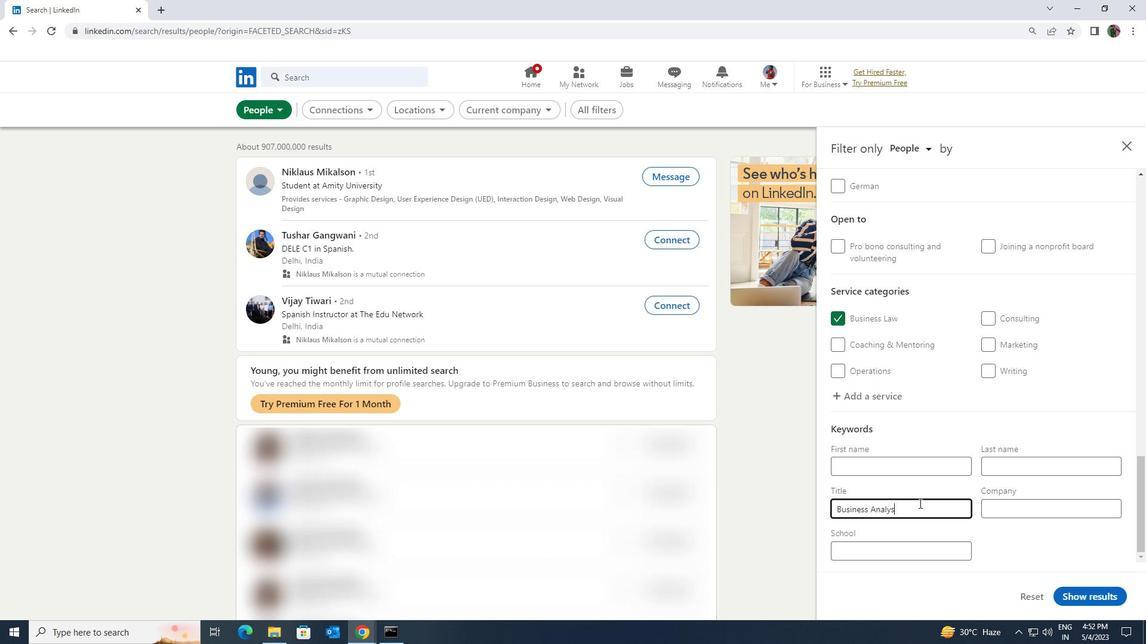
Action: Mouse moved to (1073, 593)
Screenshot: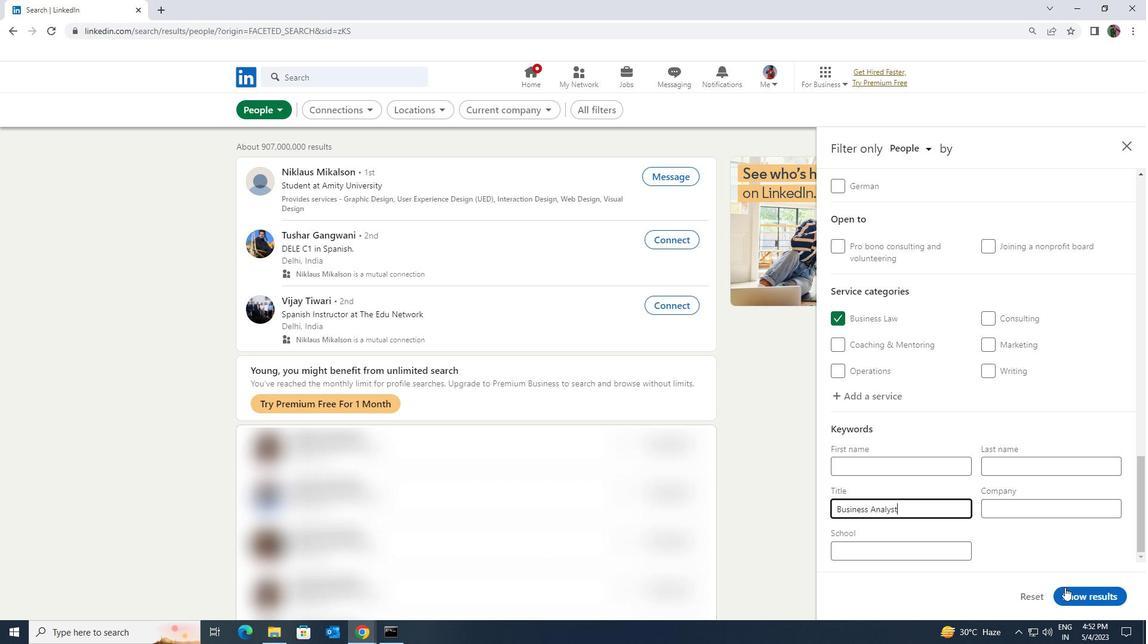 
Action: Mouse pressed left at (1073, 593)
Screenshot: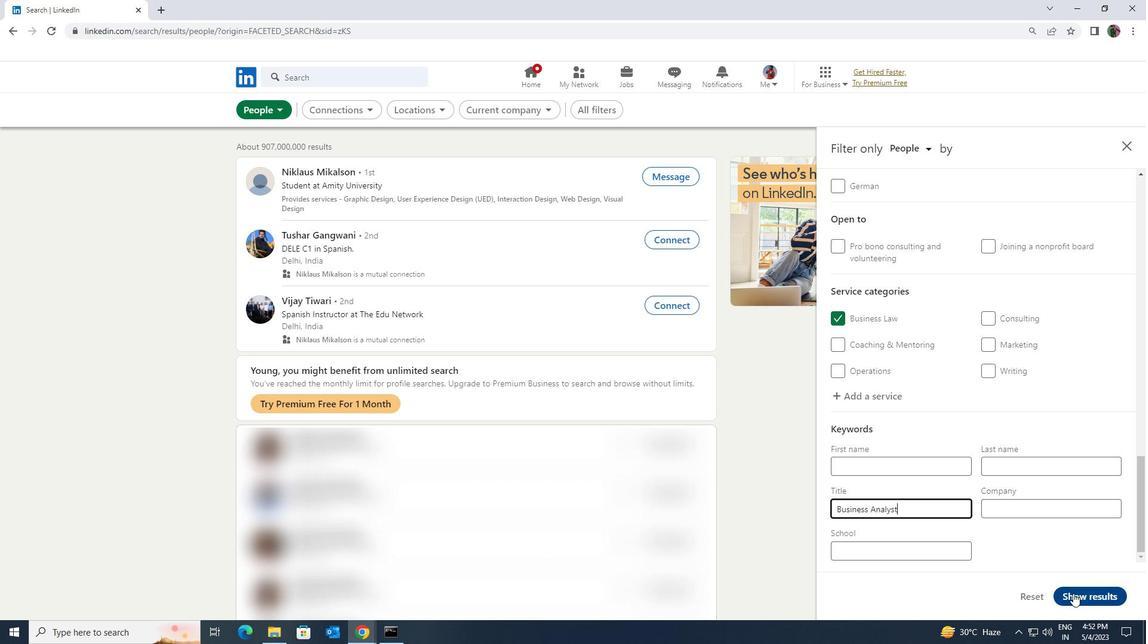 
